 Task: Find people on LinkedIn who work at Arcelor Mittal, are in the Life Insurance service category, have the title 'Officer', and attended Gauhati University.
Action: Mouse moved to (622, 77)
Screenshot: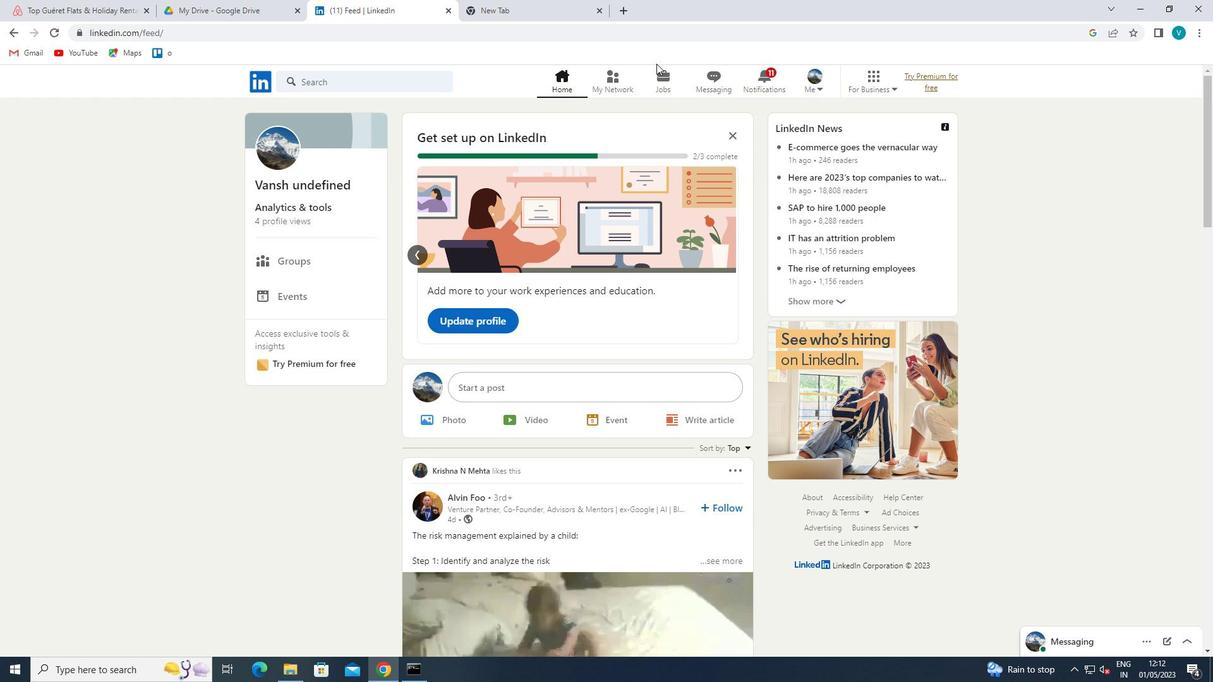 
Action: Mouse pressed left at (622, 77)
Screenshot: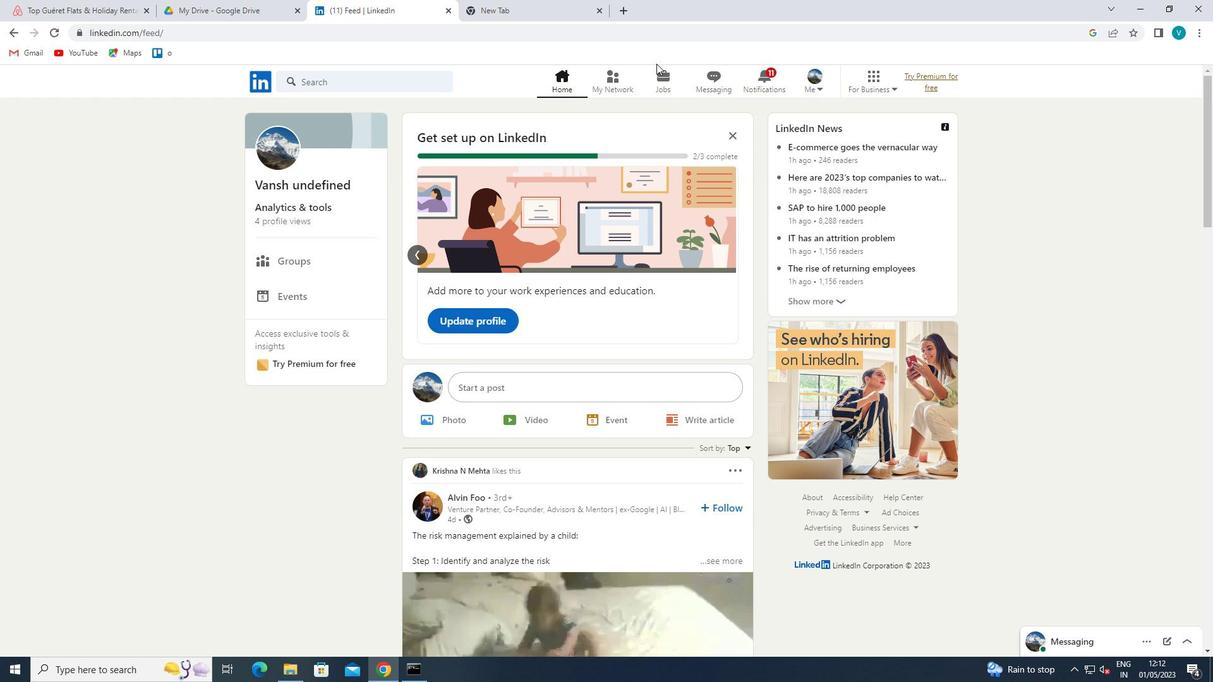 
Action: Mouse moved to (375, 155)
Screenshot: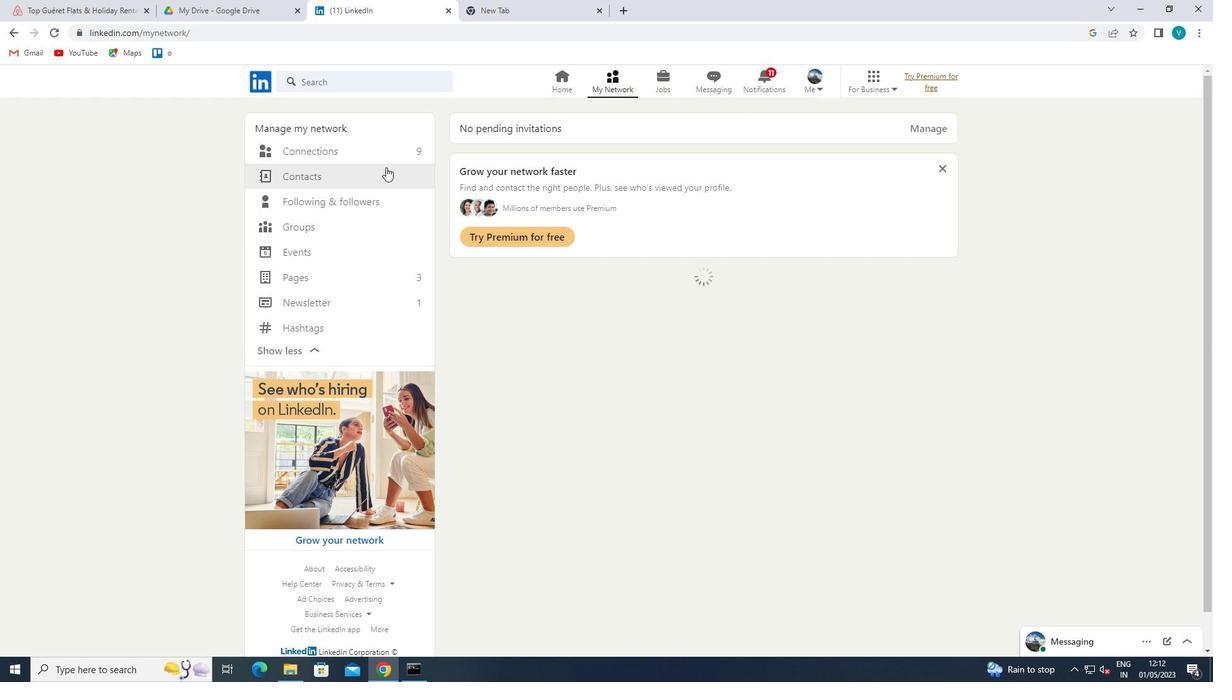 
Action: Mouse pressed left at (375, 155)
Screenshot: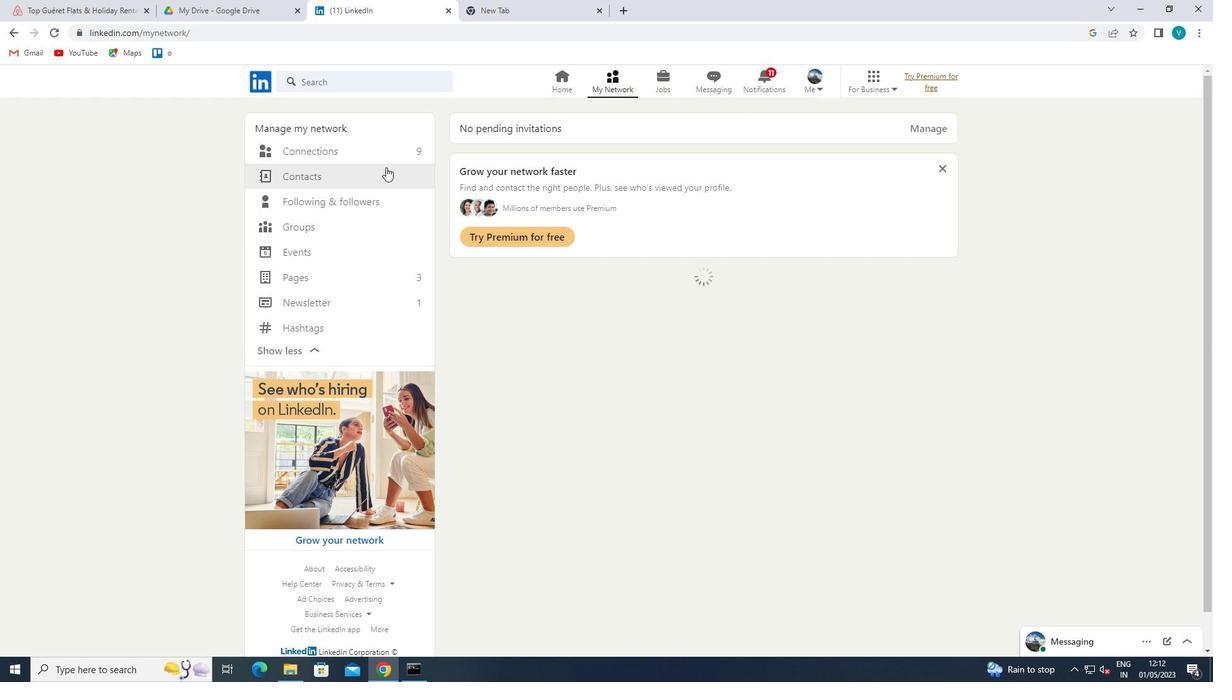 
Action: Mouse moved to (712, 154)
Screenshot: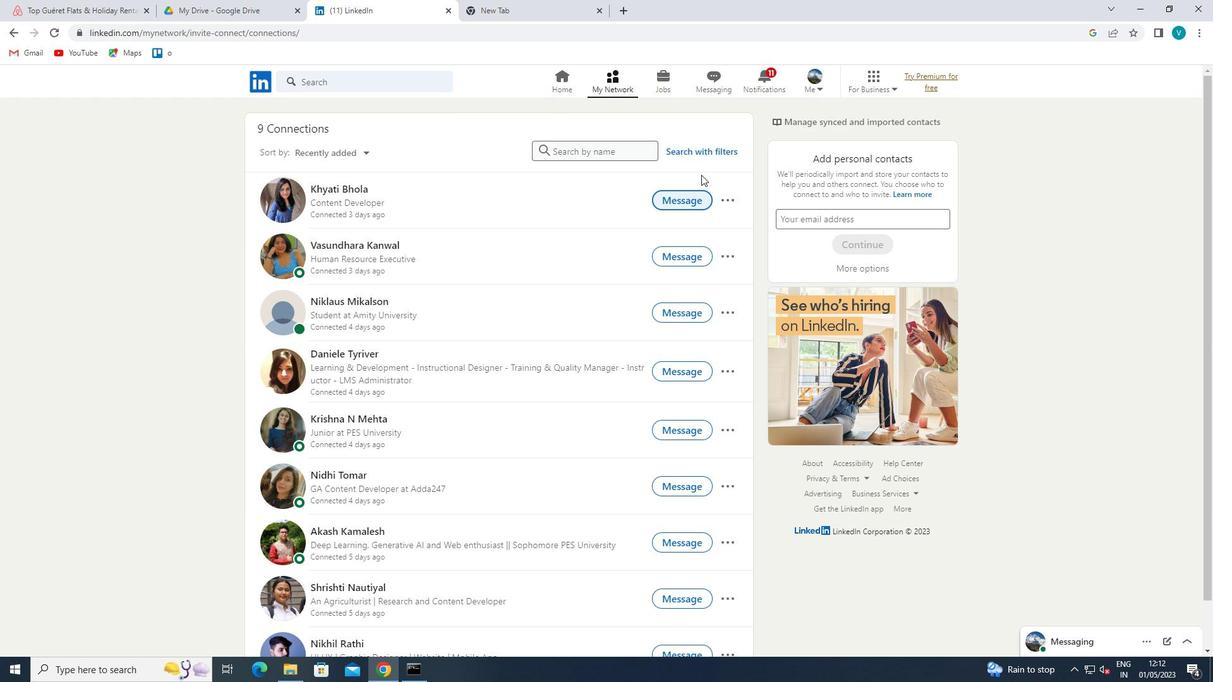 
Action: Mouse pressed left at (712, 154)
Screenshot: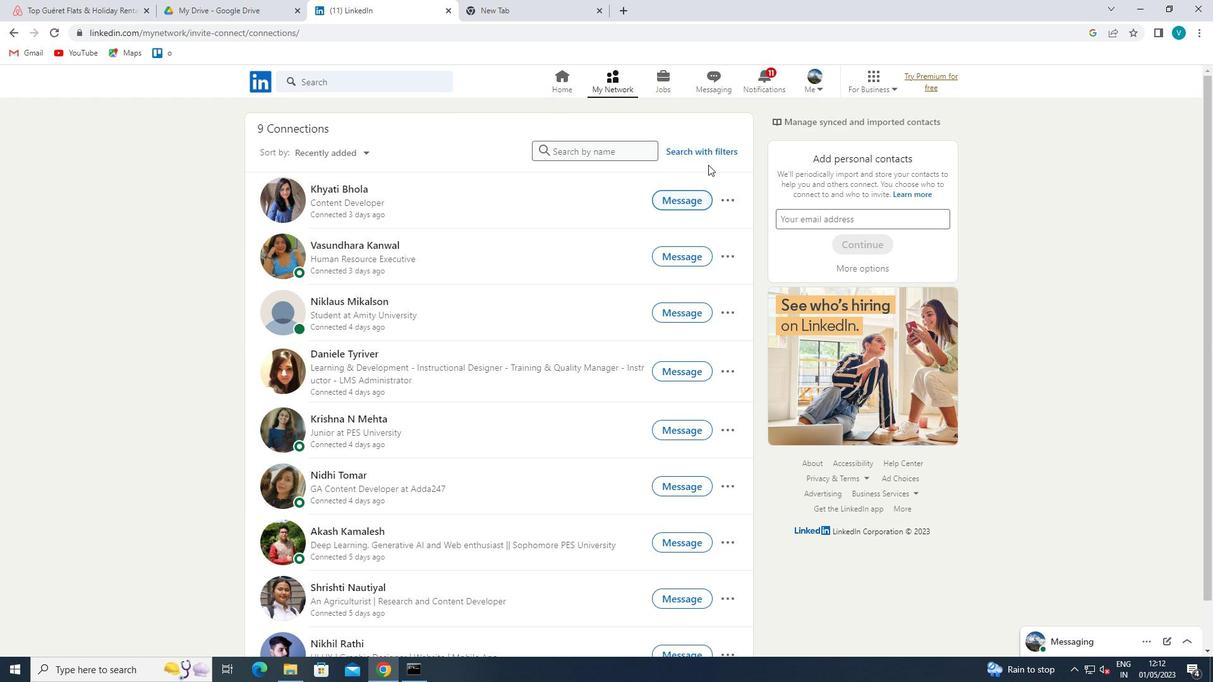 
Action: Mouse moved to (579, 113)
Screenshot: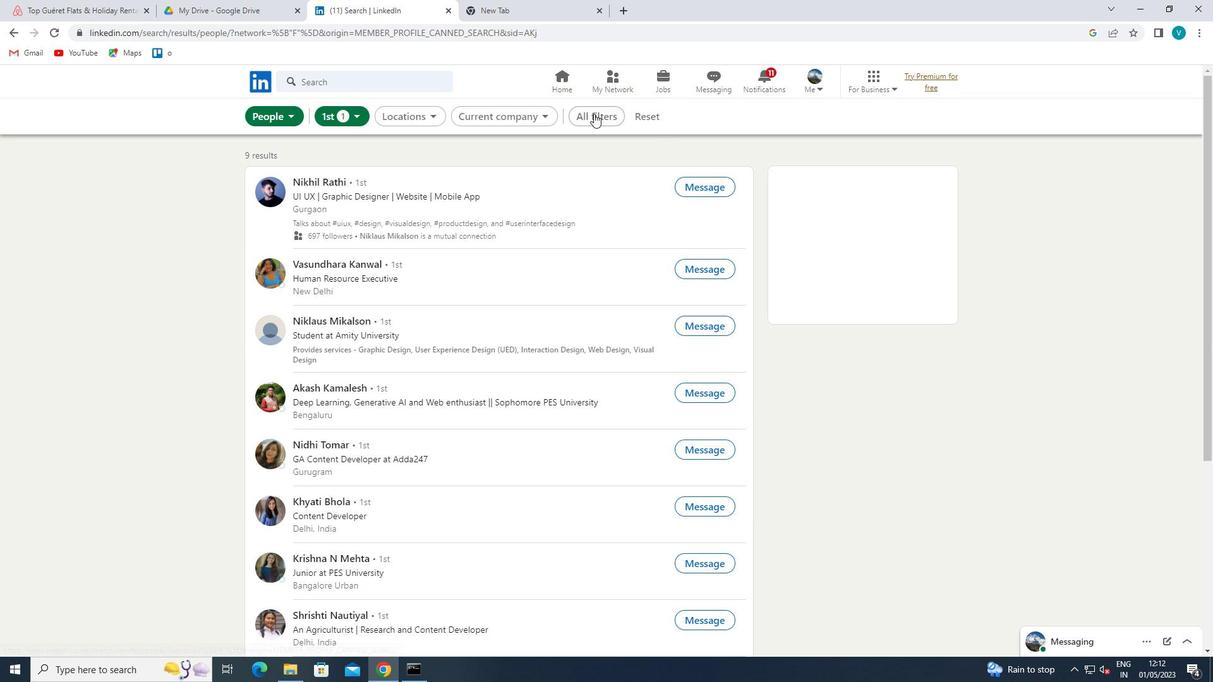 
Action: Mouse pressed left at (579, 113)
Screenshot: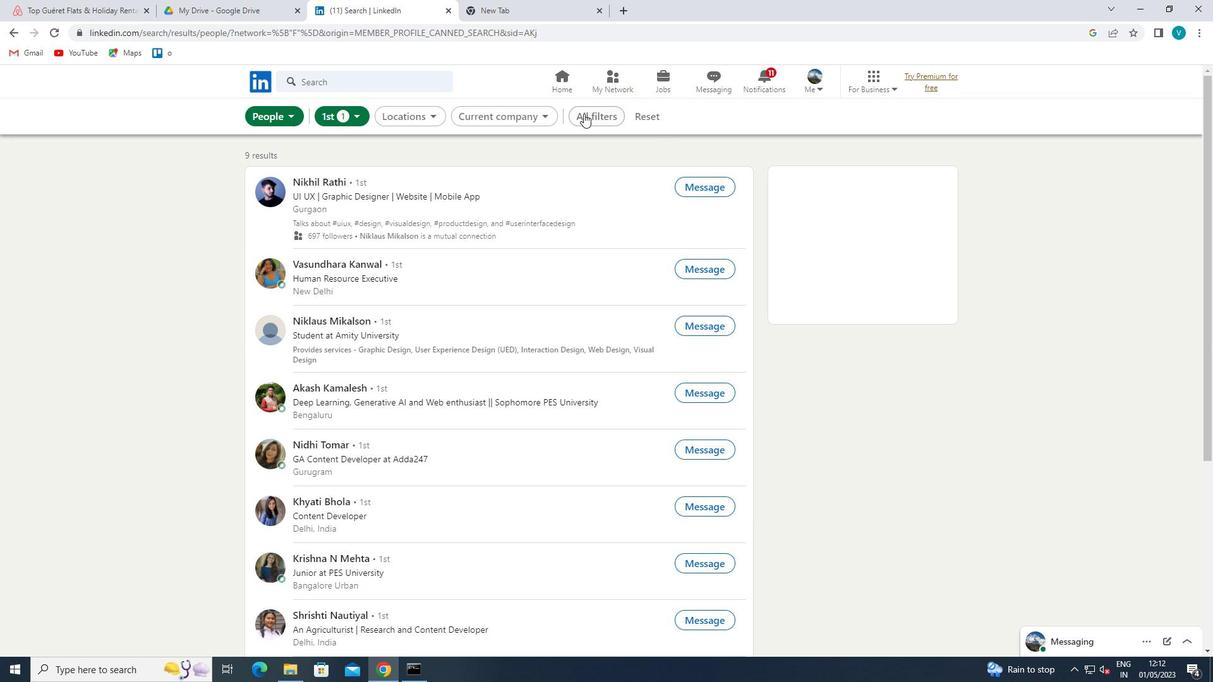 
Action: Mouse moved to (1001, 246)
Screenshot: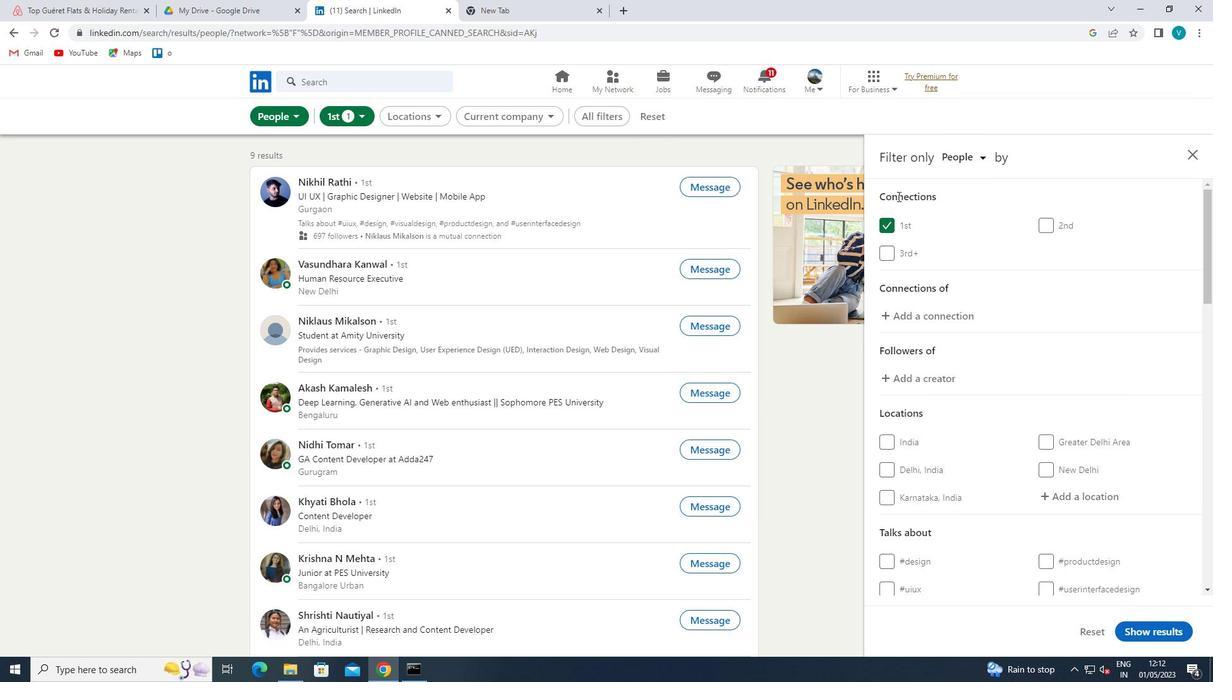 
Action: Mouse scrolled (1001, 245) with delta (0, 0)
Screenshot: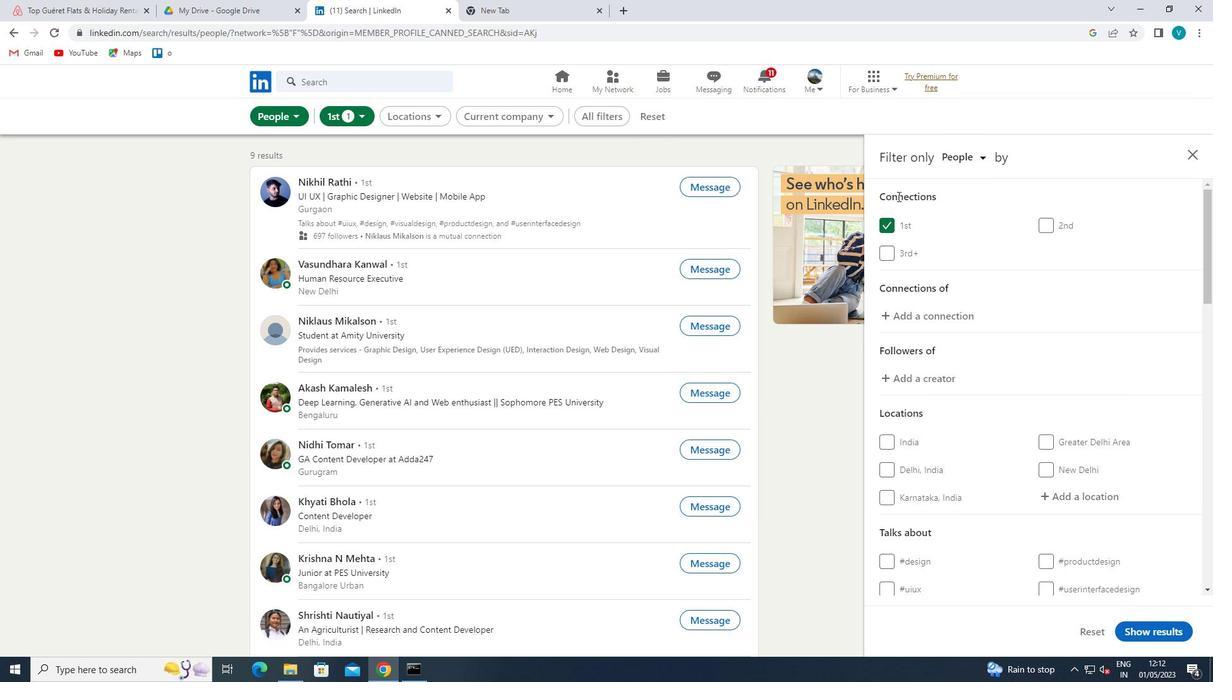 
Action: Mouse moved to (1001, 247)
Screenshot: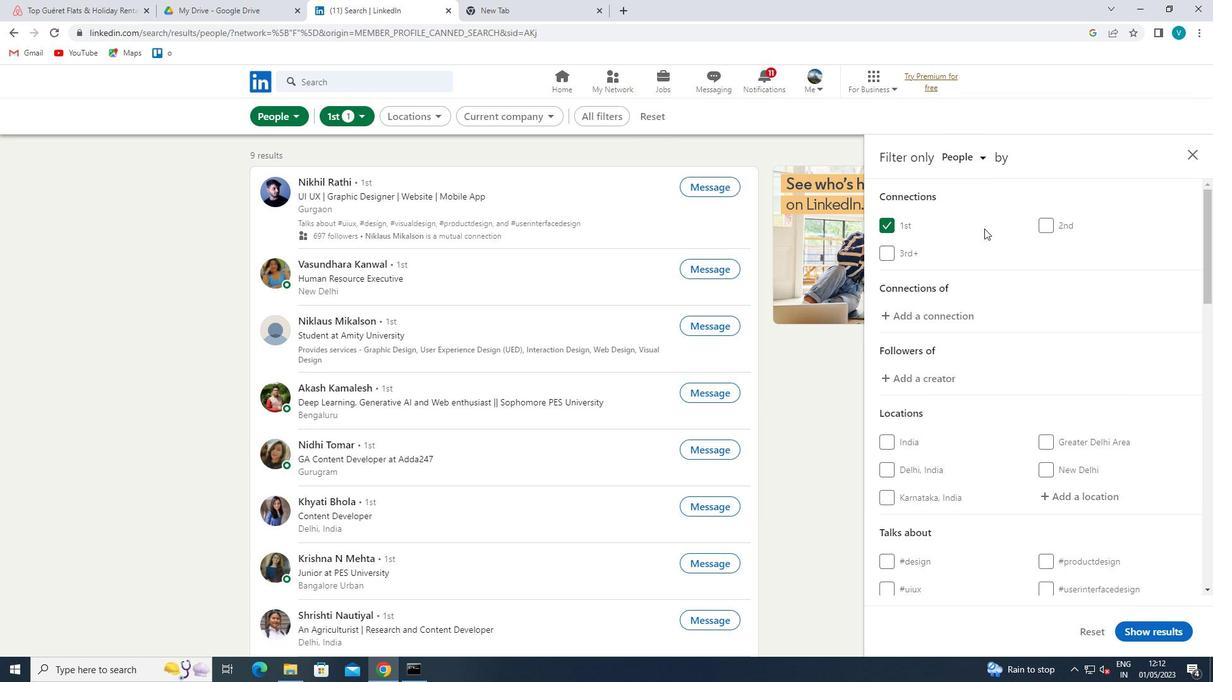 
Action: Mouse scrolled (1001, 247) with delta (0, 0)
Screenshot: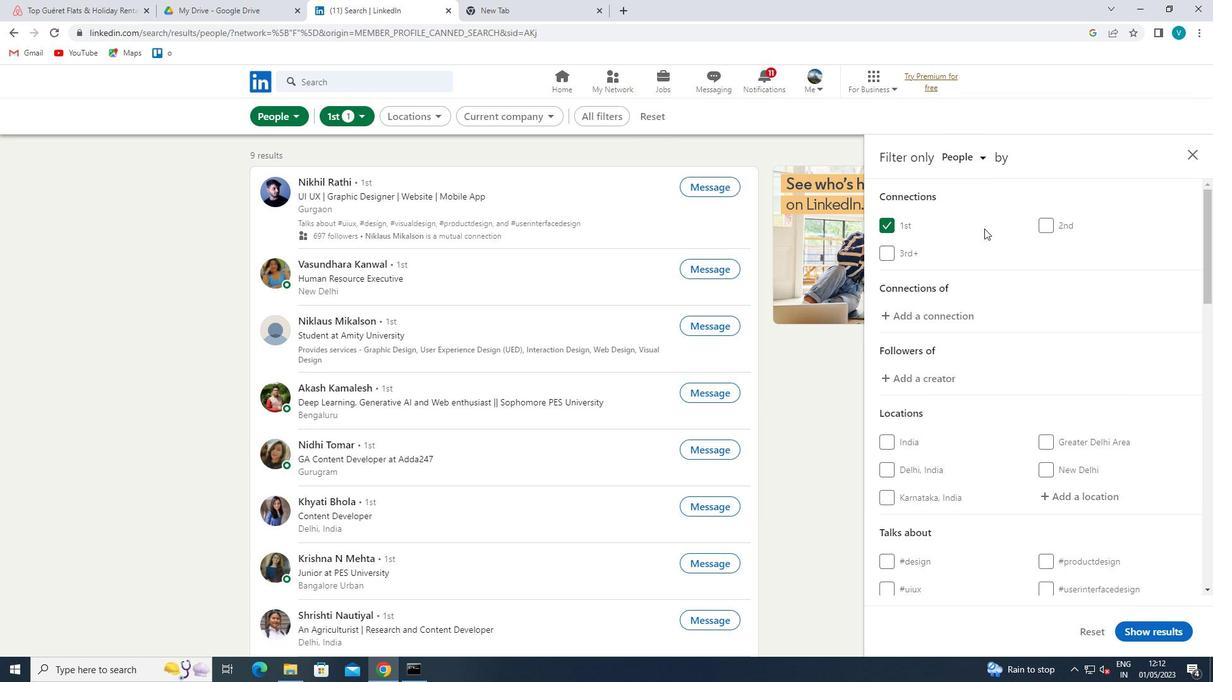 
Action: Mouse moved to (1060, 370)
Screenshot: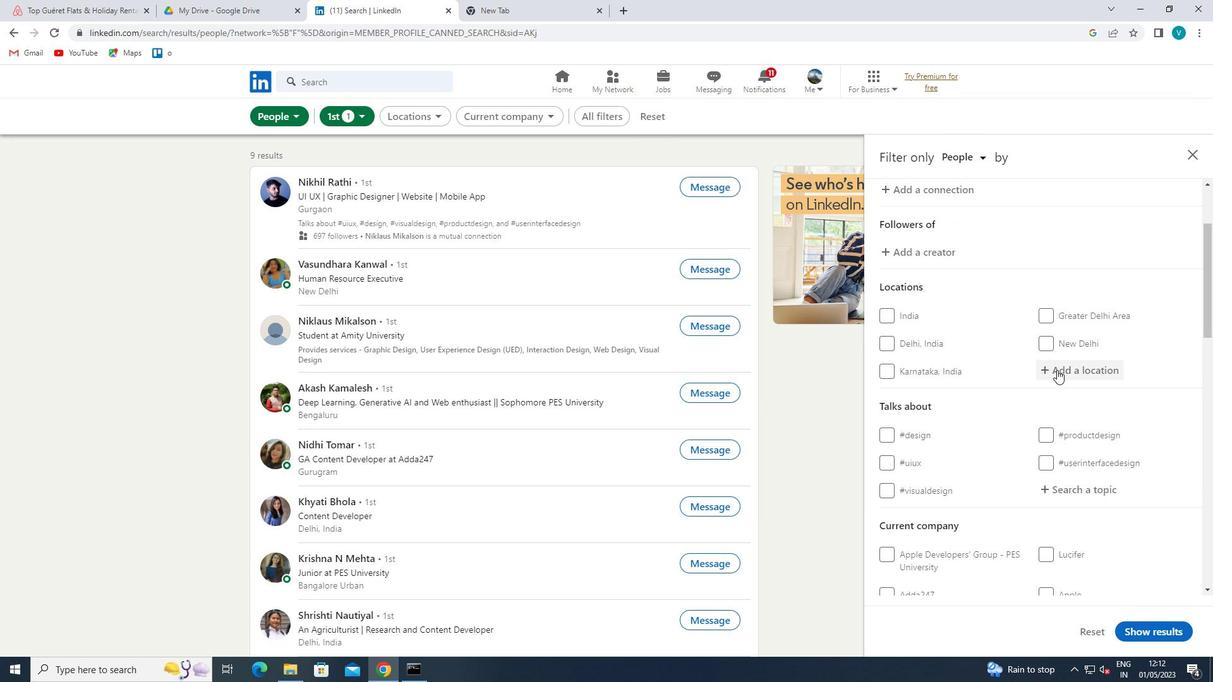 
Action: Mouse pressed left at (1060, 370)
Screenshot: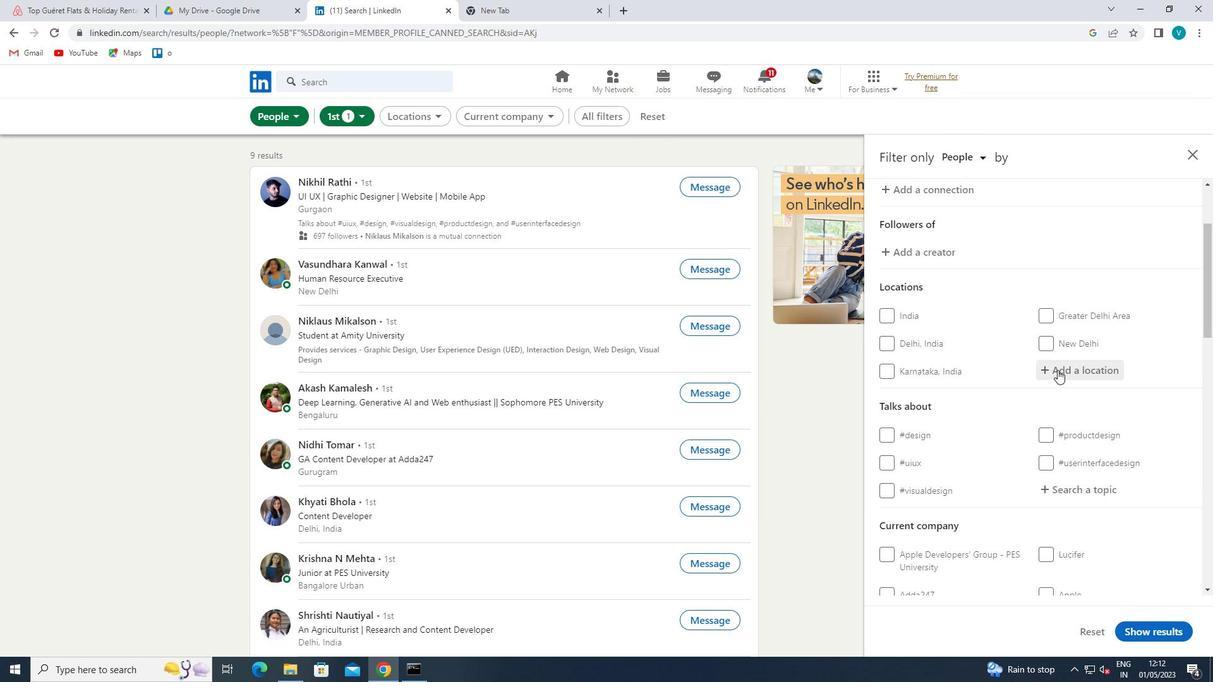 
Action: Mouse moved to (853, 312)
Screenshot: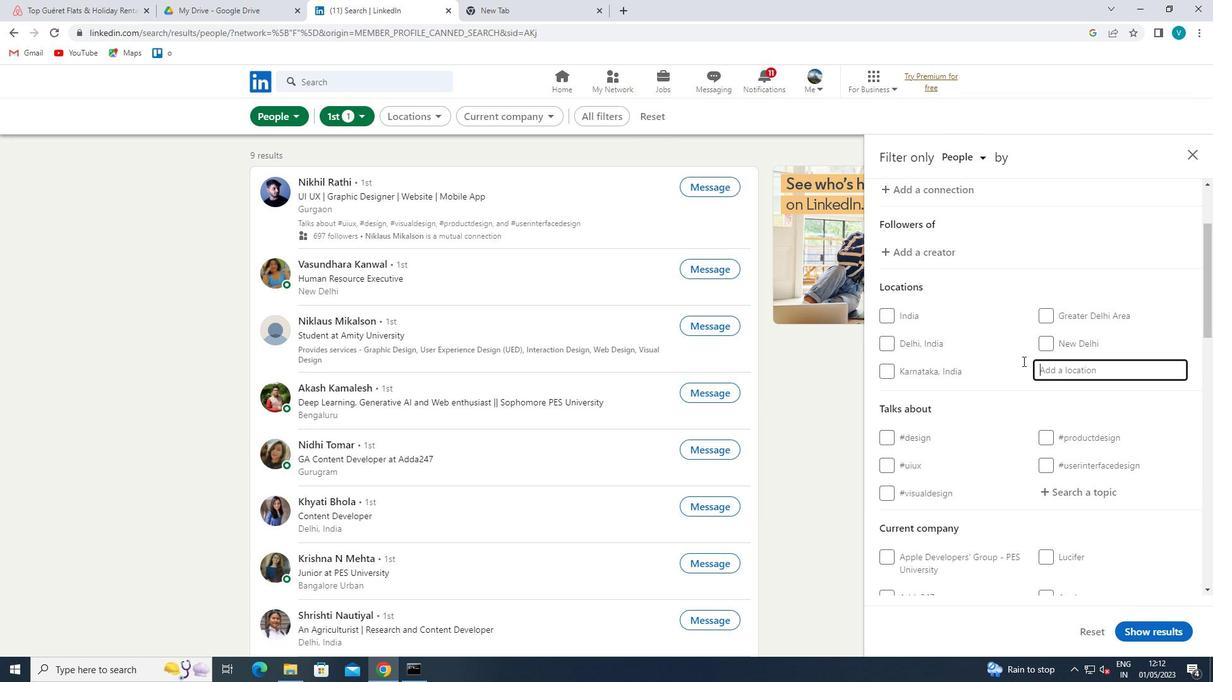 
Action: Key pressed <Key.shift>S
Screenshot: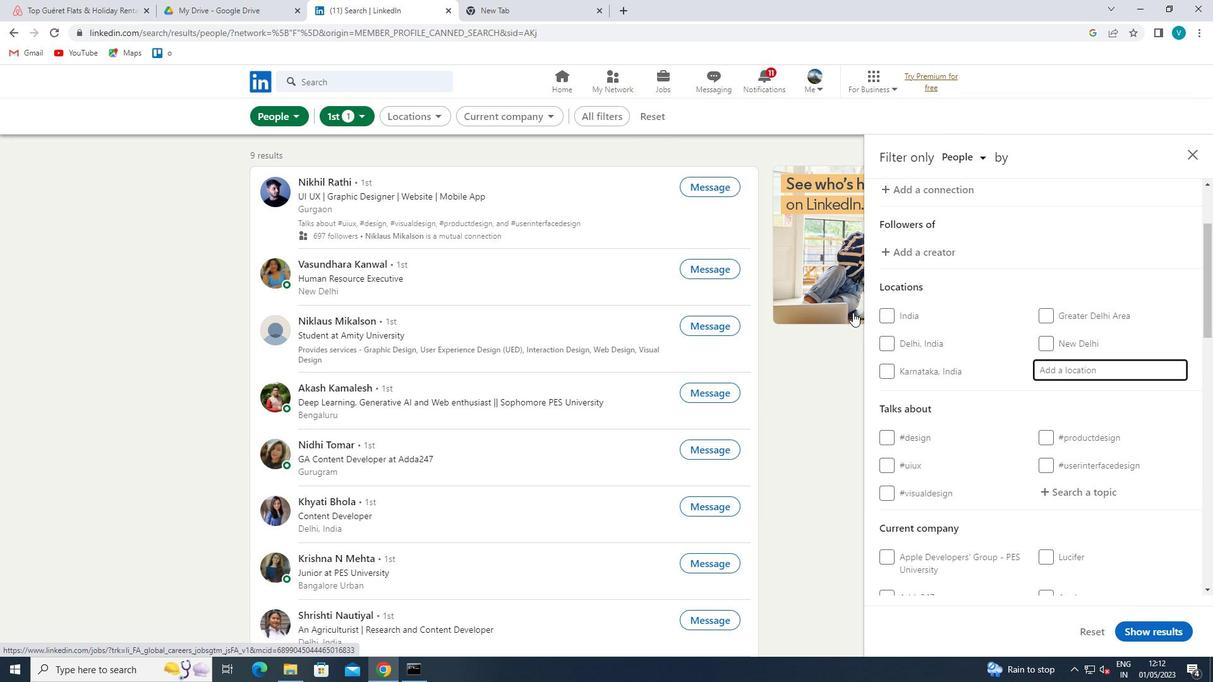 
Action: Mouse moved to (853, 312)
Screenshot: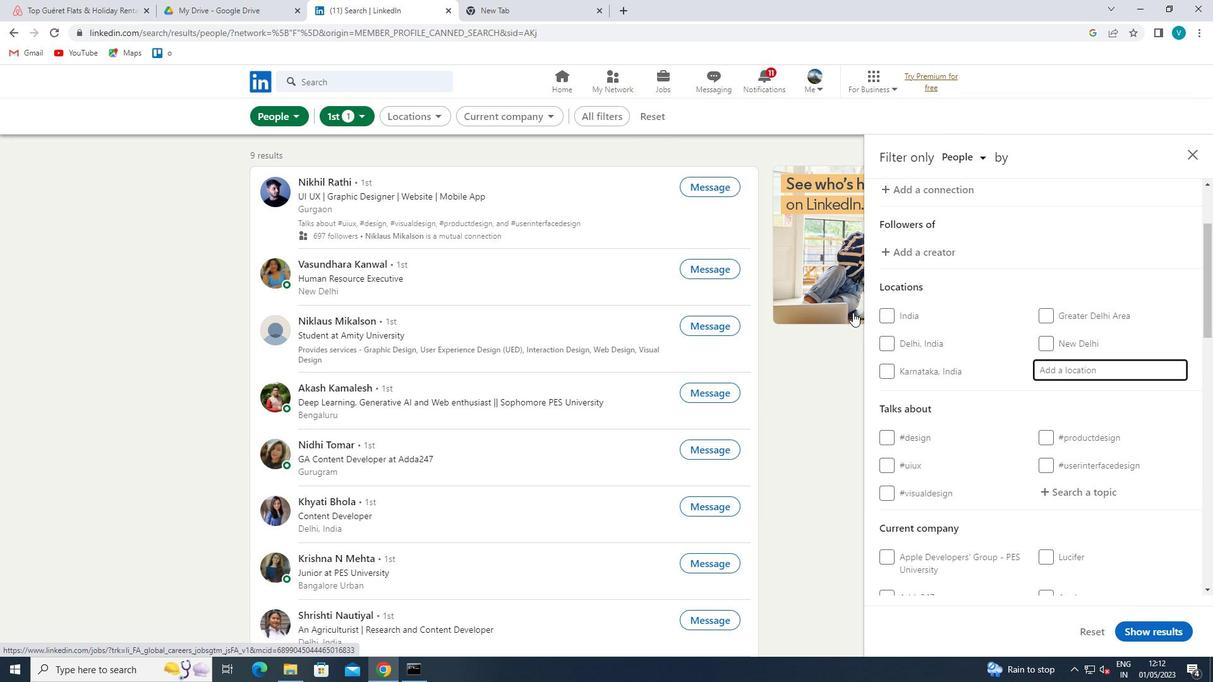 
Action: Key pressed ALAQI<Key.space>
Screenshot: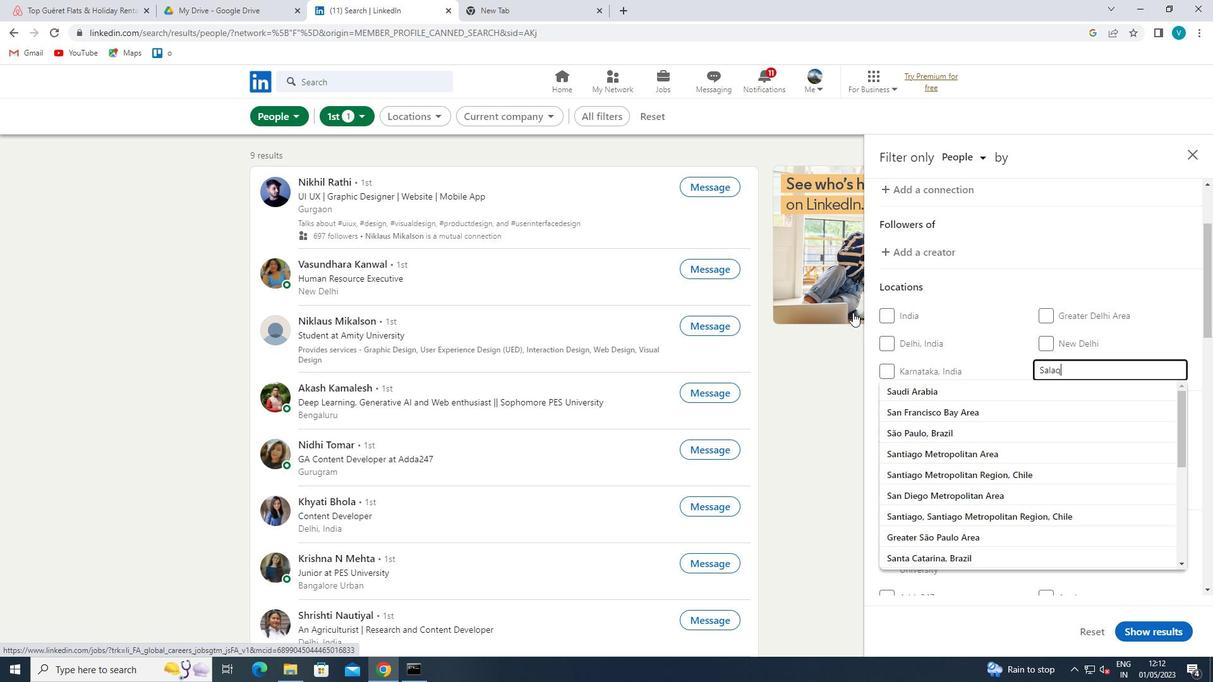 
Action: Mouse moved to (1015, 376)
Screenshot: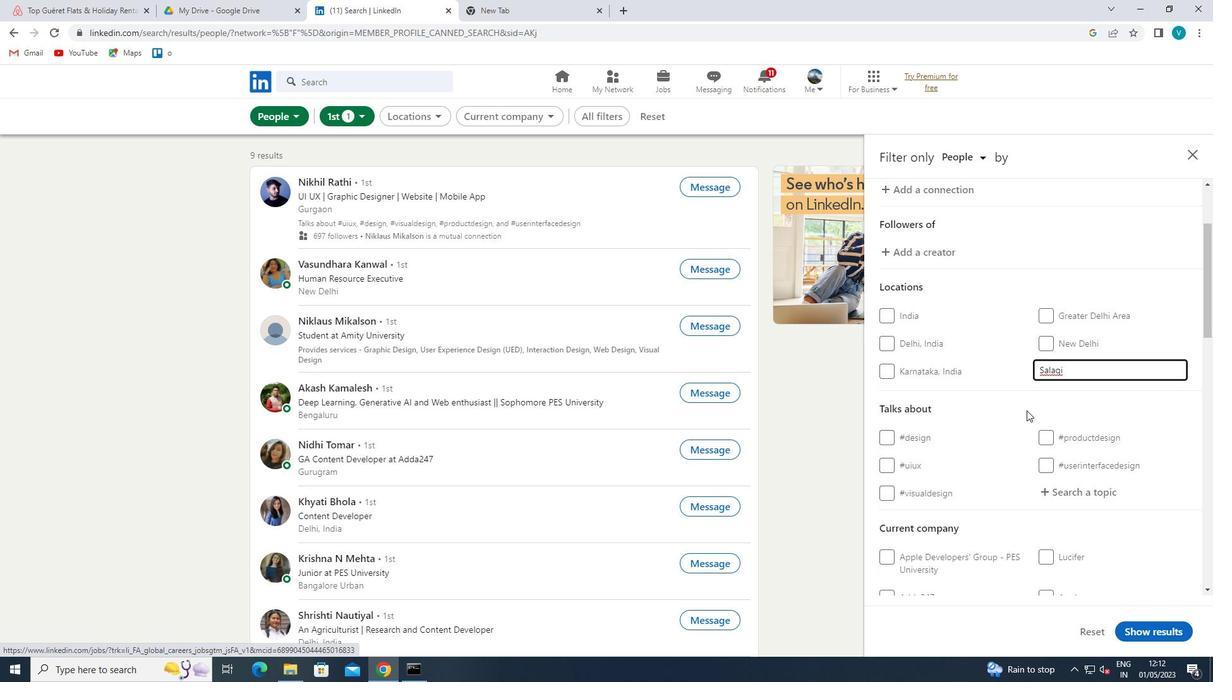 
Action: Mouse pressed left at (1015, 376)
Screenshot: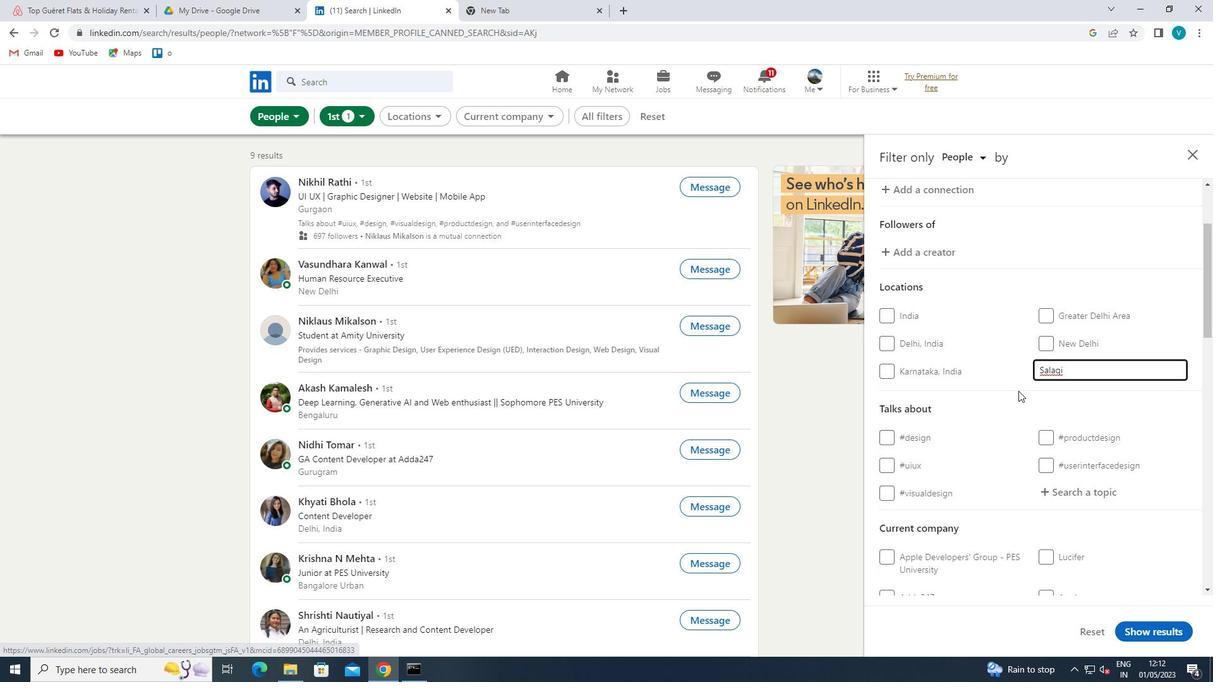 
Action: Mouse moved to (1016, 375)
Screenshot: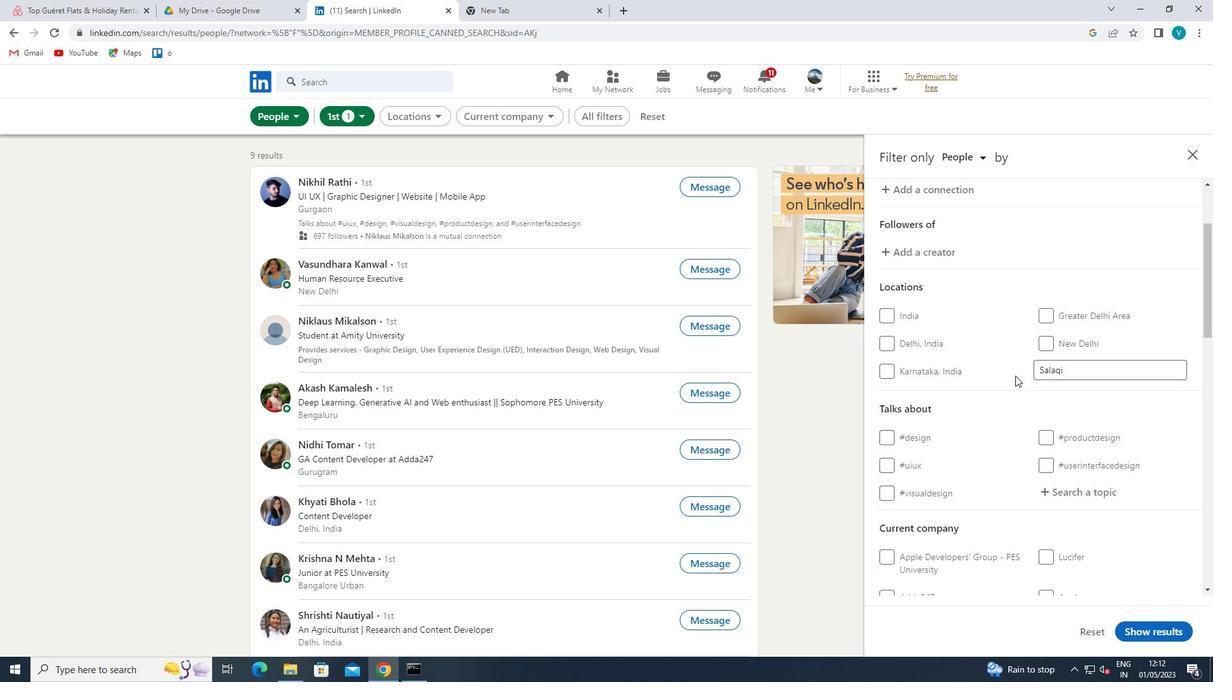 
Action: Mouse scrolled (1016, 374) with delta (0, 0)
Screenshot: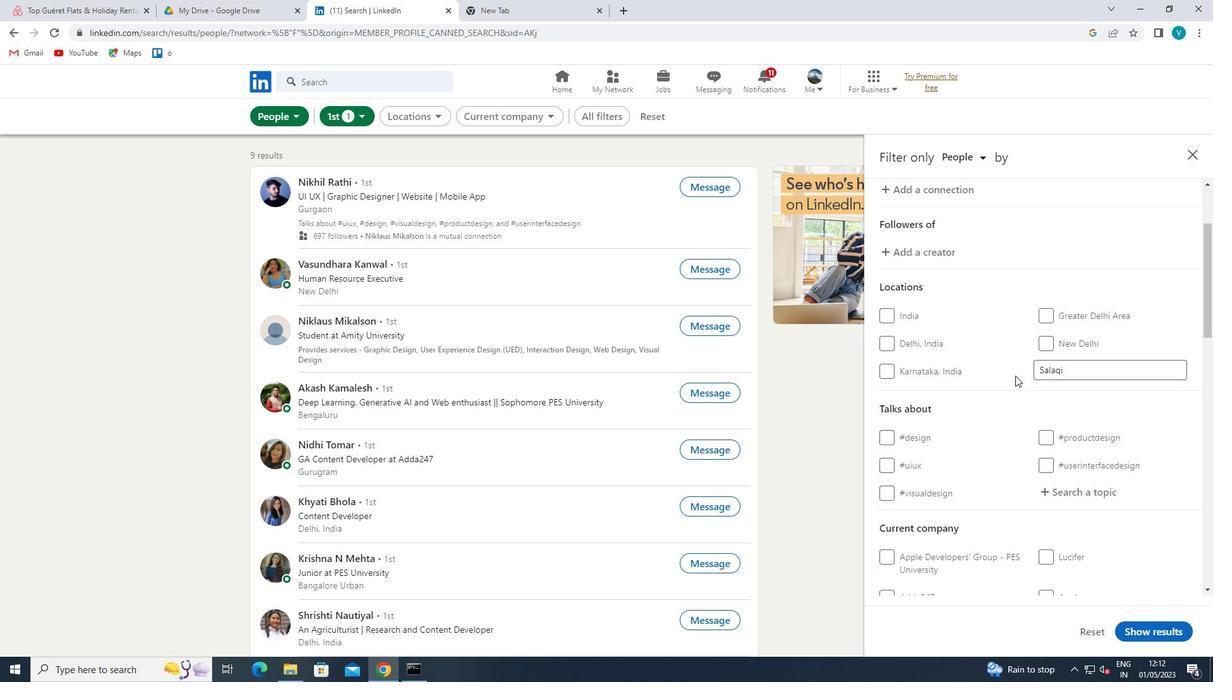 
Action: Mouse scrolled (1016, 374) with delta (0, 0)
Screenshot: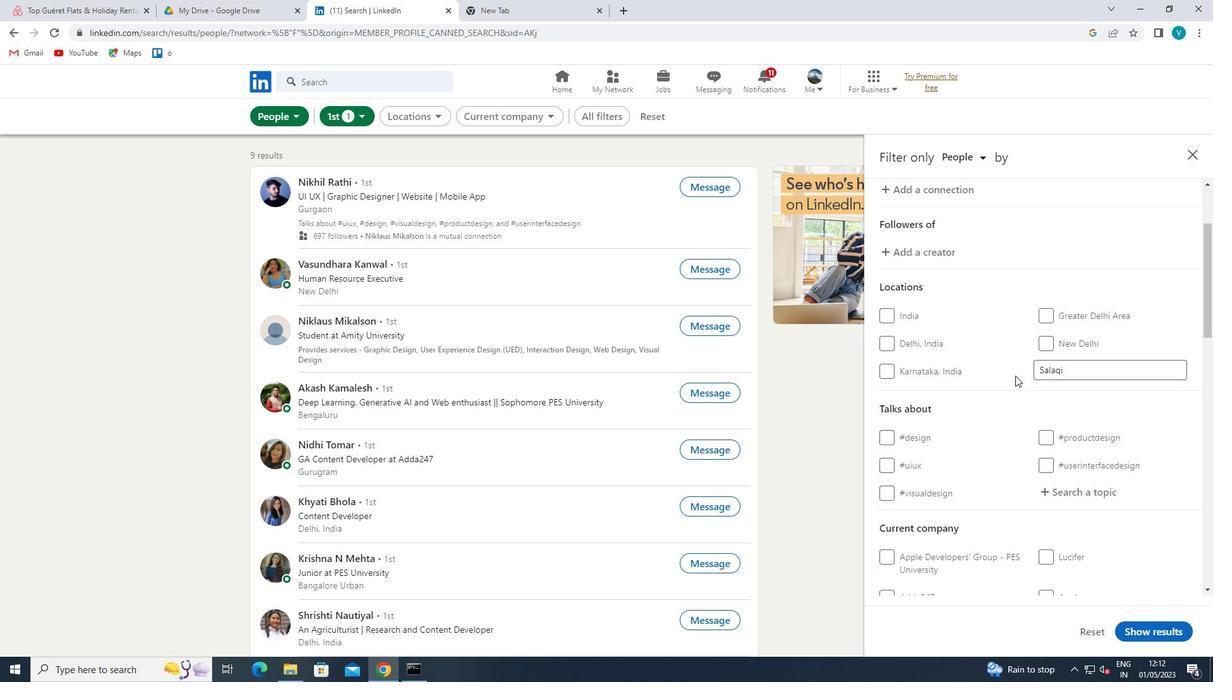 
Action: Mouse moved to (1078, 363)
Screenshot: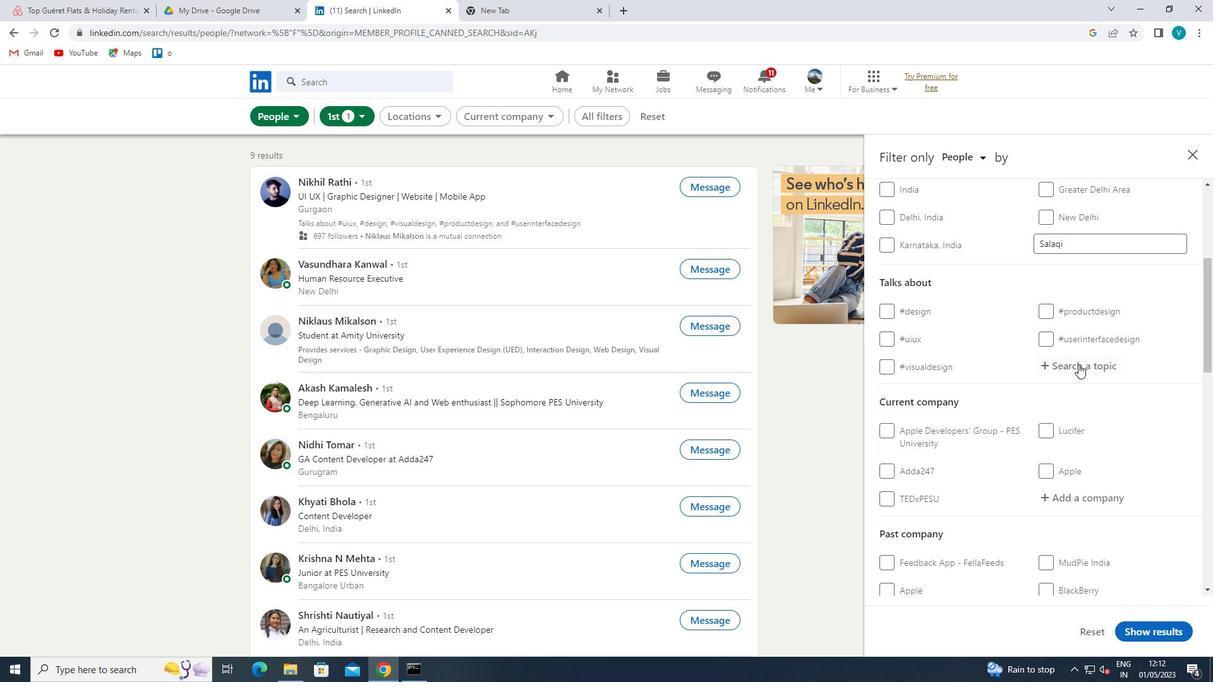 
Action: Mouse pressed left at (1078, 363)
Screenshot: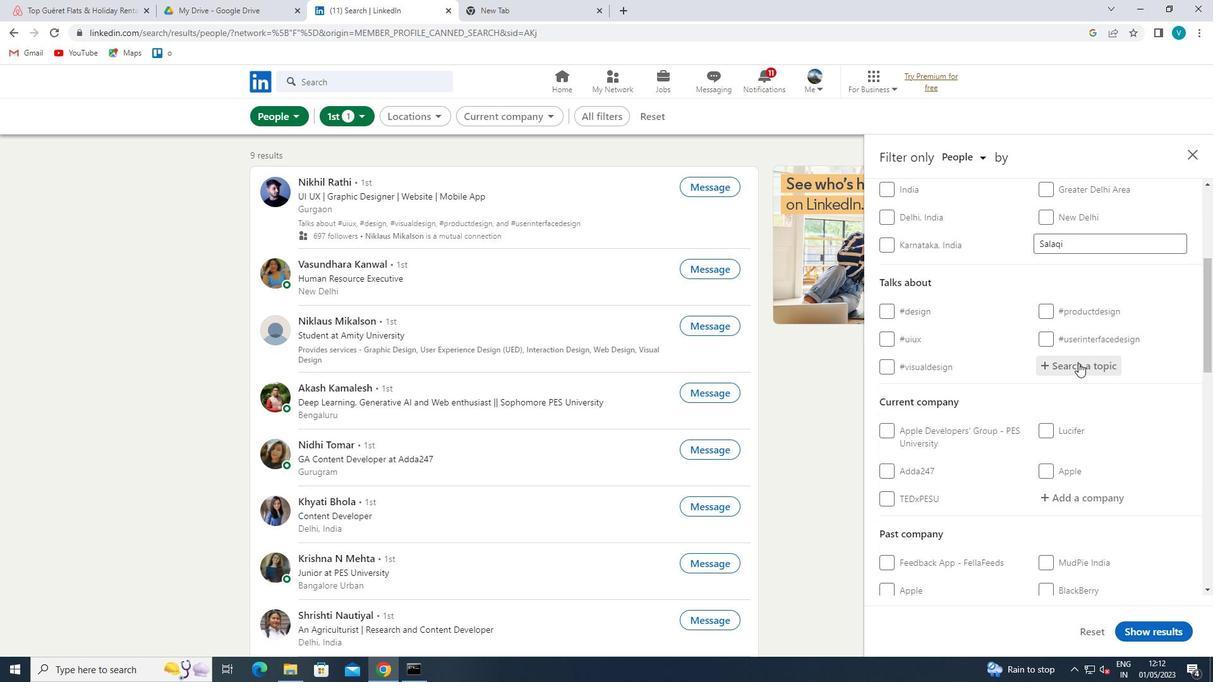 
Action: Mouse moved to (768, 275)
Screenshot: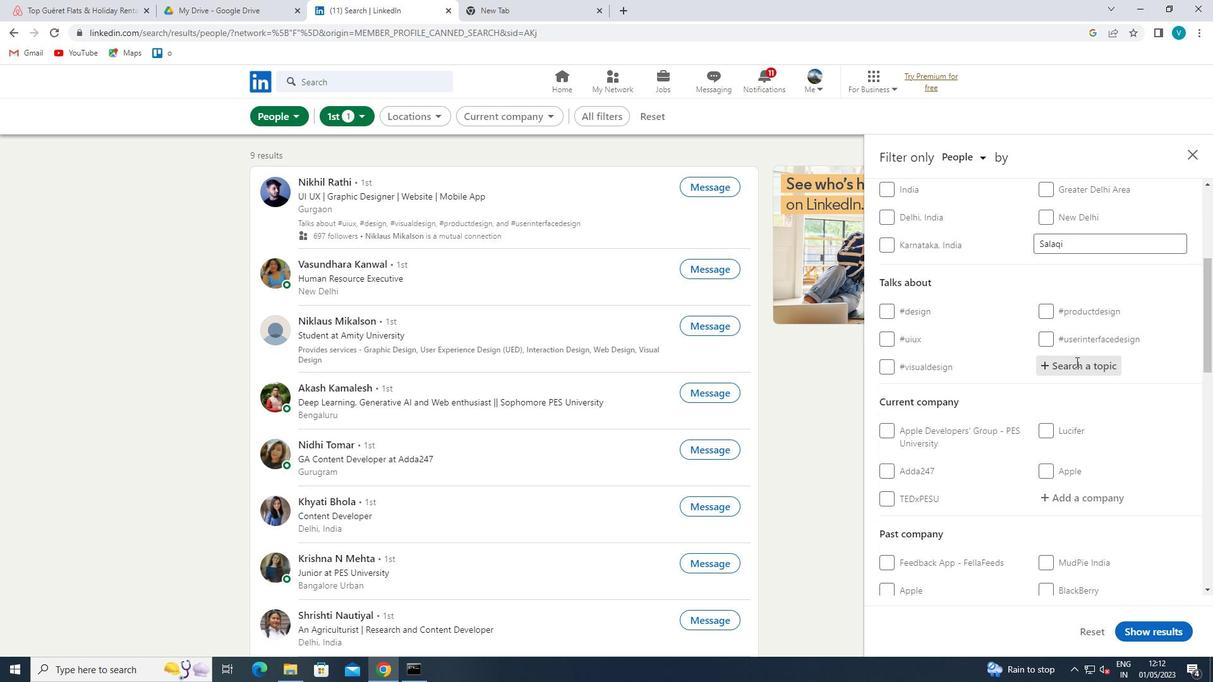 
Action: Key pressed COVID1
Screenshot: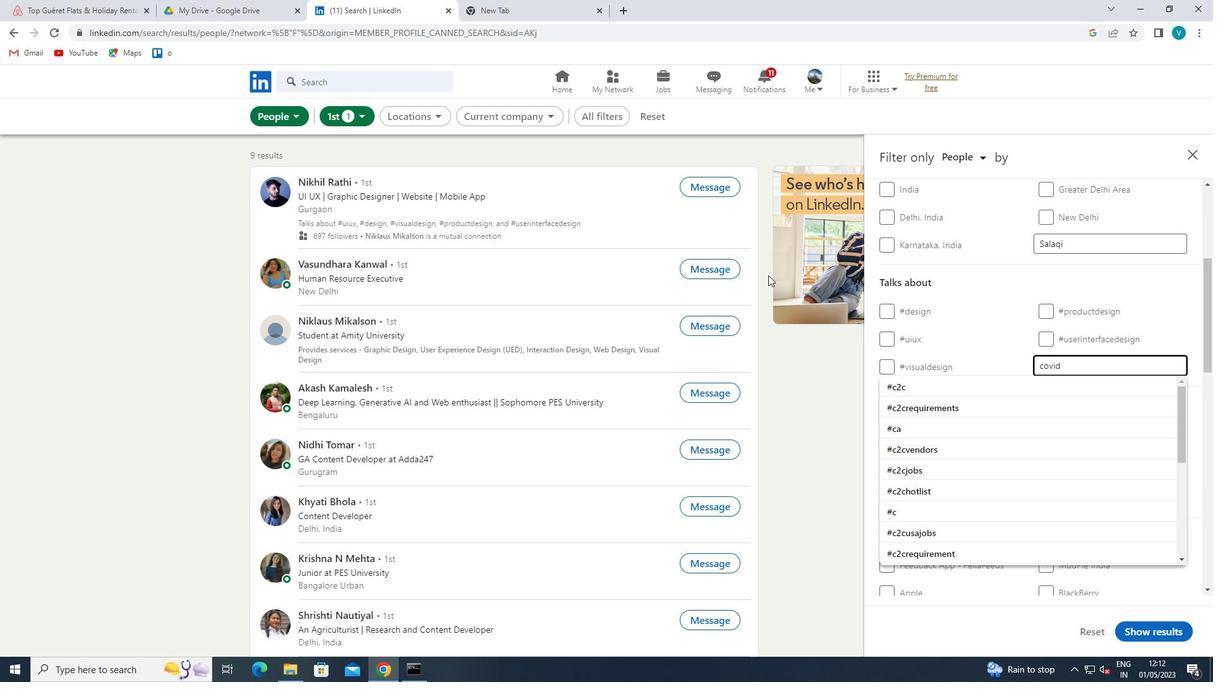 
Action: Mouse moved to (960, 389)
Screenshot: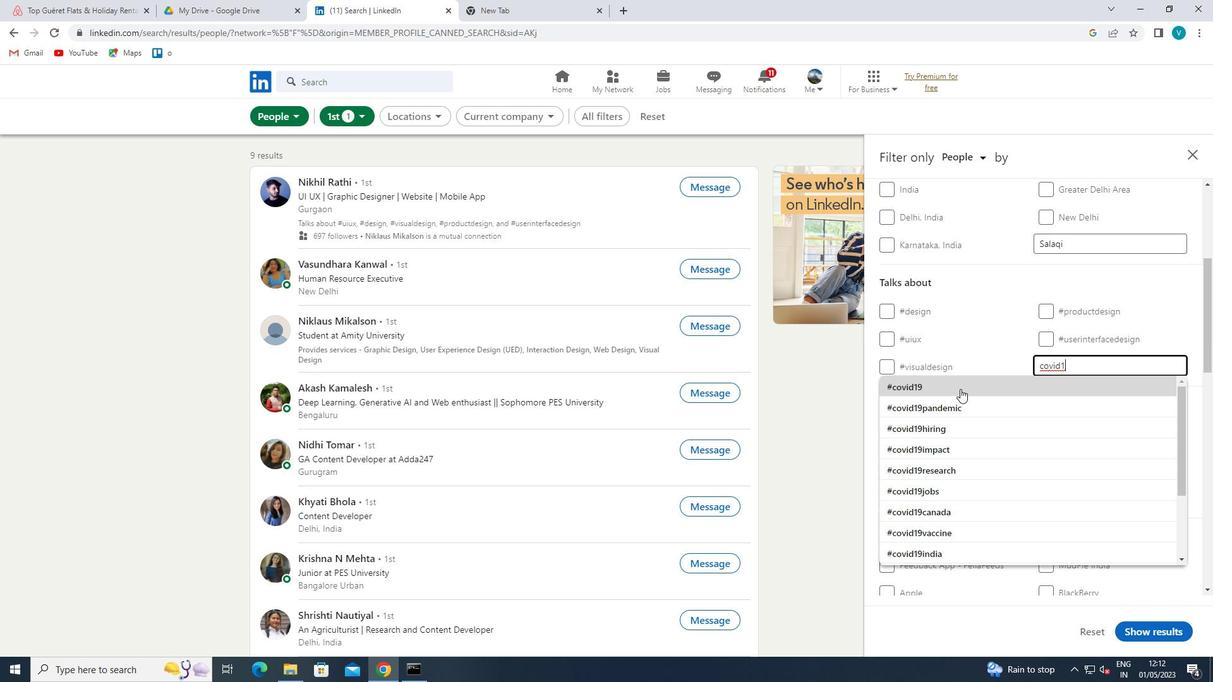 
Action: Mouse pressed left at (960, 389)
Screenshot: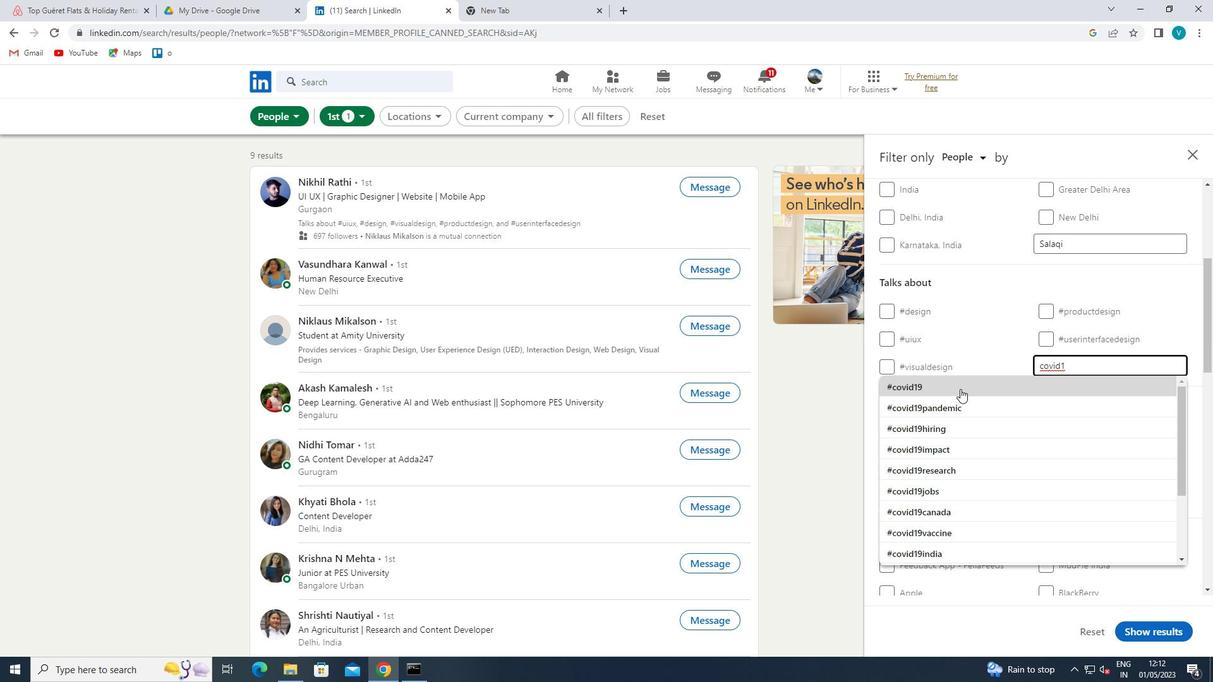 
Action: Mouse scrolled (960, 388) with delta (0, 0)
Screenshot: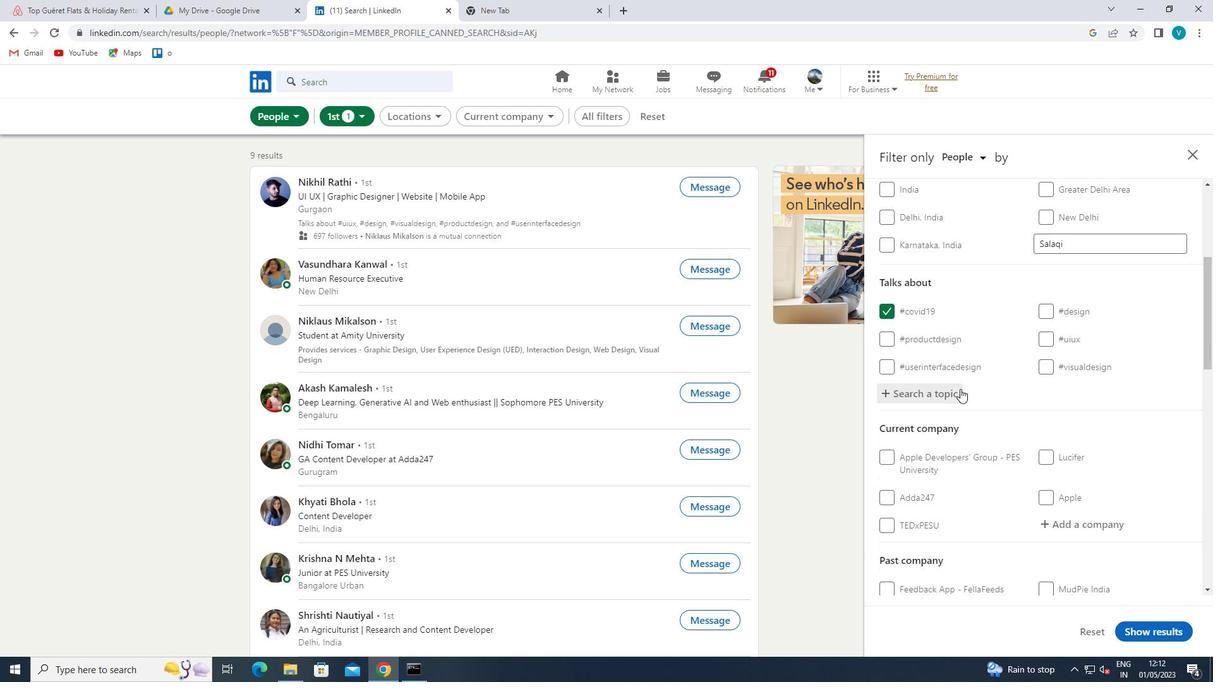 
Action: Mouse scrolled (960, 388) with delta (0, 0)
Screenshot: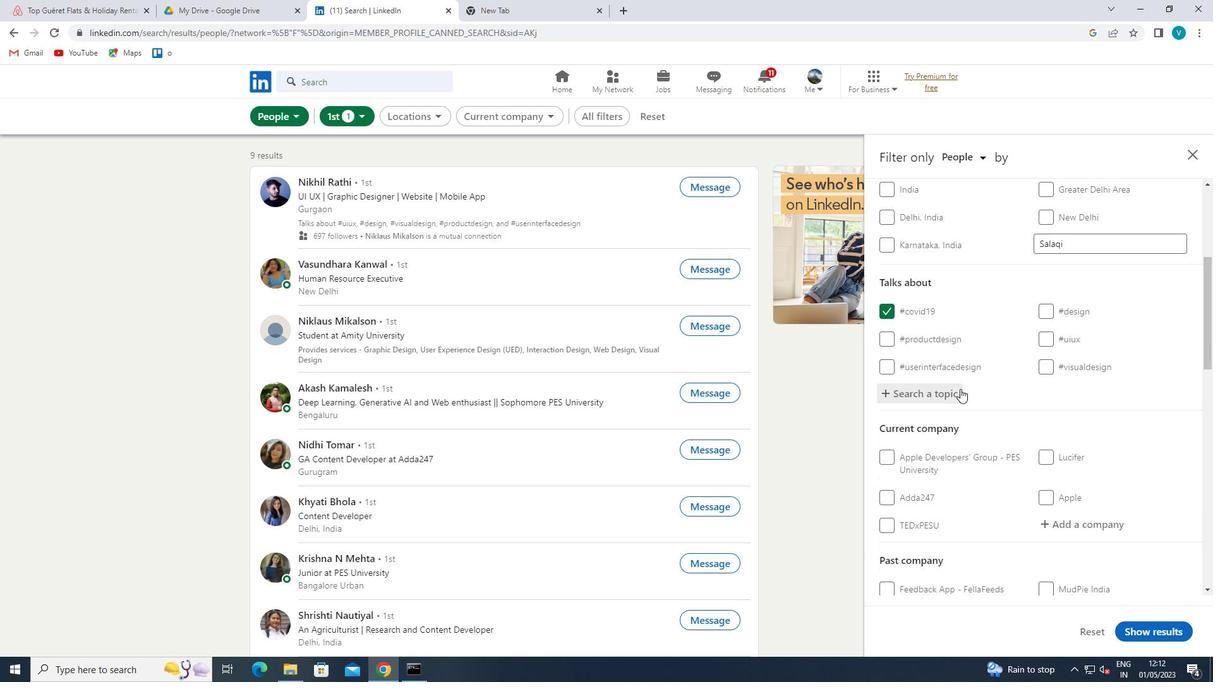 
Action: Mouse moved to (960, 389)
Screenshot: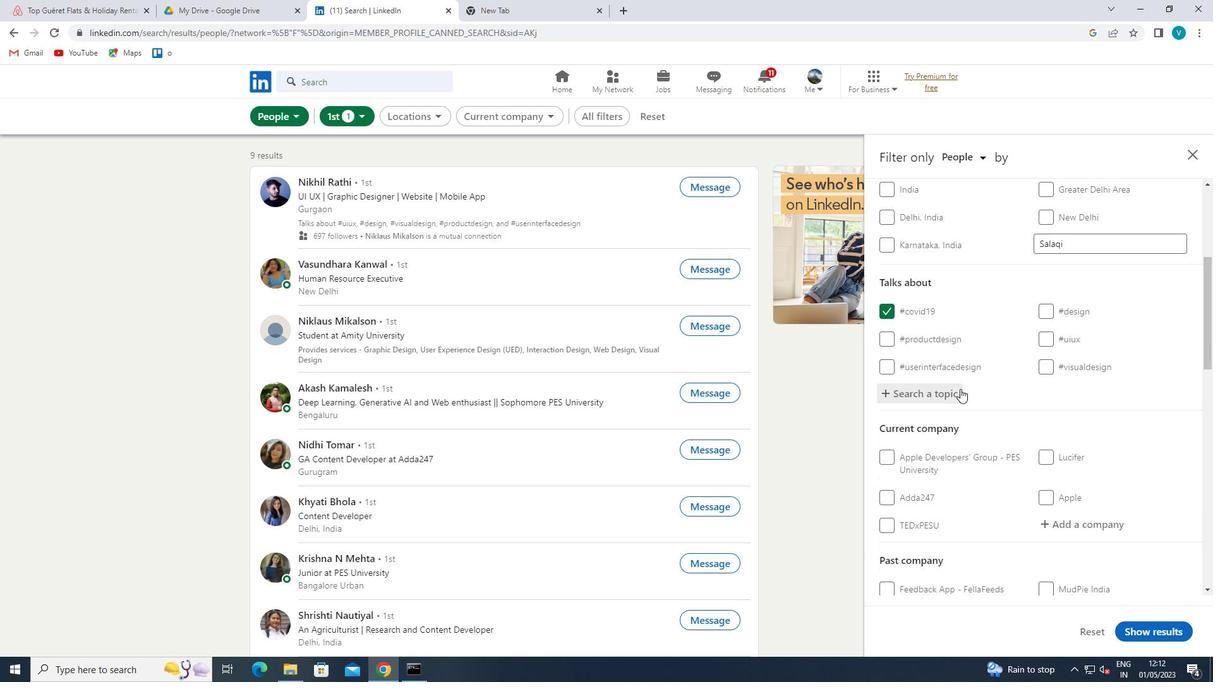 
Action: Mouse scrolled (960, 388) with delta (0, 0)
Screenshot: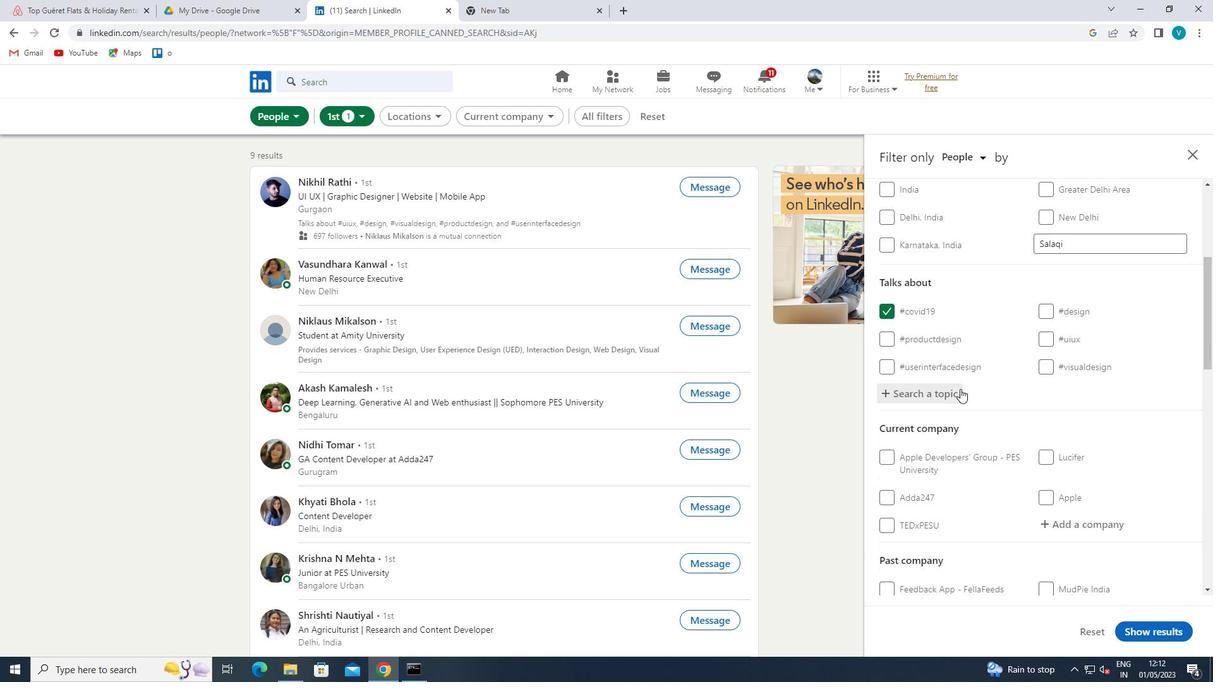 
Action: Mouse moved to (1078, 327)
Screenshot: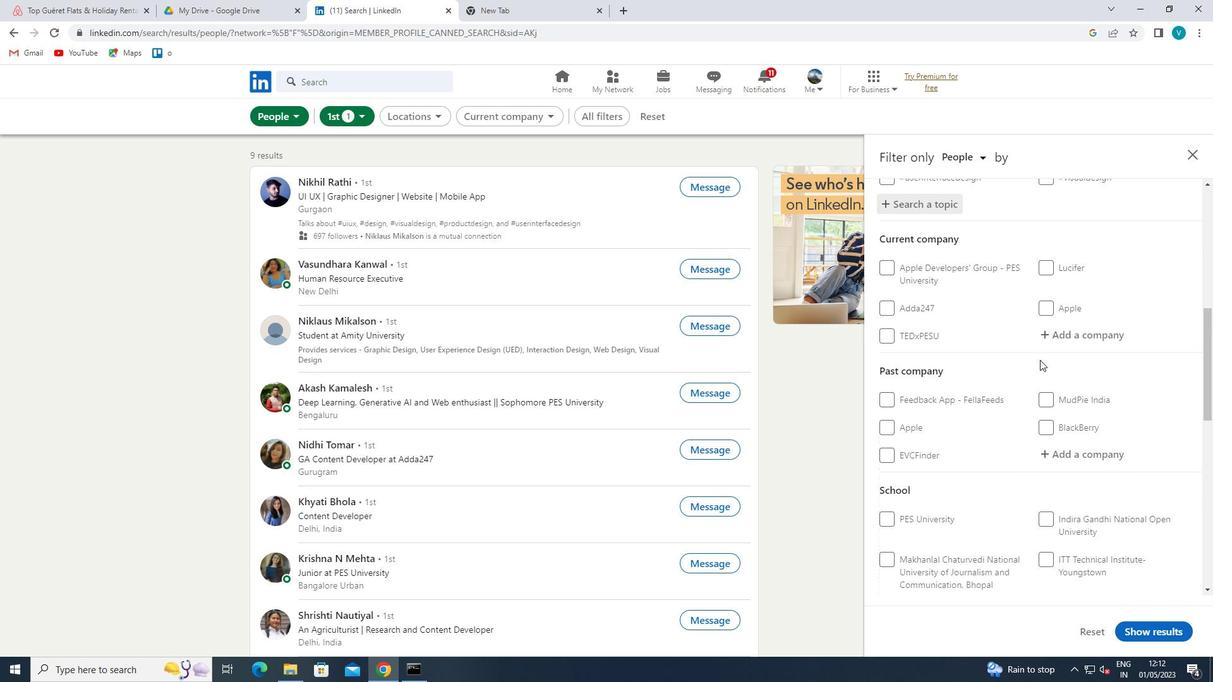 
Action: Mouse pressed left at (1078, 327)
Screenshot: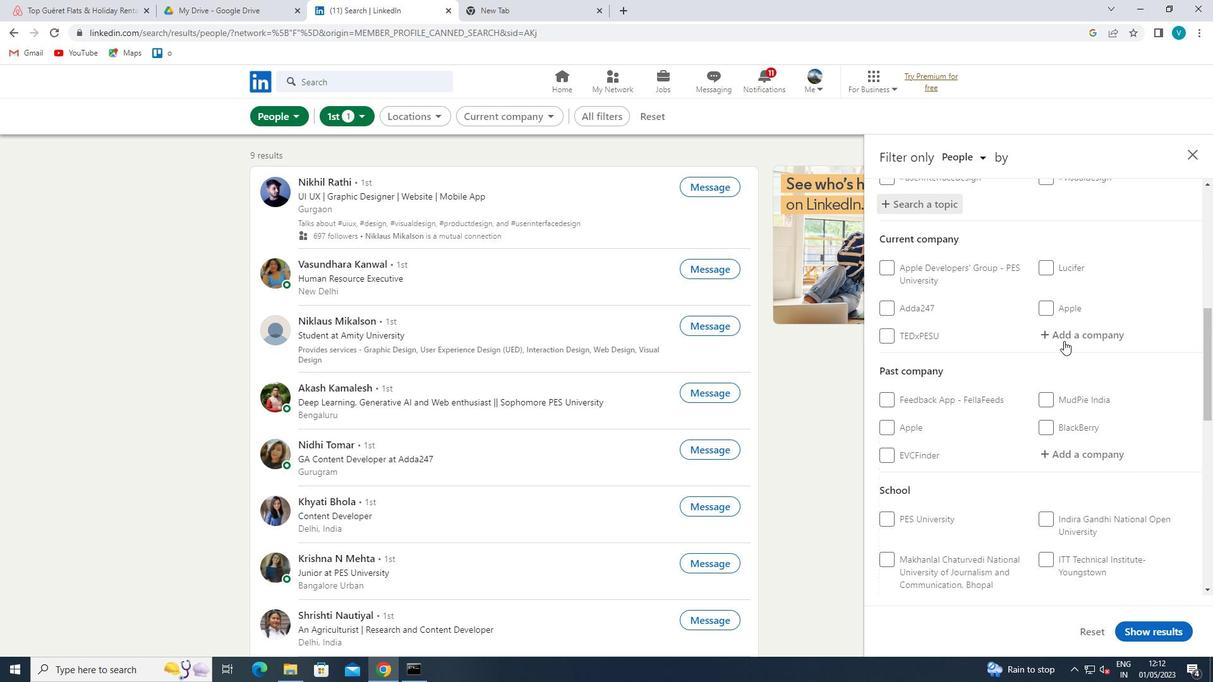 
Action: Mouse moved to (843, 261)
Screenshot: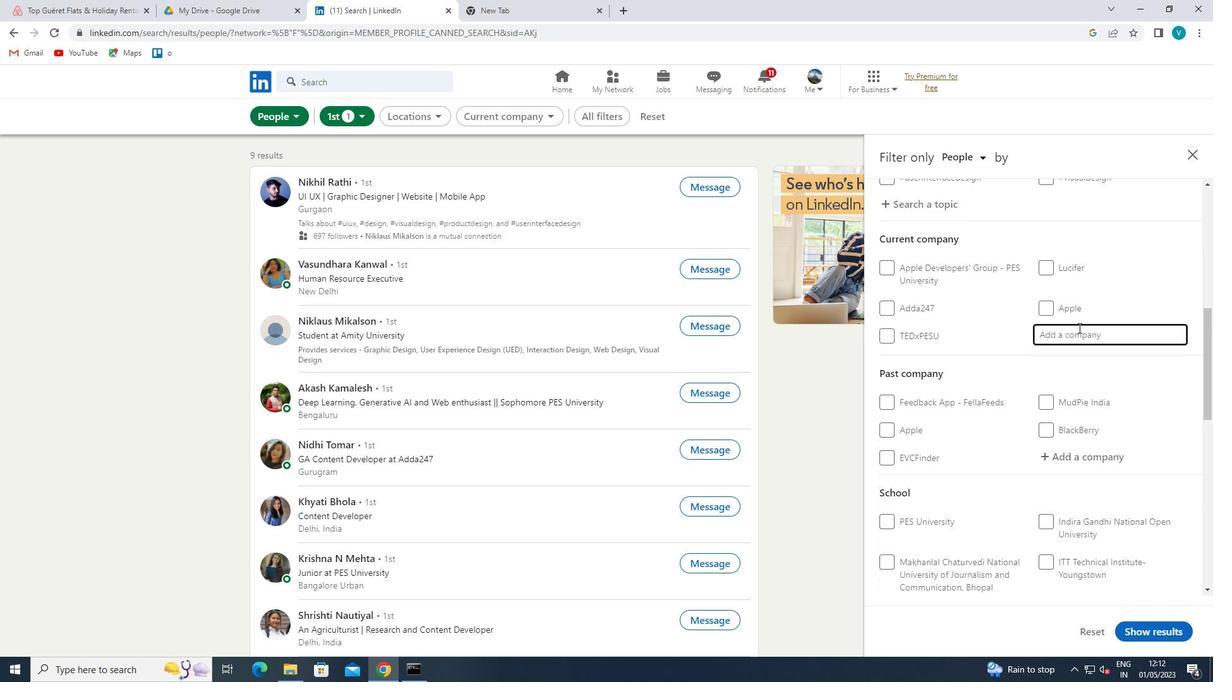 
Action: Key pressed <Key.shift>ARCELOR<Key.space>
Screenshot: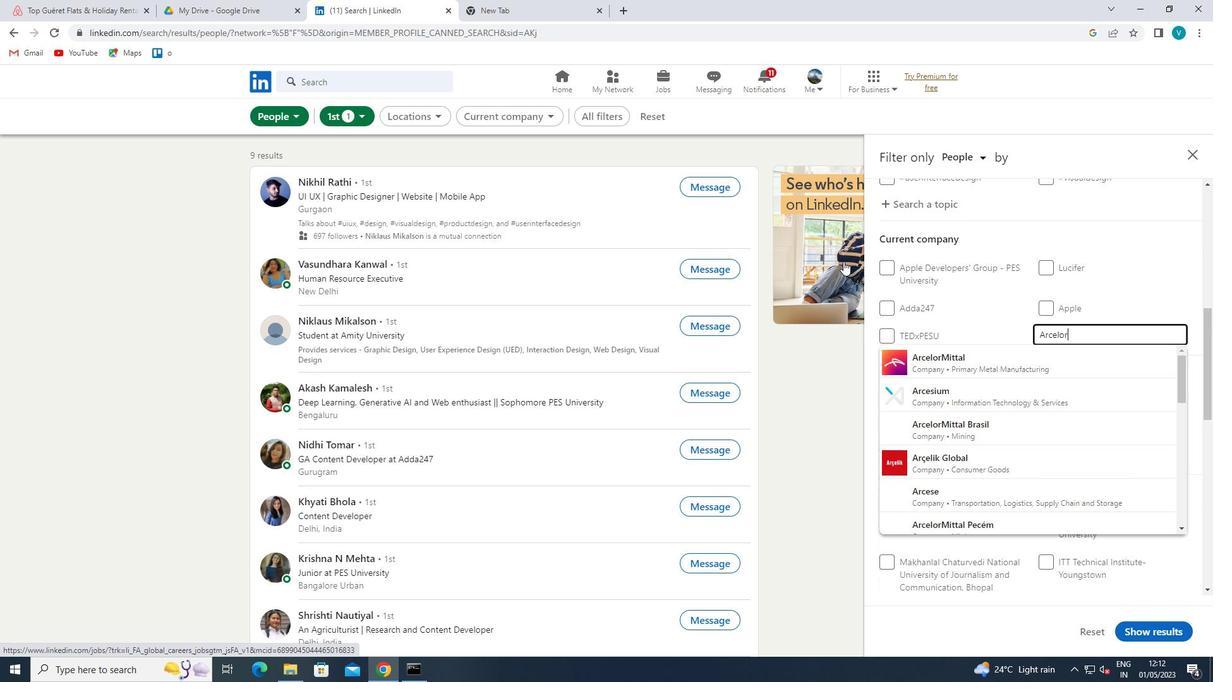 
Action: Mouse moved to (859, 308)
Screenshot: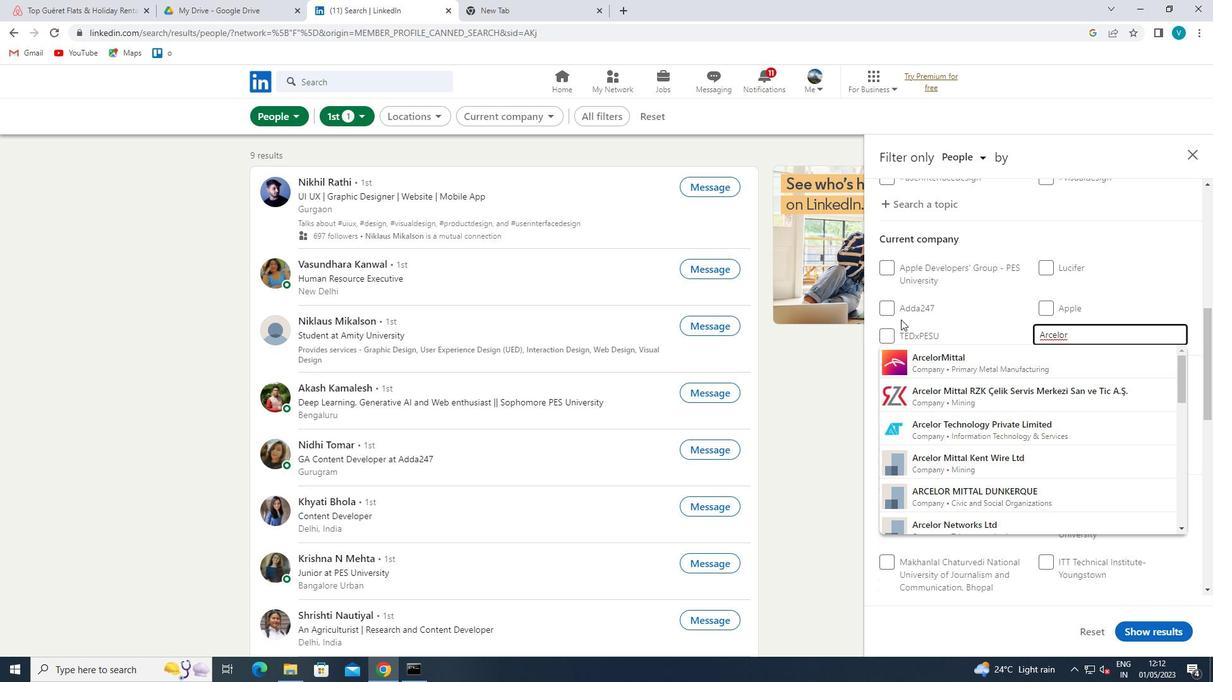 
Action: Key pressed <Key.shift>
Screenshot: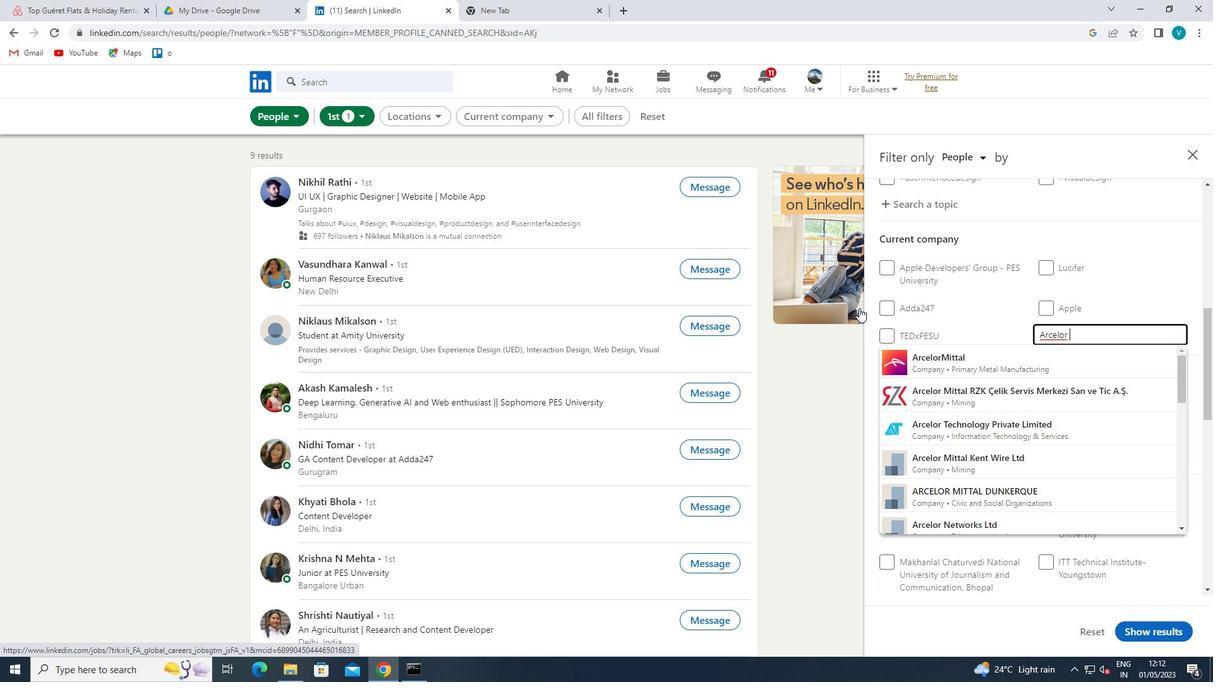 
Action: Mouse moved to (916, 298)
Screenshot: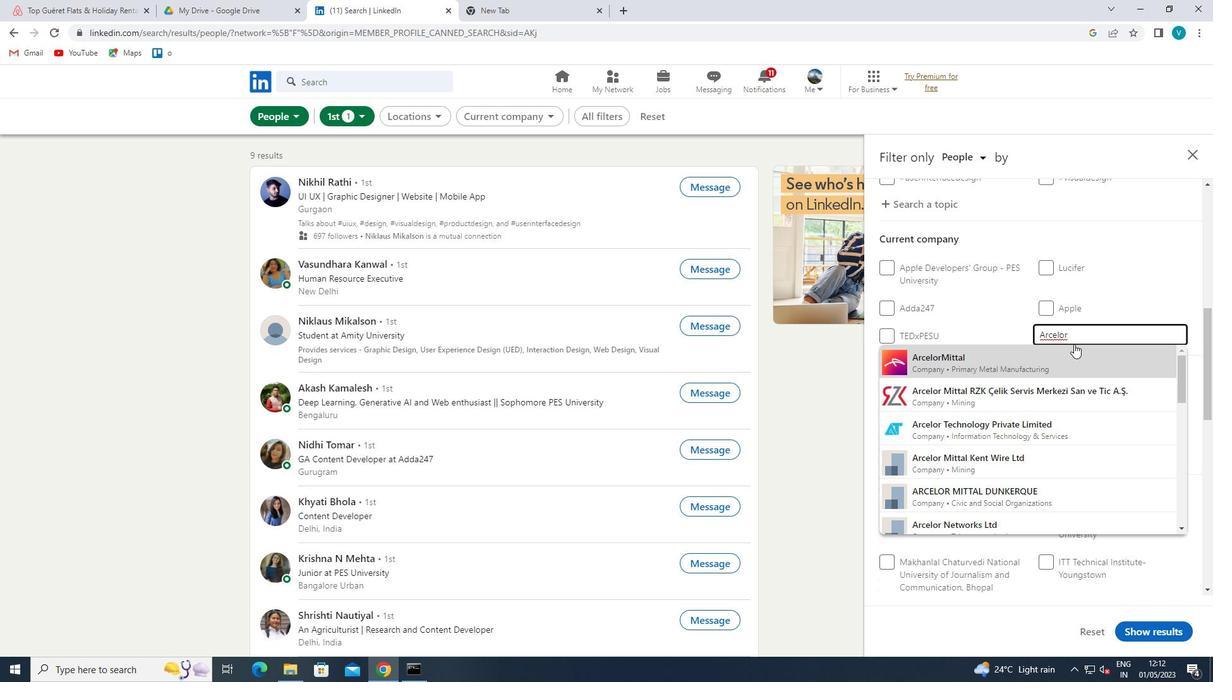 
Action: Key pressed <Key.shift>MITTAL<Key.space>
Screenshot: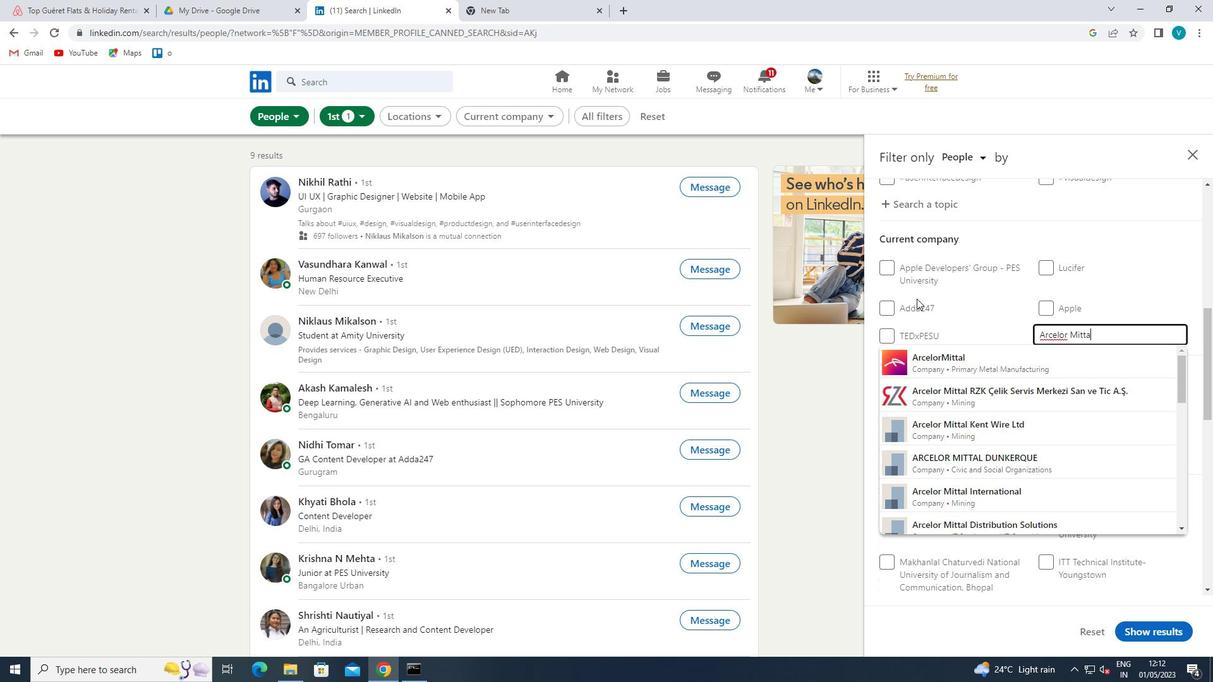 
Action: Mouse moved to (1025, 427)
Screenshot: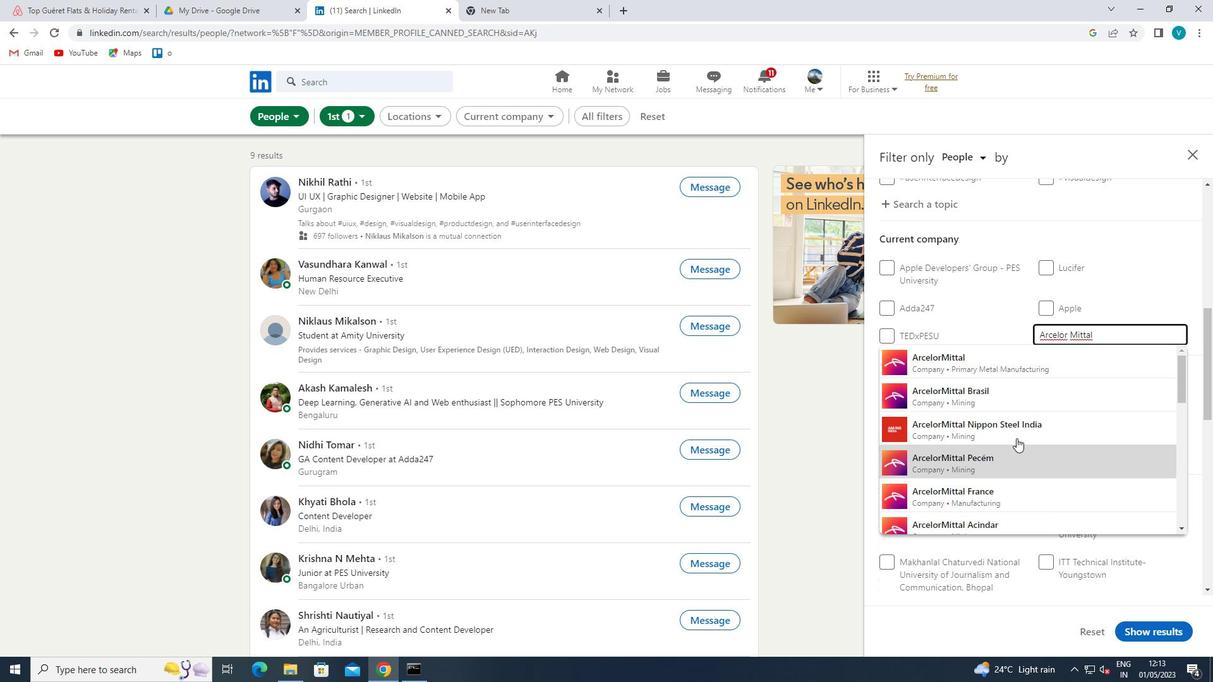 
Action: Mouse pressed left at (1025, 427)
Screenshot: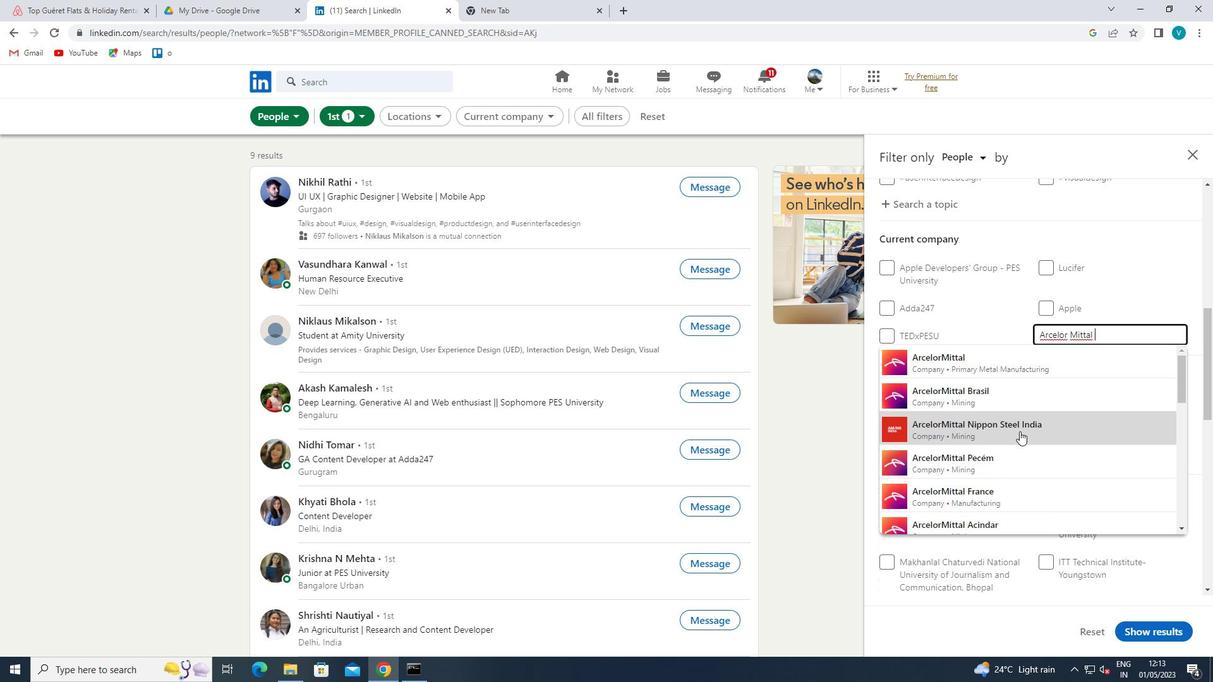 
Action: Mouse scrolled (1025, 426) with delta (0, 0)
Screenshot: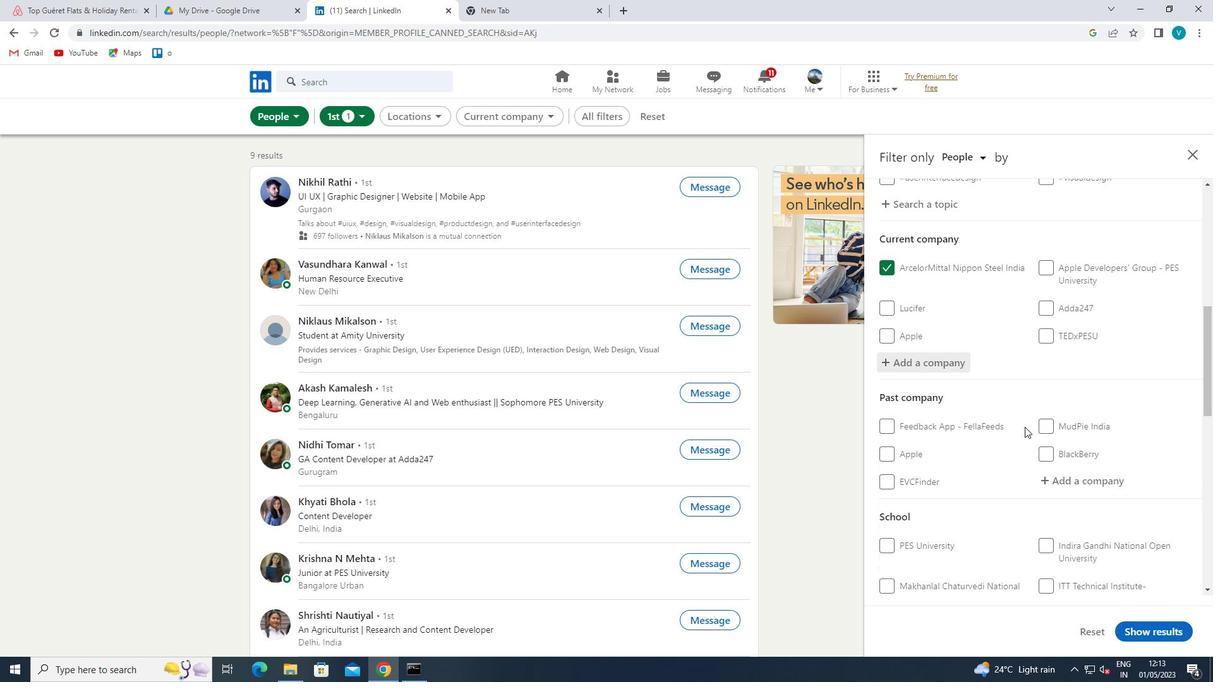
Action: Mouse moved to (1025, 426)
Screenshot: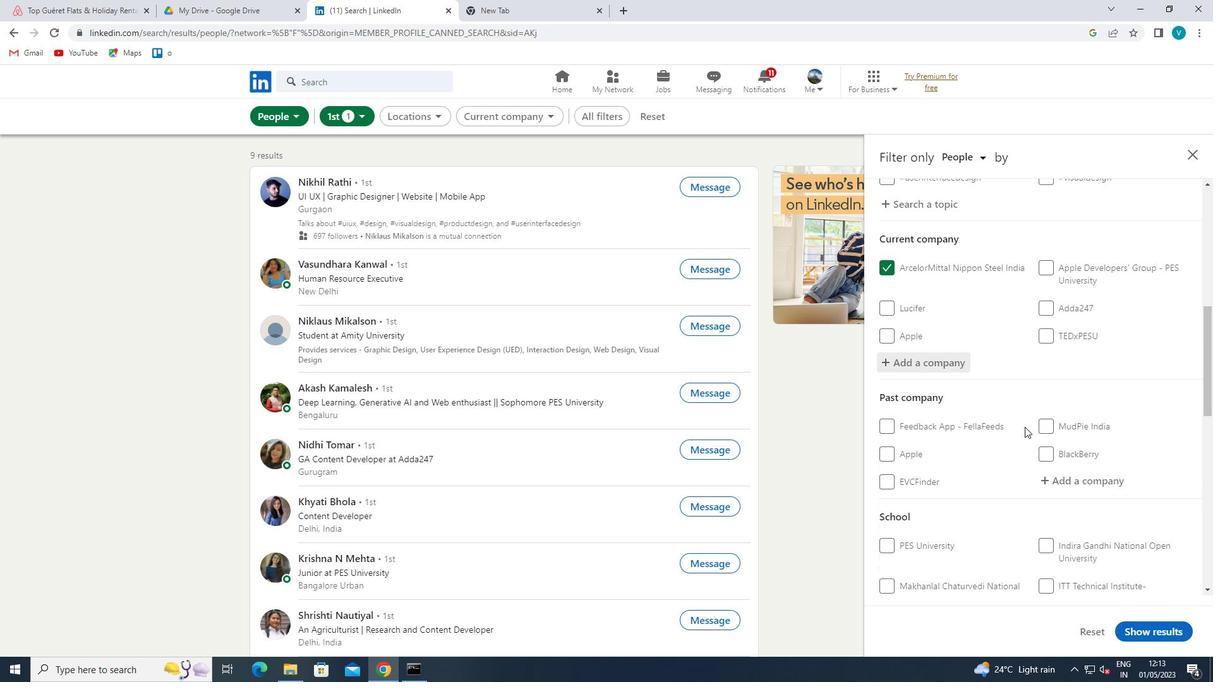 
Action: Mouse scrolled (1025, 425) with delta (0, 0)
Screenshot: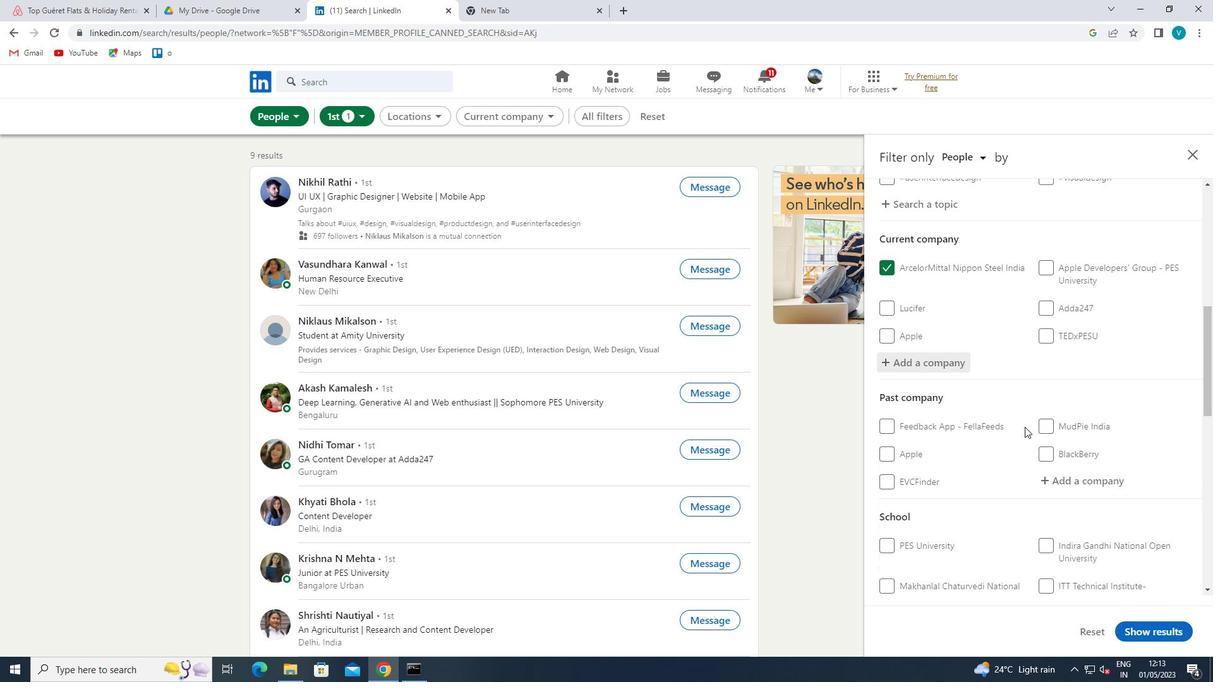 
Action: Mouse scrolled (1025, 425) with delta (0, 0)
Screenshot: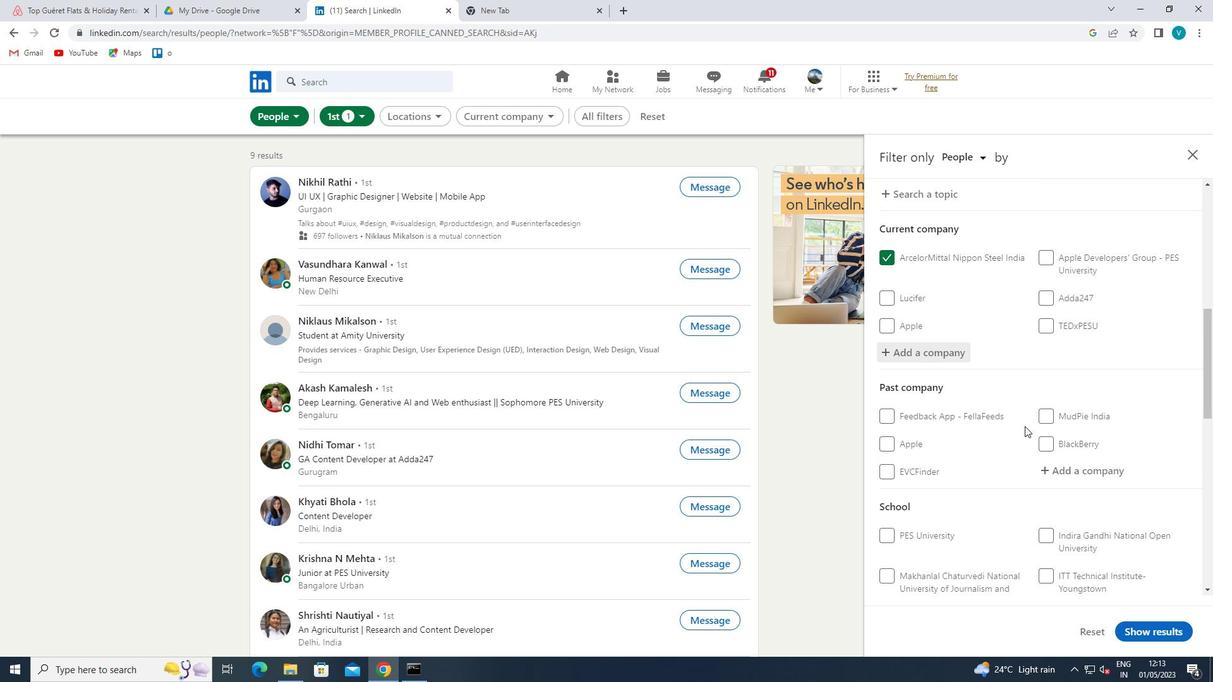 
Action: Mouse moved to (1066, 449)
Screenshot: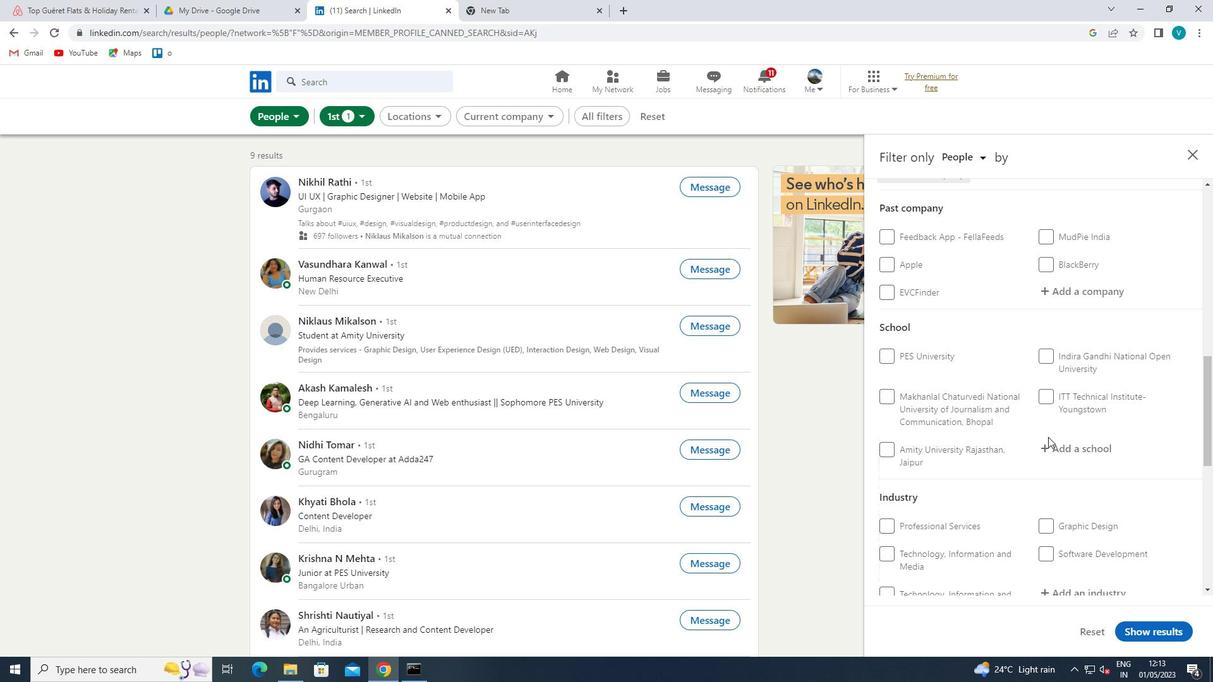 
Action: Mouse pressed left at (1066, 449)
Screenshot: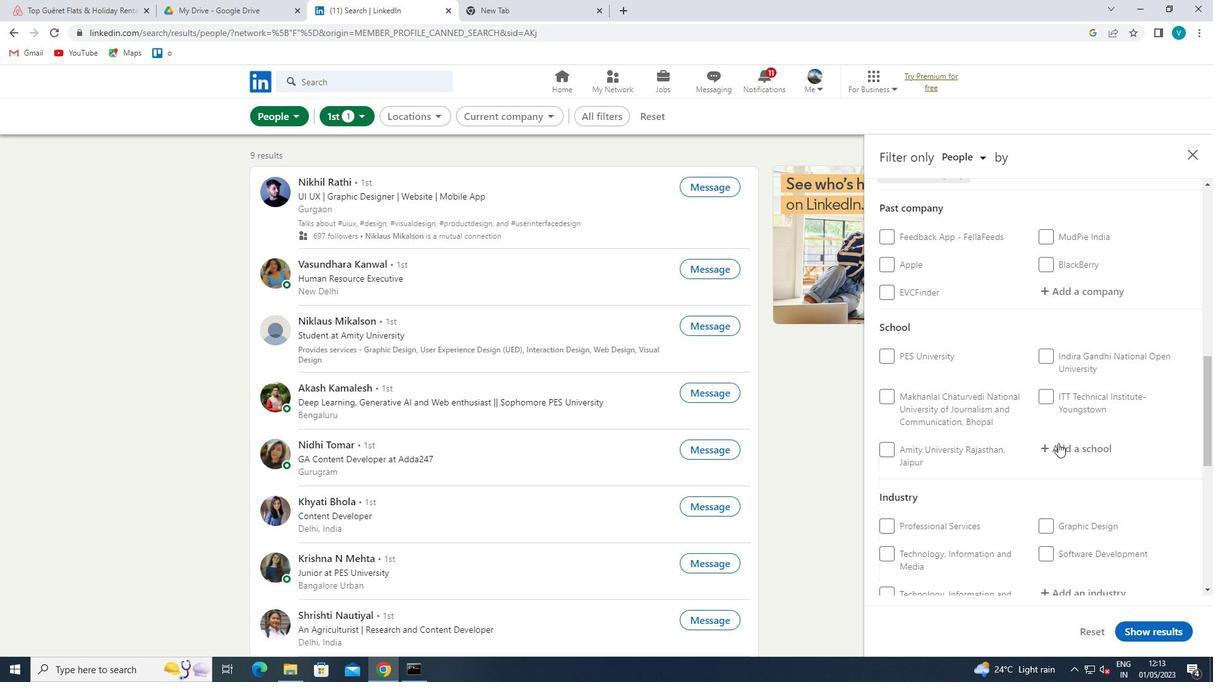 
Action: Mouse moved to (933, 398)
Screenshot: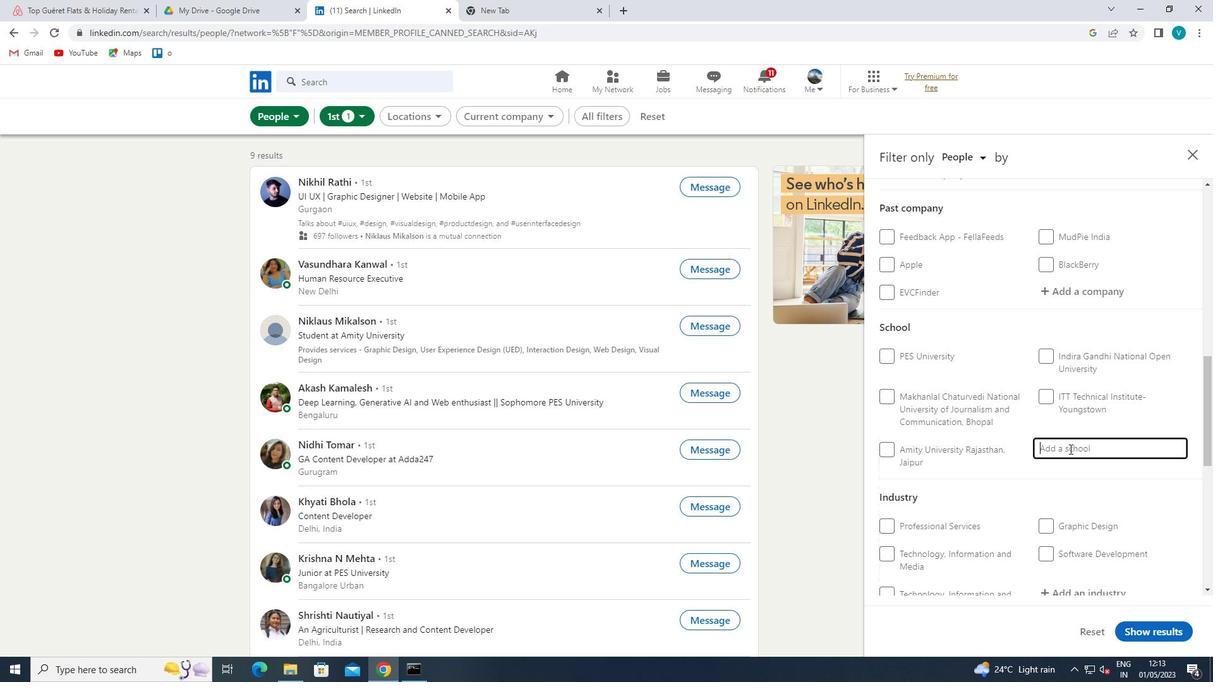
Action: Key pressed <Key.shift>GAUHATI<Key.space>
Screenshot: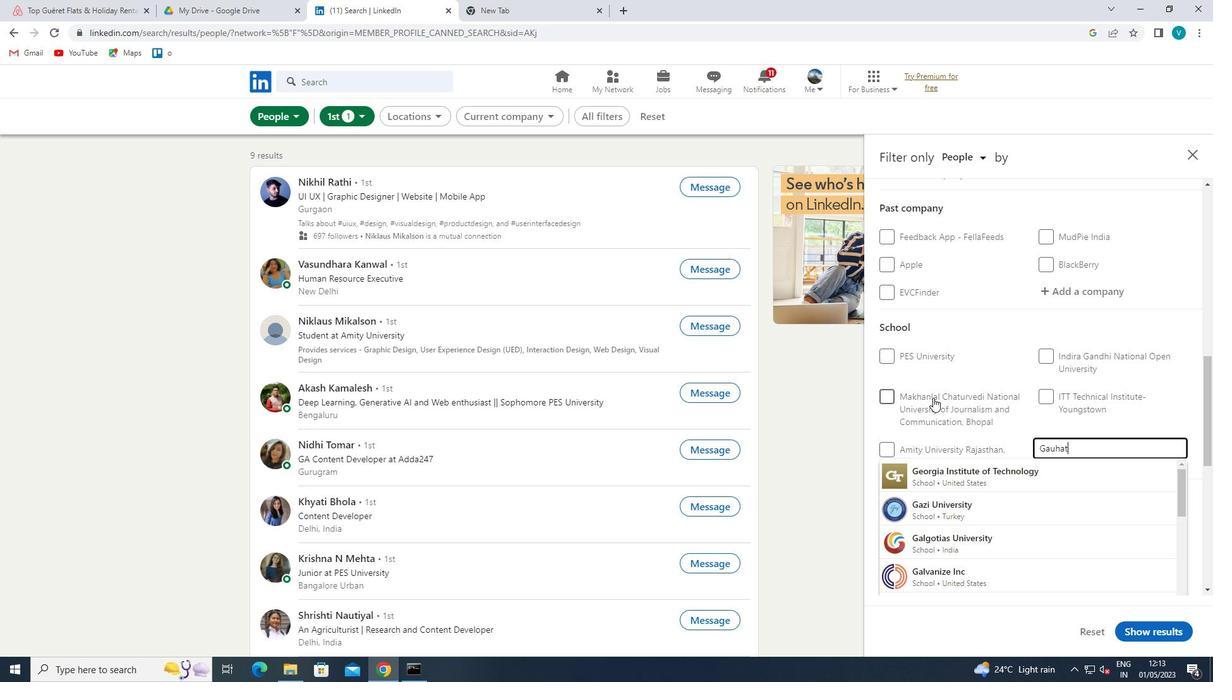 
Action: Mouse moved to (949, 467)
Screenshot: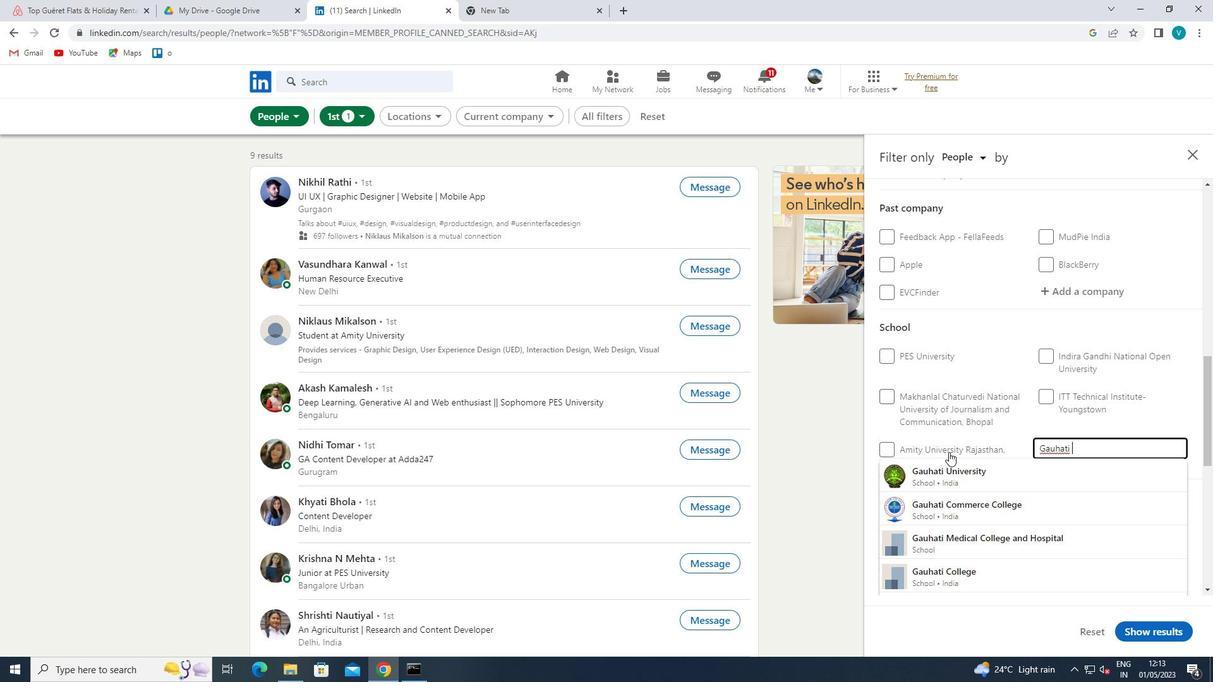 
Action: Mouse pressed left at (949, 467)
Screenshot: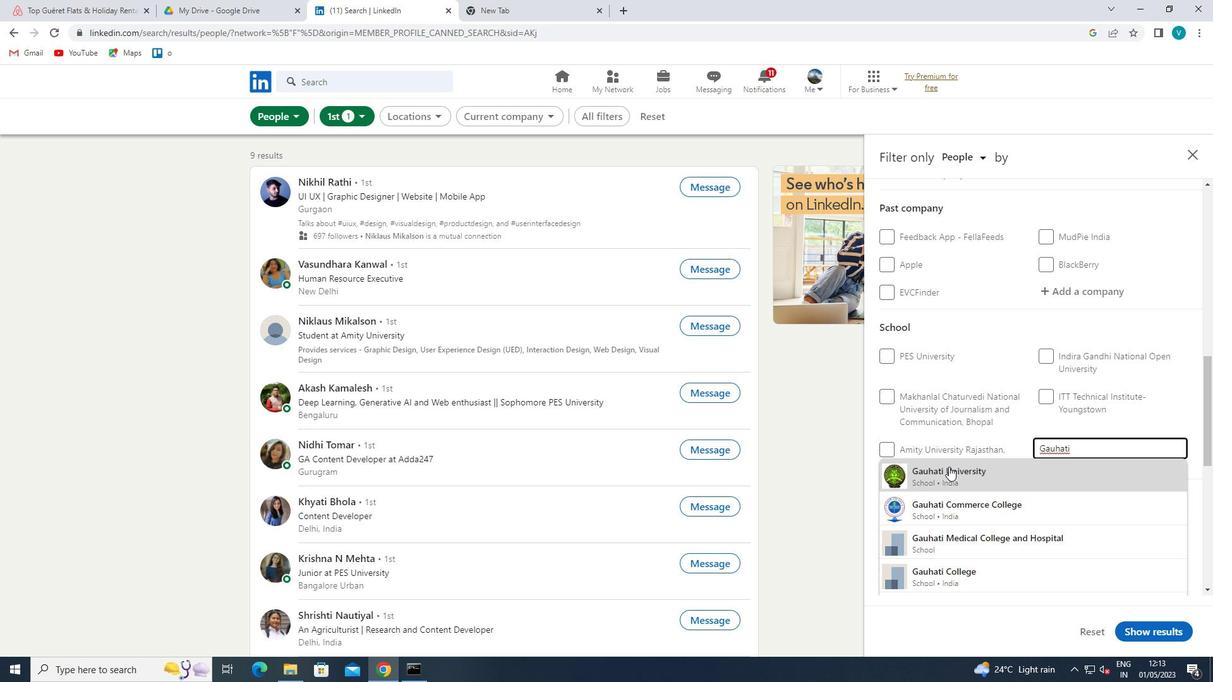 
Action: Mouse moved to (1014, 417)
Screenshot: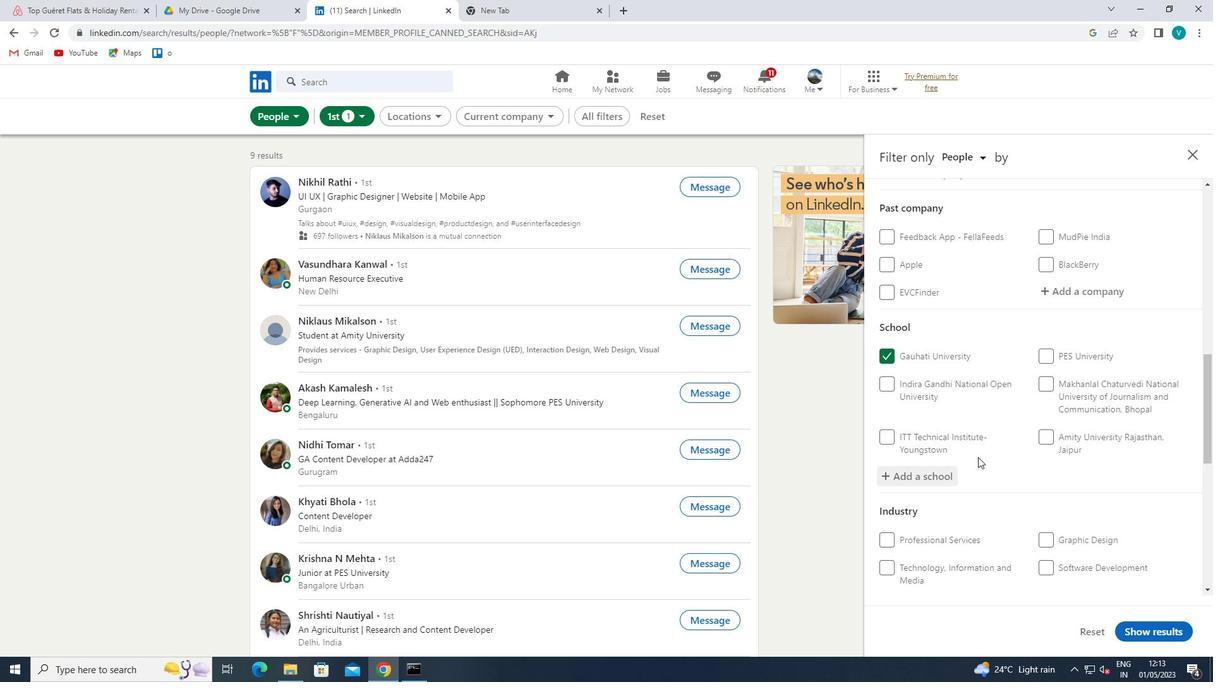 
Action: Mouse scrolled (1014, 417) with delta (0, 0)
Screenshot: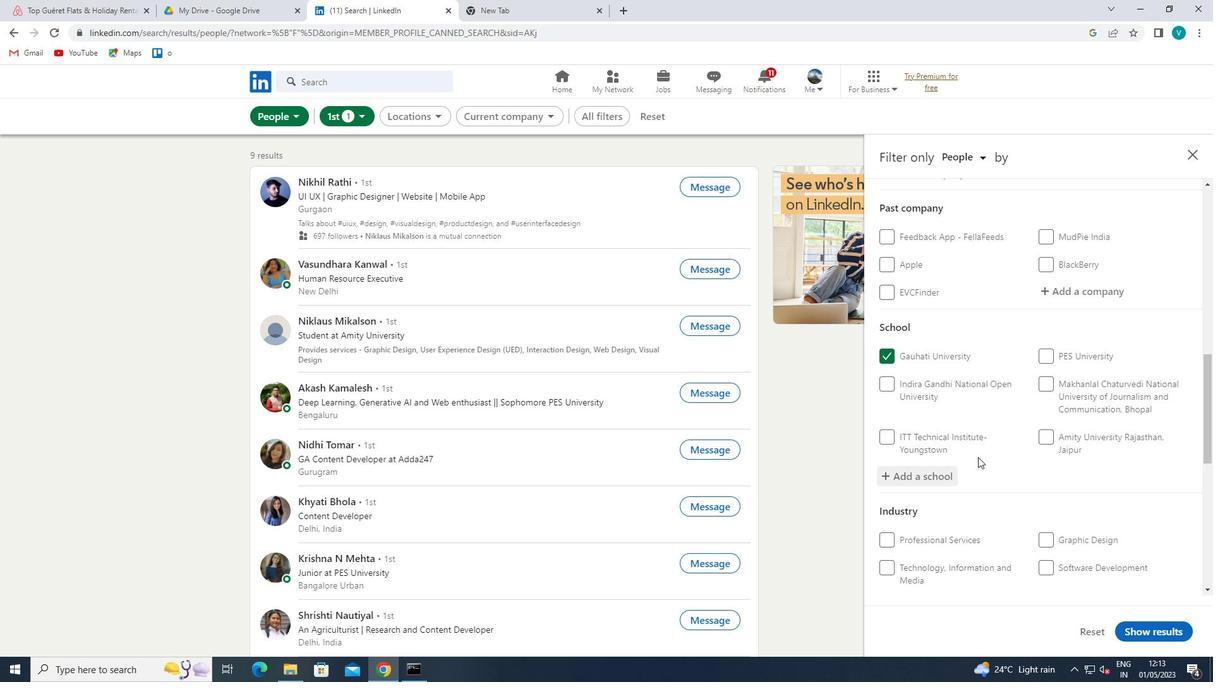 
Action: Mouse moved to (1016, 416)
Screenshot: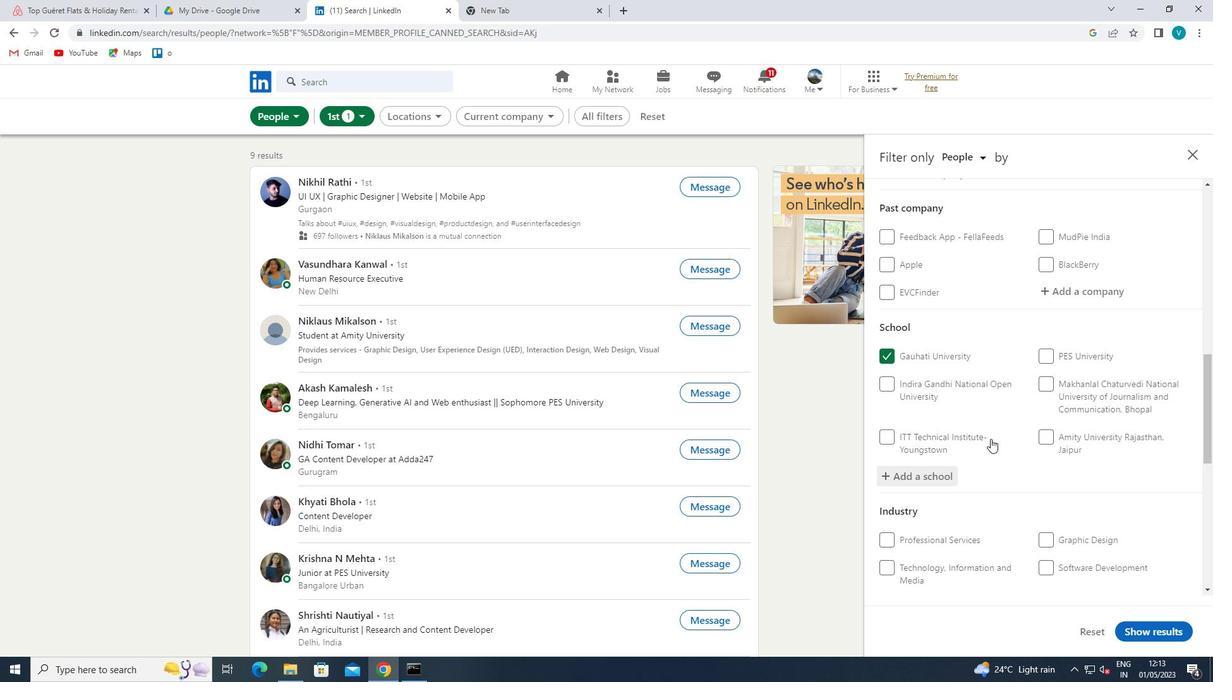 
Action: Mouse scrolled (1016, 415) with delta (0, 0)
Screenshot: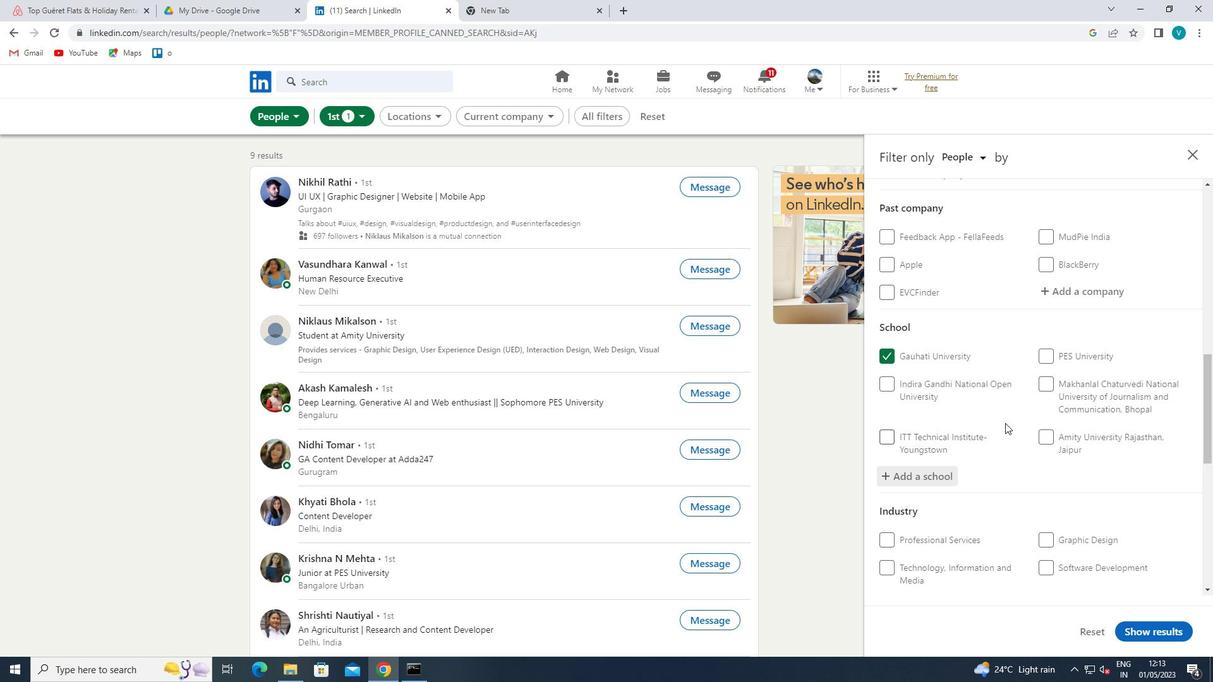 
Action: Mouse scrolled (1016, 415) with delta (0, 0)
Screenshot: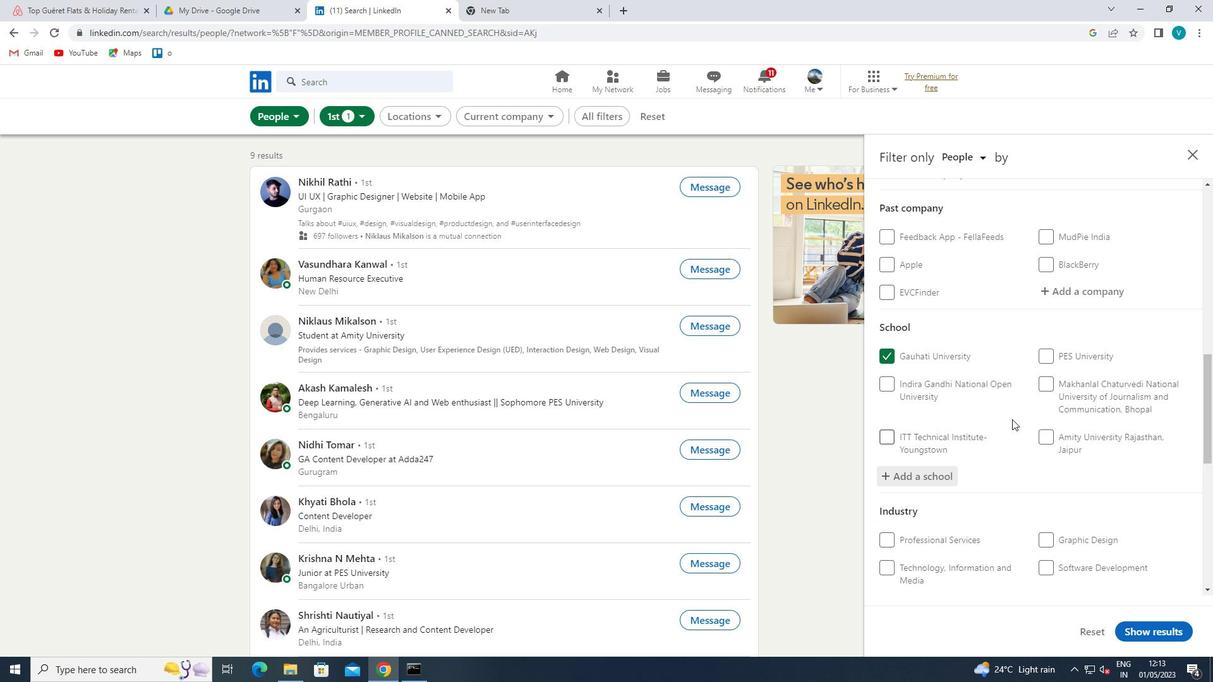 
Action: Mouse scrolled (1016, 415) with delta (0, 0)
Screenshot: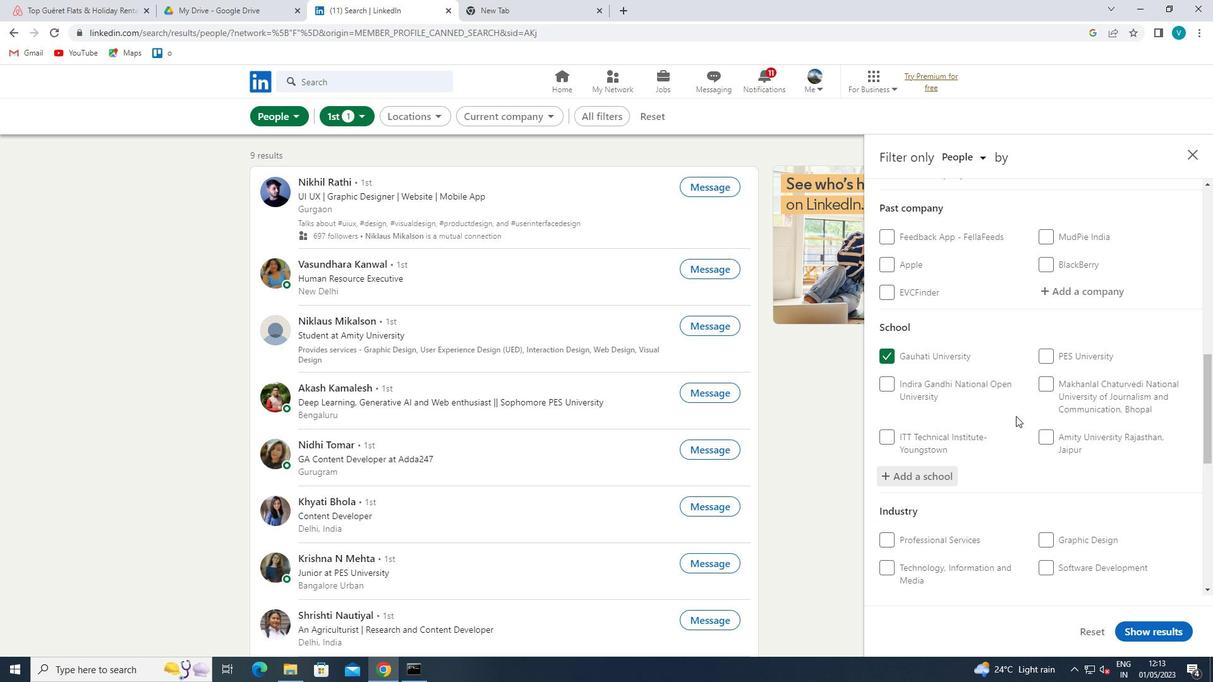 
Action: Mouse moved to (1073, 357)
Screenshot: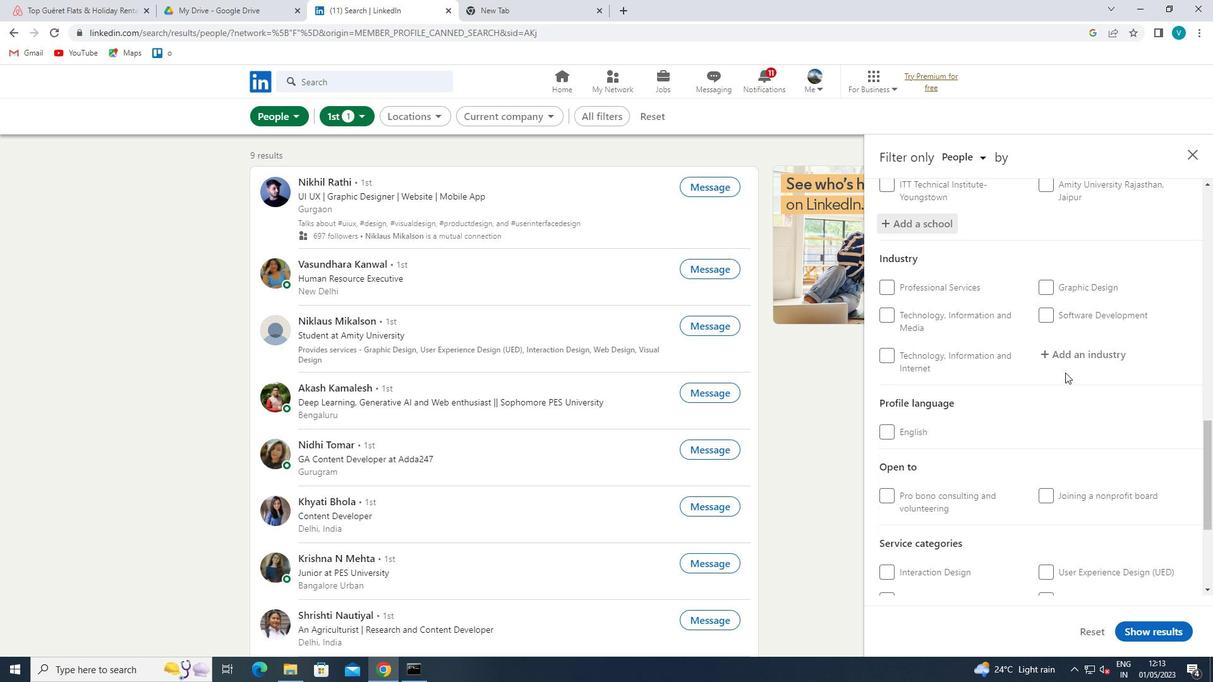 
Action: Mouse pressed left at (1073, 357)
Screenshot: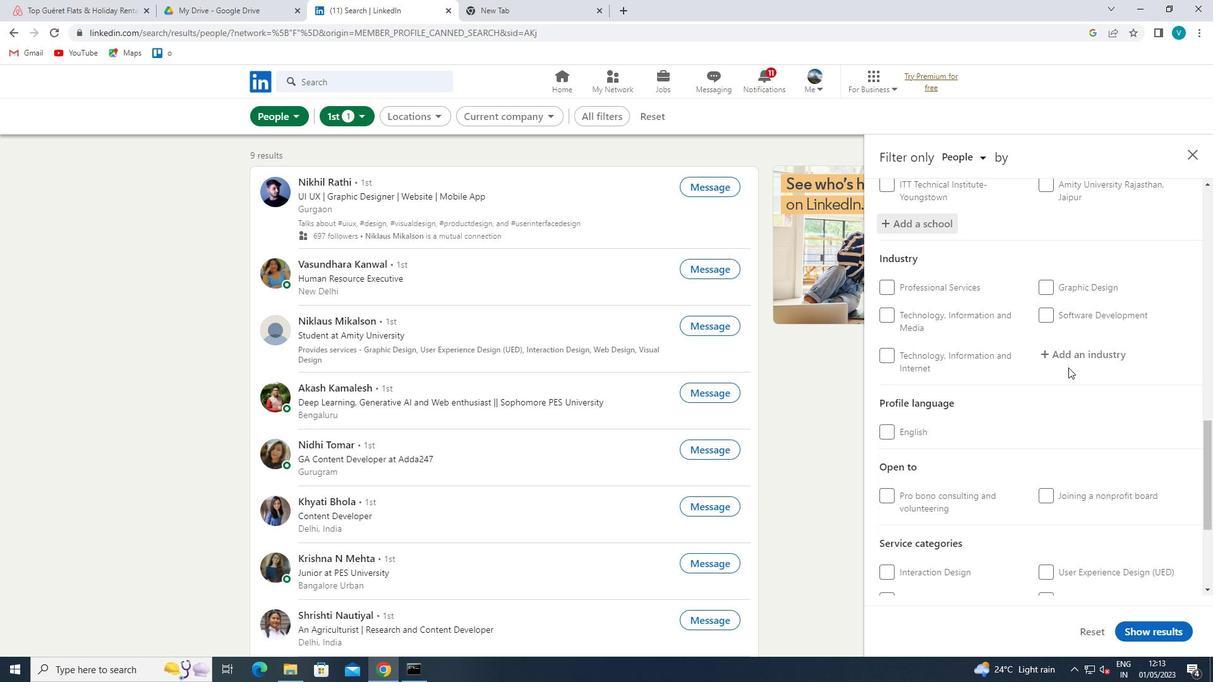 
Action: Mouse moved to (733, 254)
Screenshot: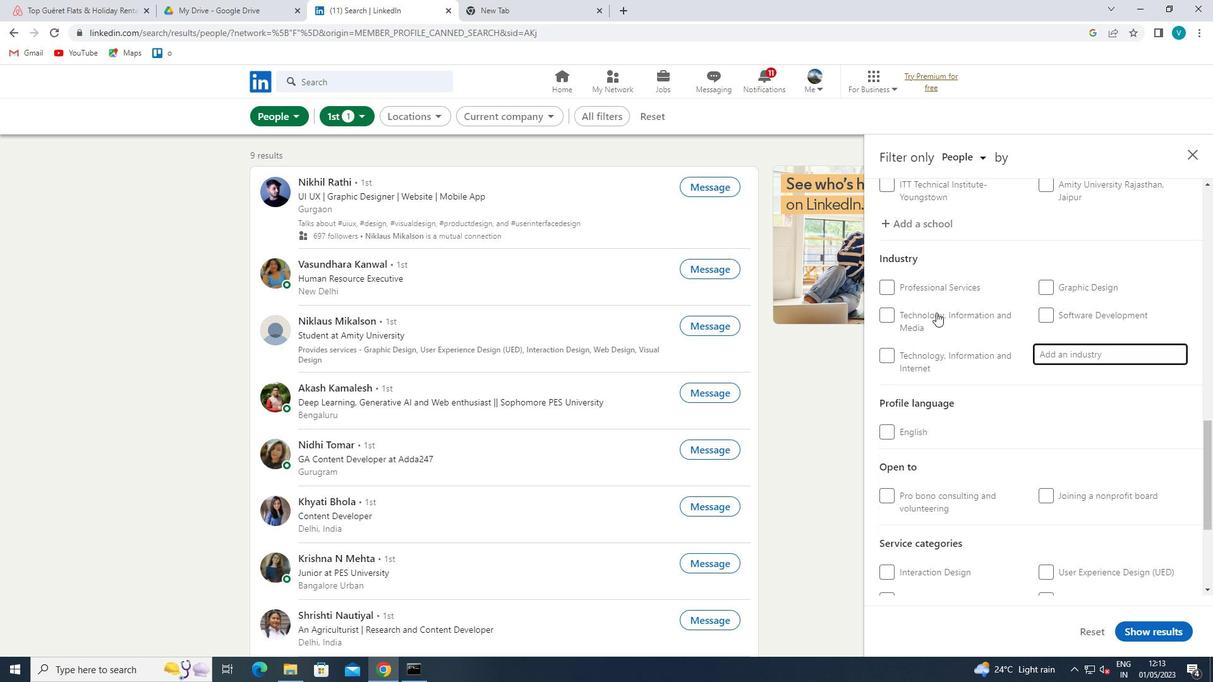 
Action: Key pressed <Key.shift>GLASS<Key.space>
Screenshot: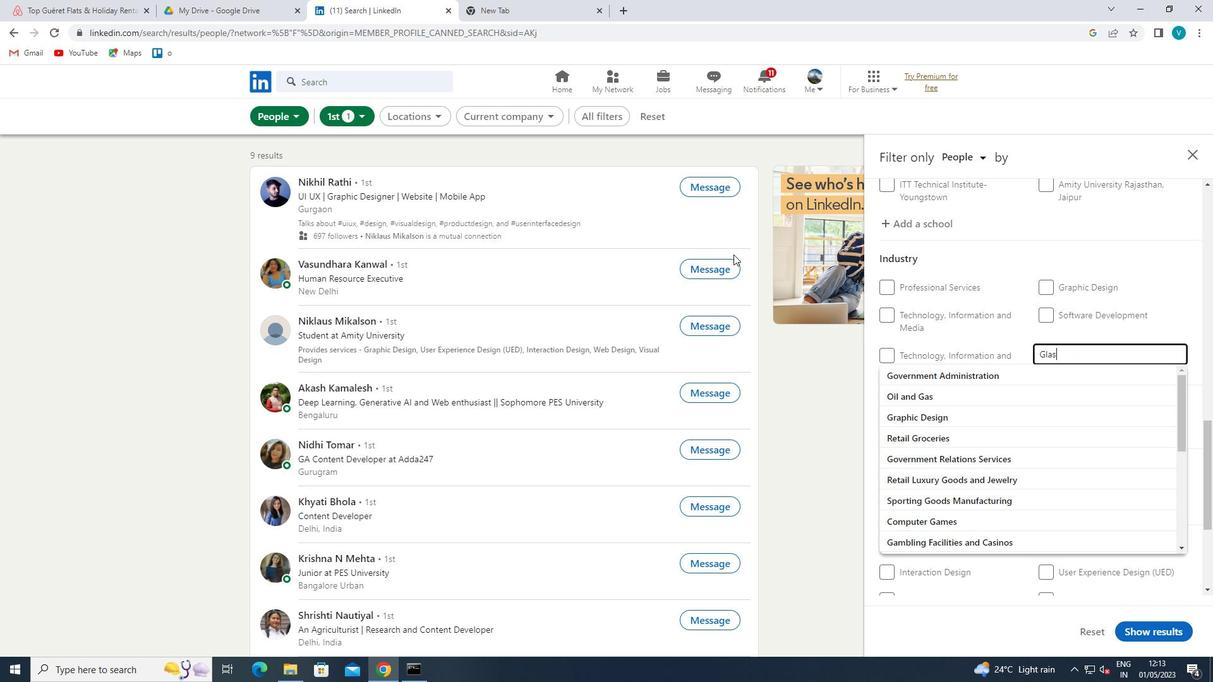 
Action: Mouse moved to (946, 391)
Screenshot: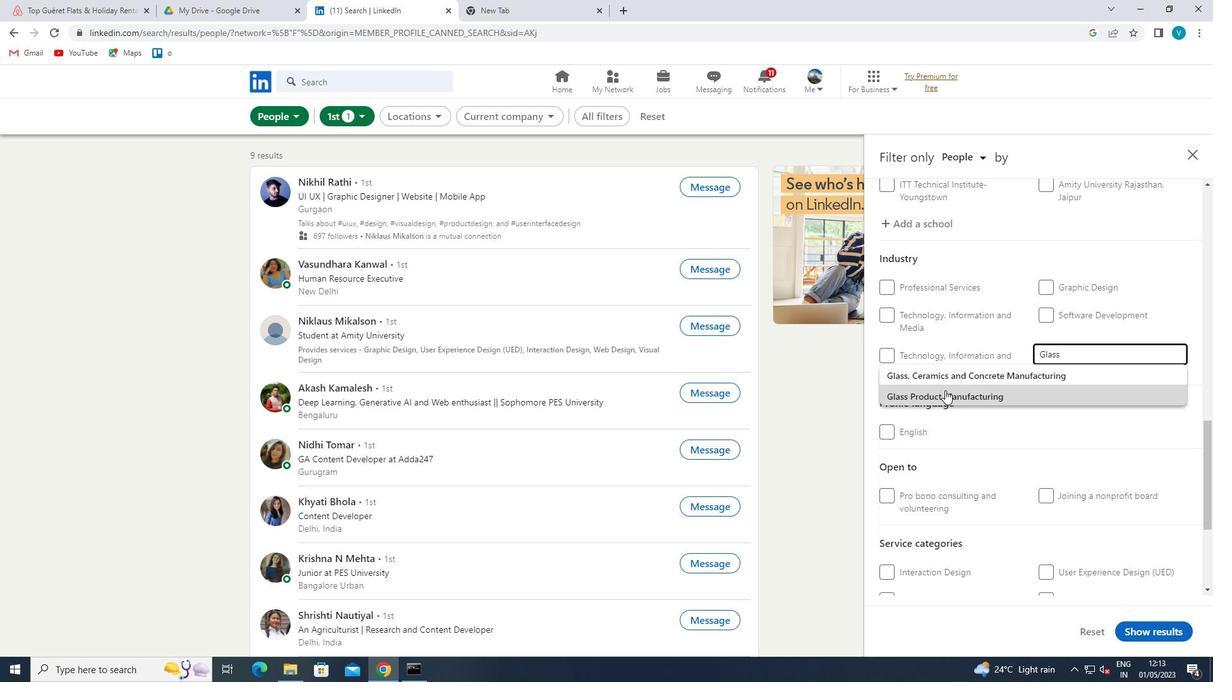 
Action: Mouse pressed left at (946, 391)
Screenshot: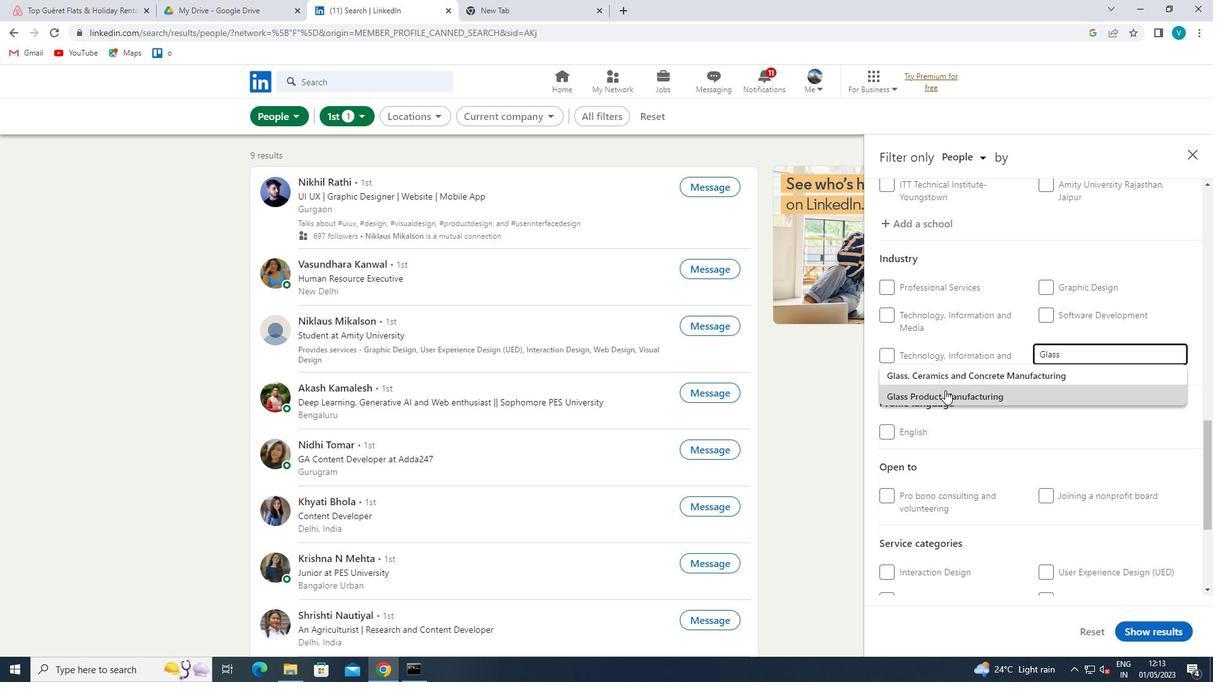 
Action: Mouse moved to (1033, 368)
Screenshot: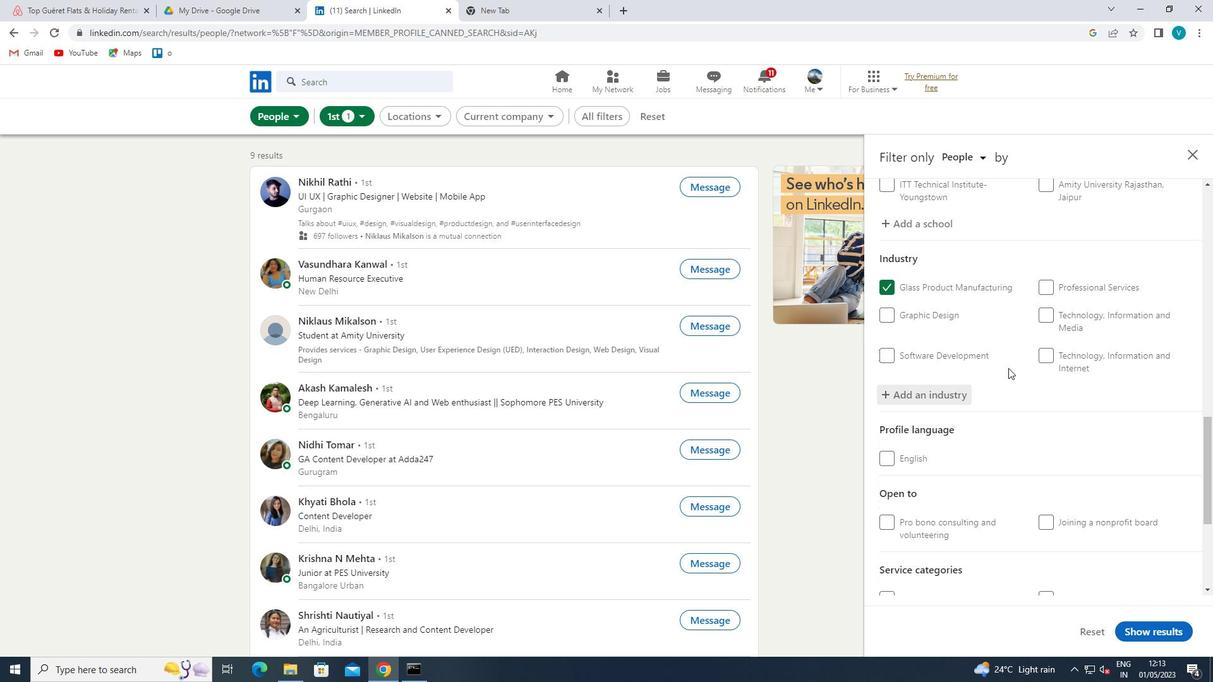 
Action: Mouse scrolled (1033, 367) with delta (0, 0)
Screenshot: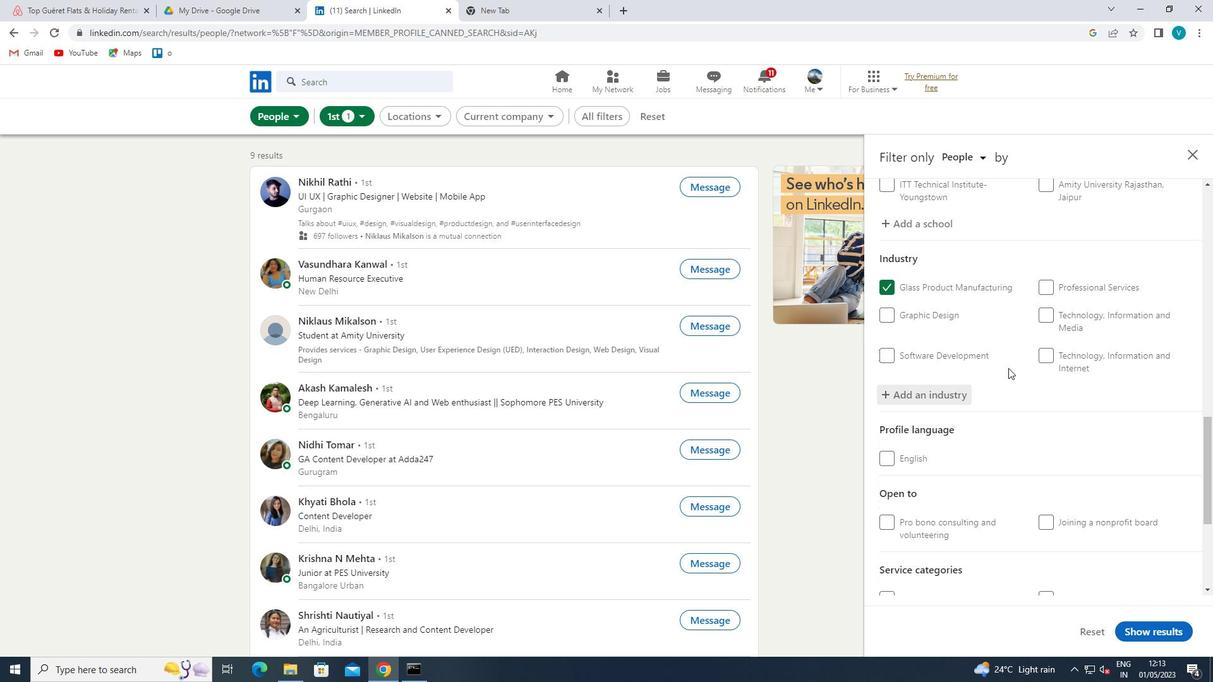 
Action: Mouse moved to (1042, 375)
Screenshot: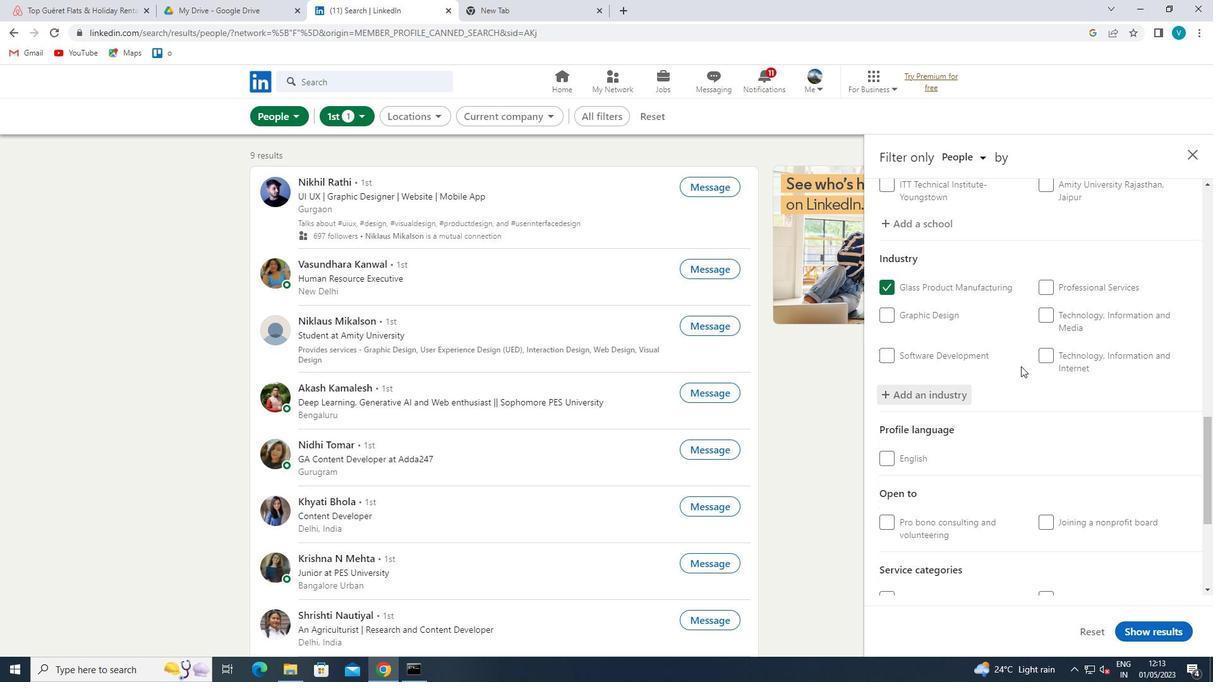 
Action: Mouse scrolled (1042, 374) with delta (0, 0)
Screenshot: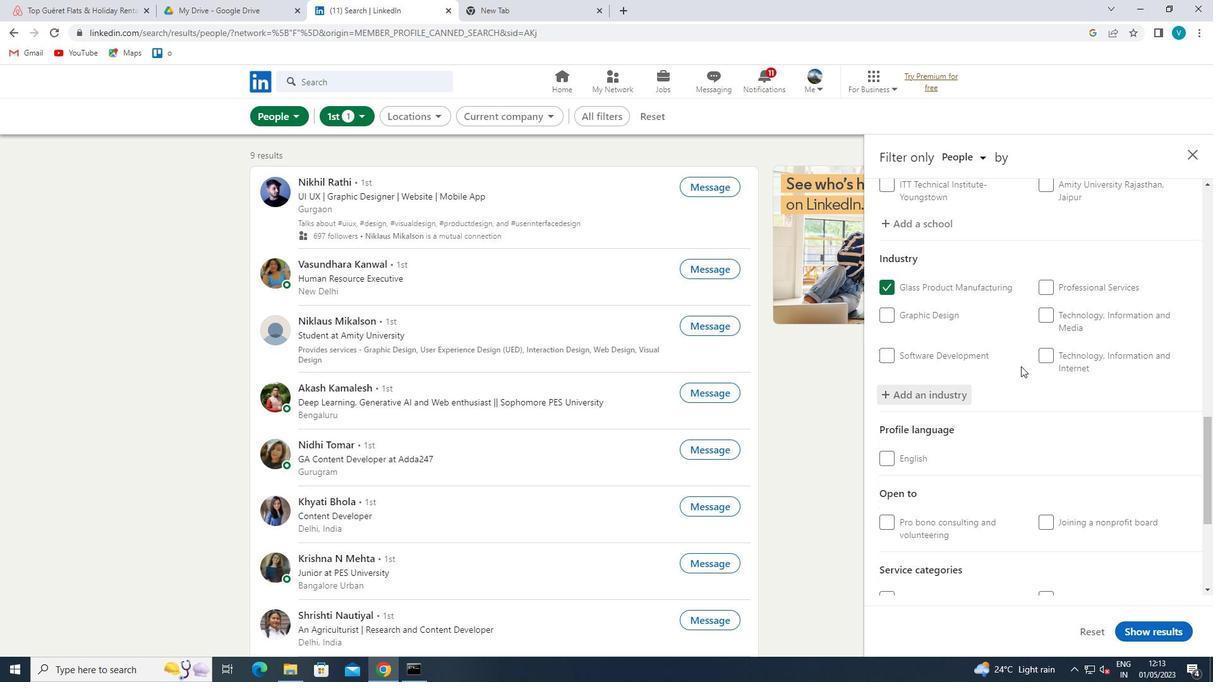 
Action: Mouse moved to (1047, 381)
Screenshot: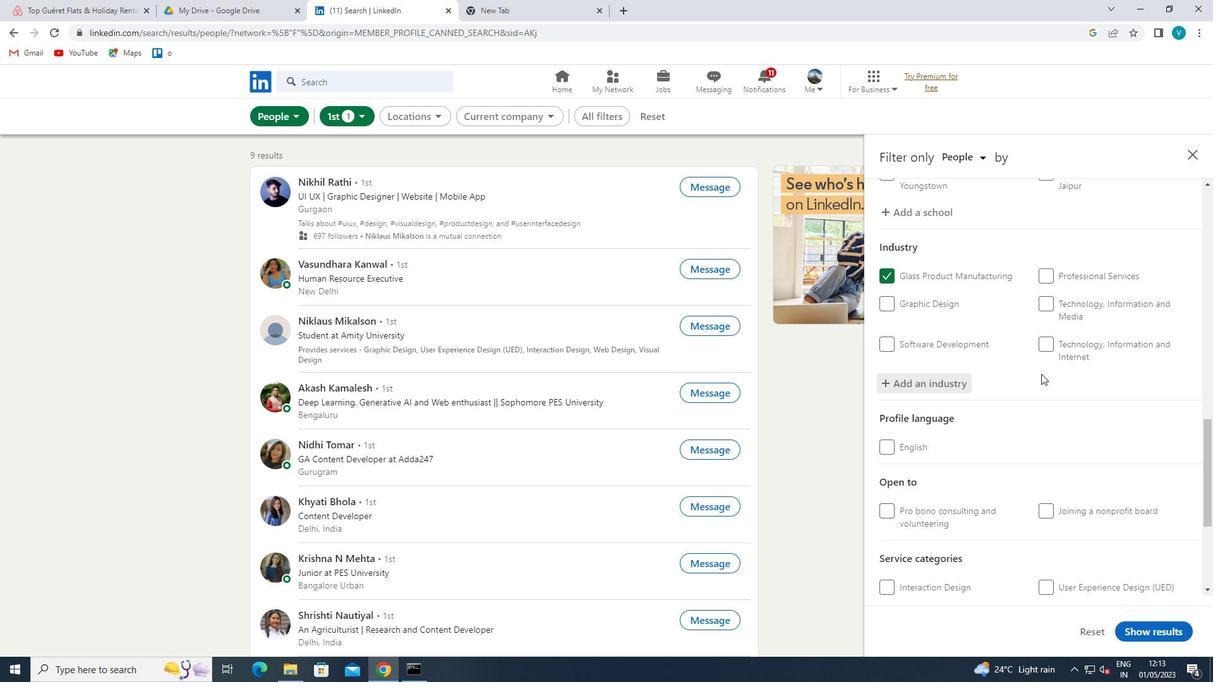
Action: Mouse scrolled (1047, 380) with delta (0, 0)
Screenshot: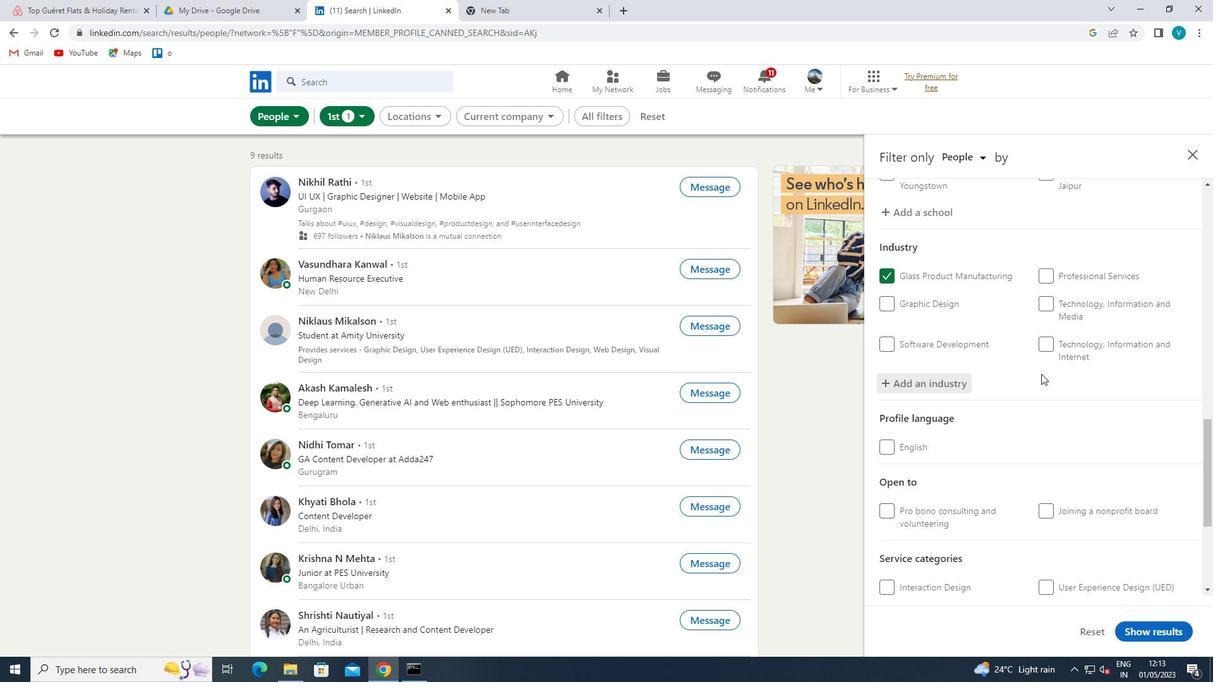 
Action: Mouse moved to (1052, 391)
Screenshot: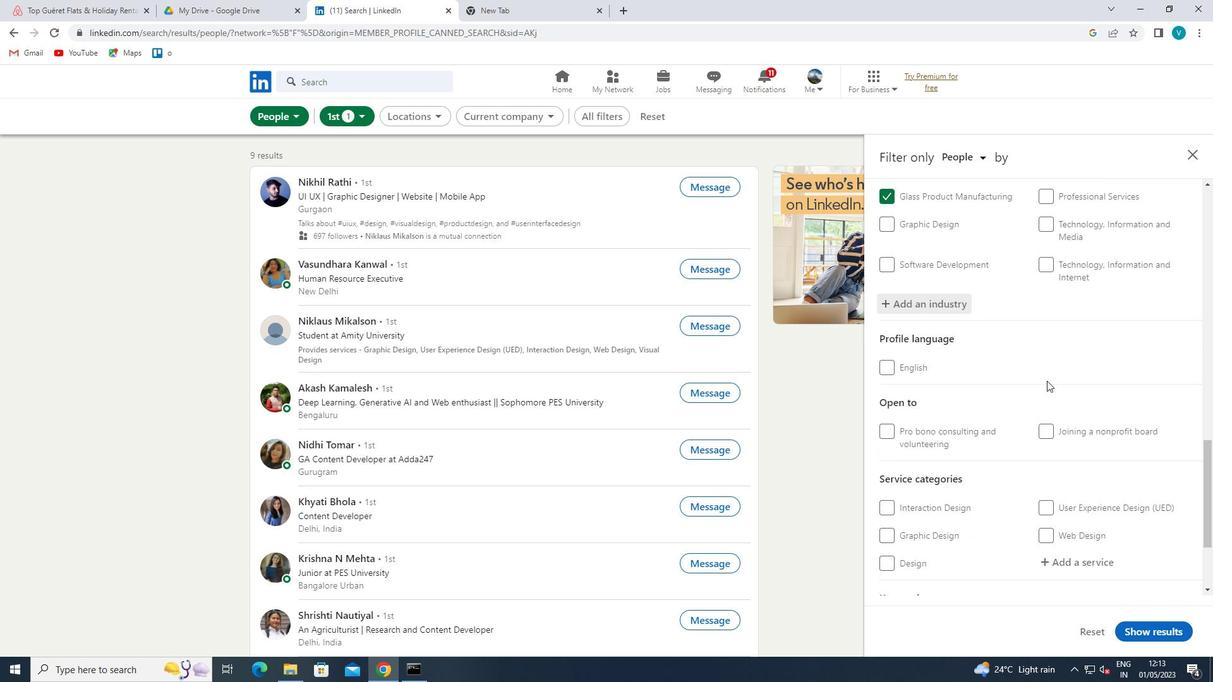 
Action: Mouse scrolled (1052, 390) with delta (0, 0)
Screenshot: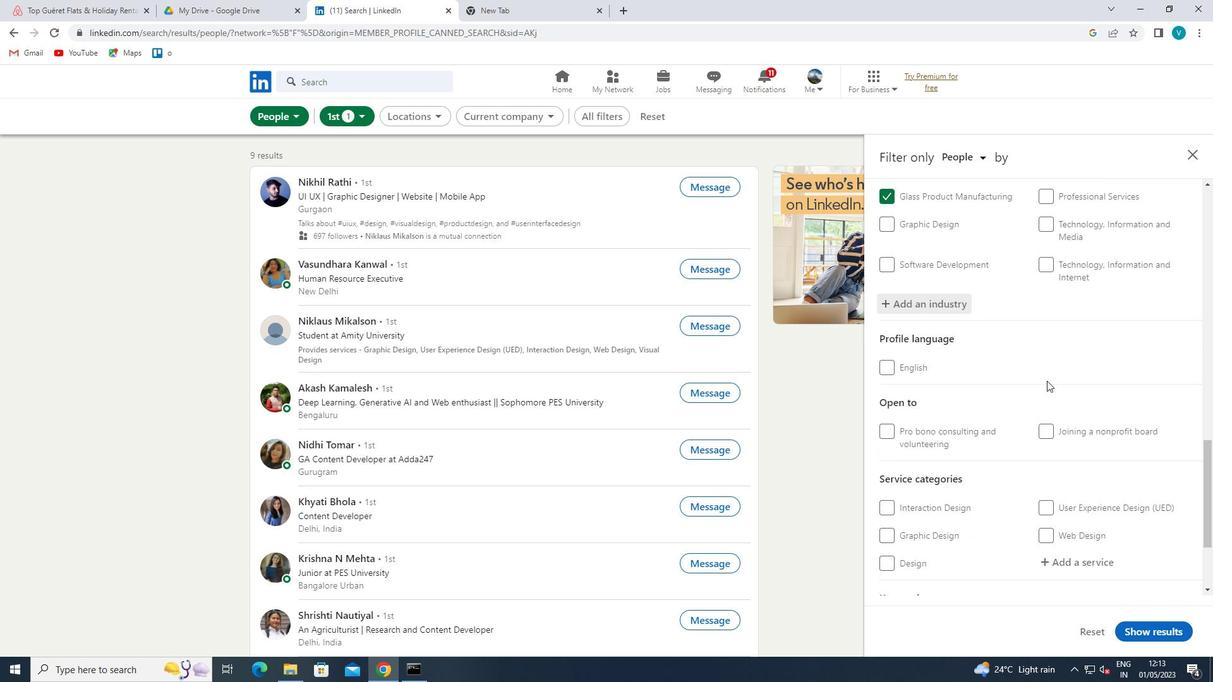 
Action: Mouse moved to (1065, 406)
Screenshot: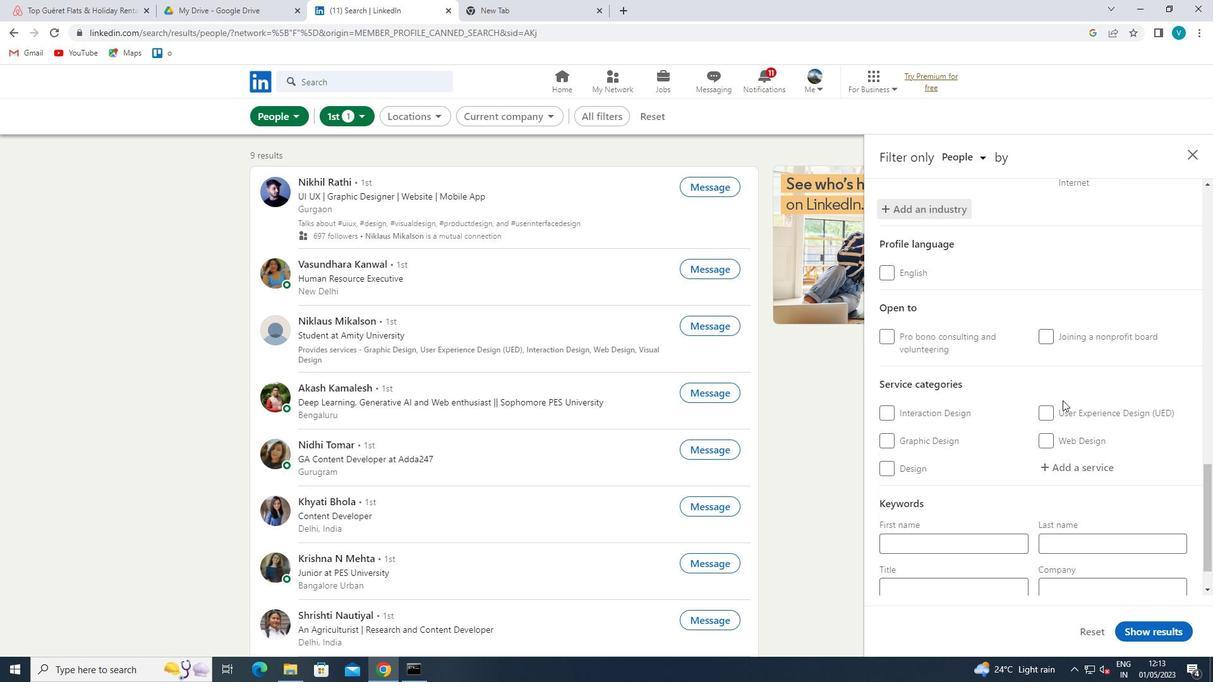 
Action: Mouse scrolled (1065, 406) with delta (0, 0)
Screenshot: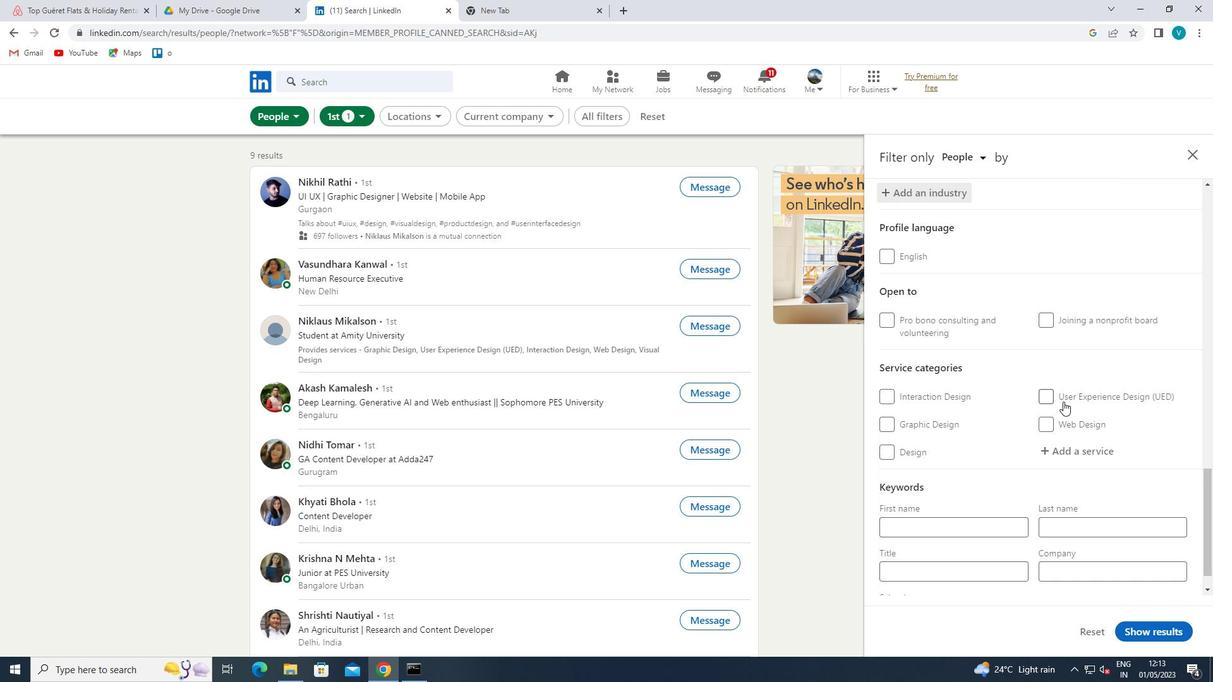 
Action: Mouse moved to (1073, 417)
Screenshot: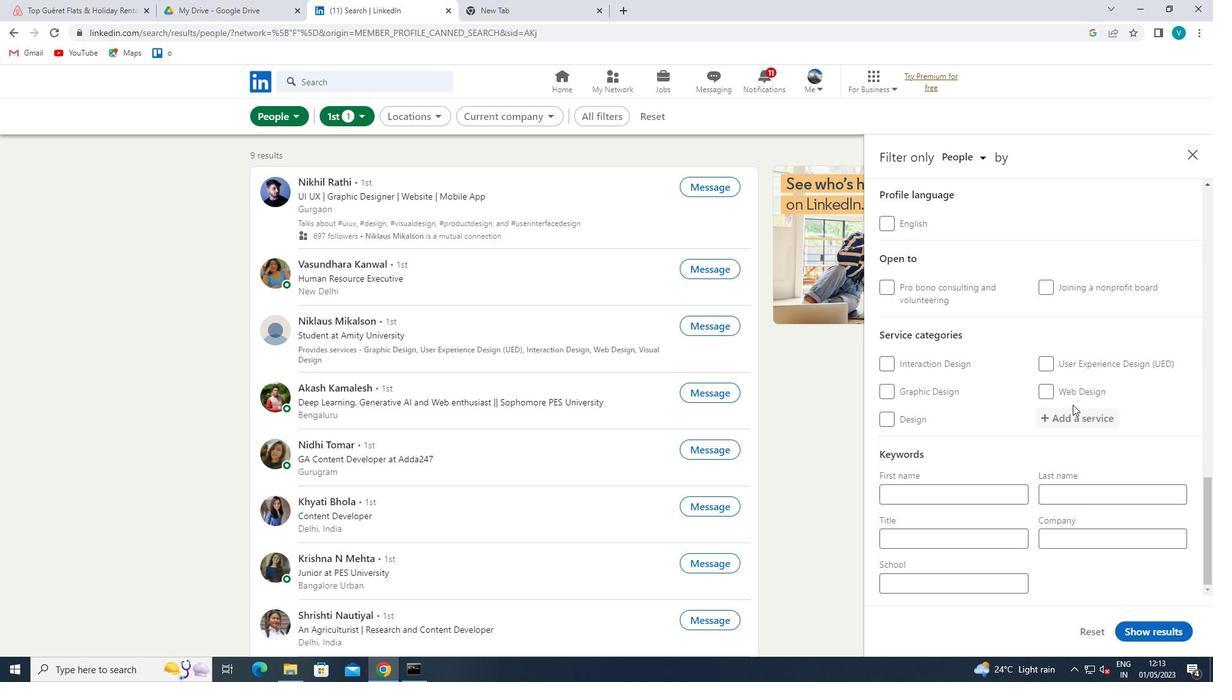 
Action: Mouse pressed left at (1073, 417)
Screenshot: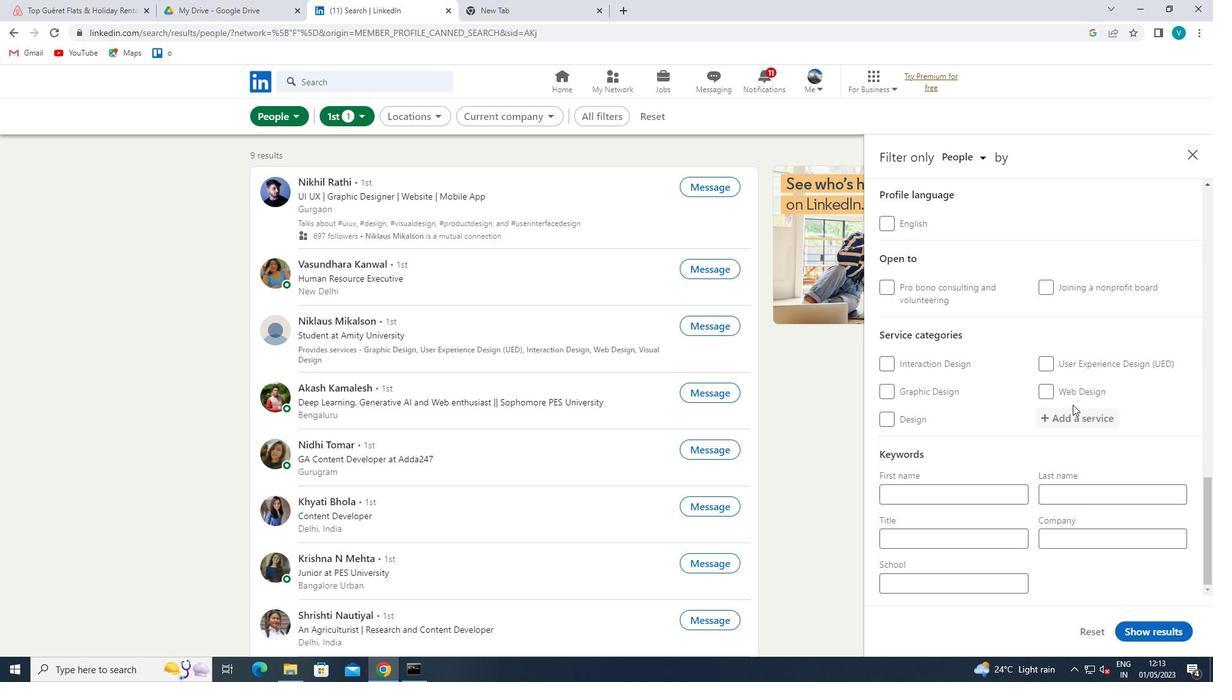 
Action: Mouse moved to (918, 374)
Screenshot: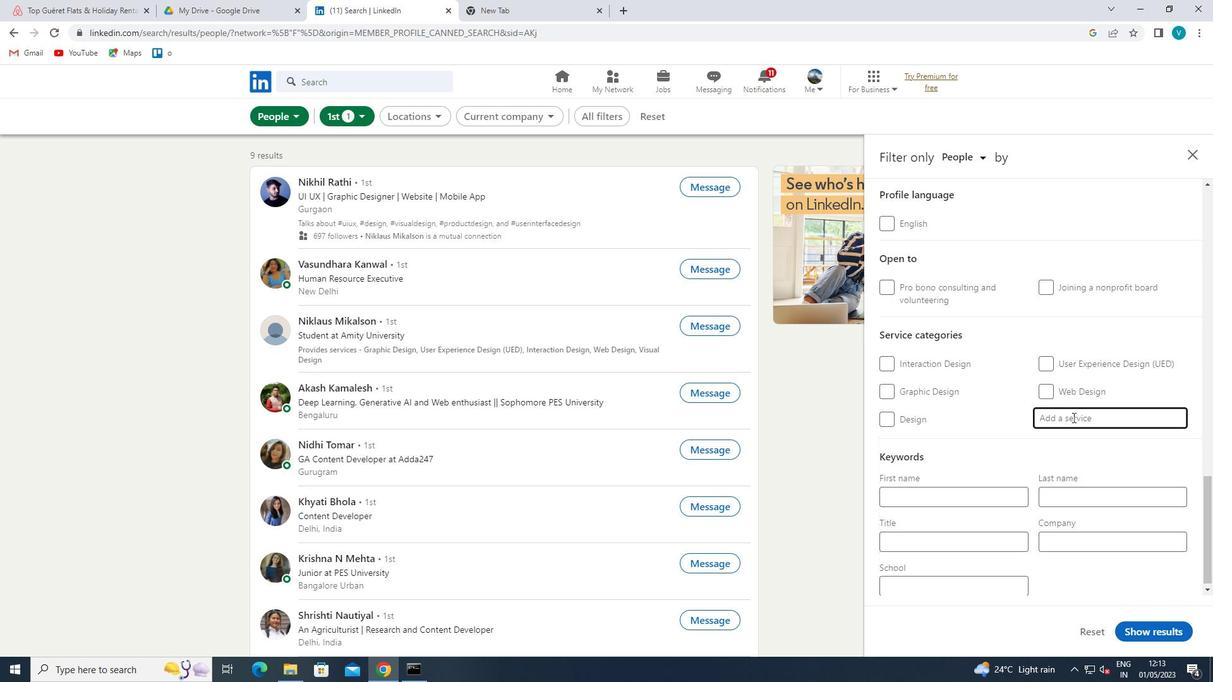 
Action: Key pressed <Key.shift>LIFE<Key.space>
Screenshot: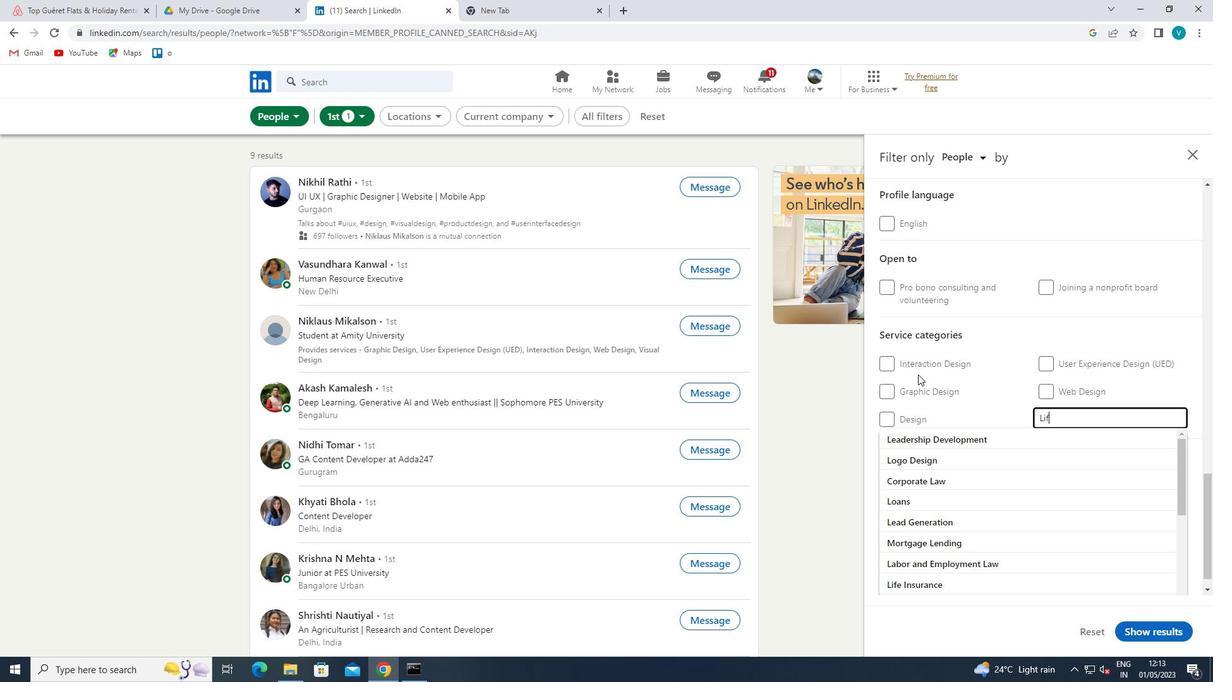 
Action: Mouse moved to (935, 440)
Screenshot: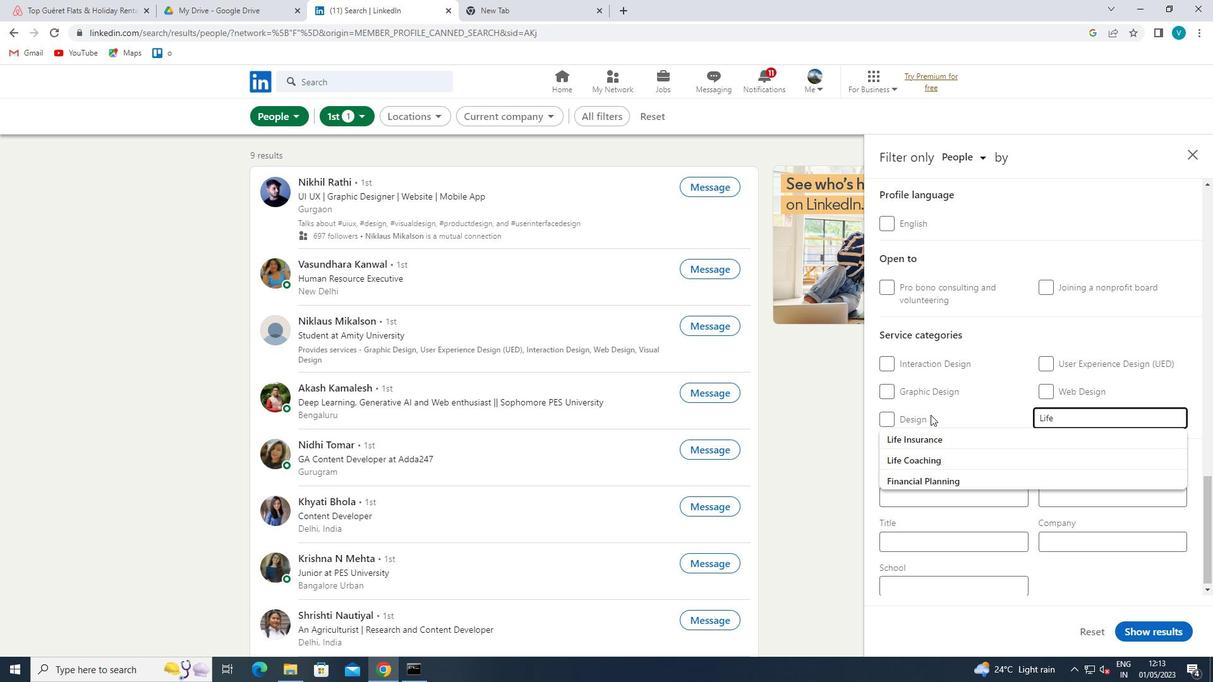 
Action: Mouse pressed left at (935, 440)
Screenshot: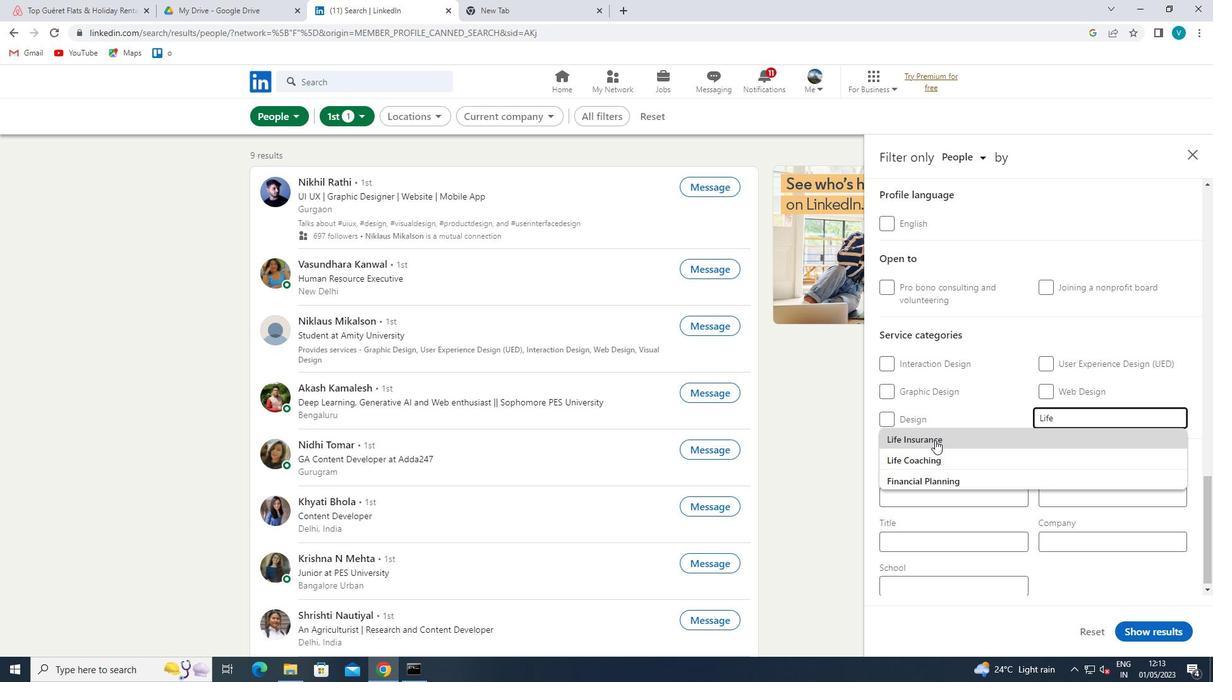 
Action: Mouse scrolled (935, 439) with delta (0, 0)
Screenshot: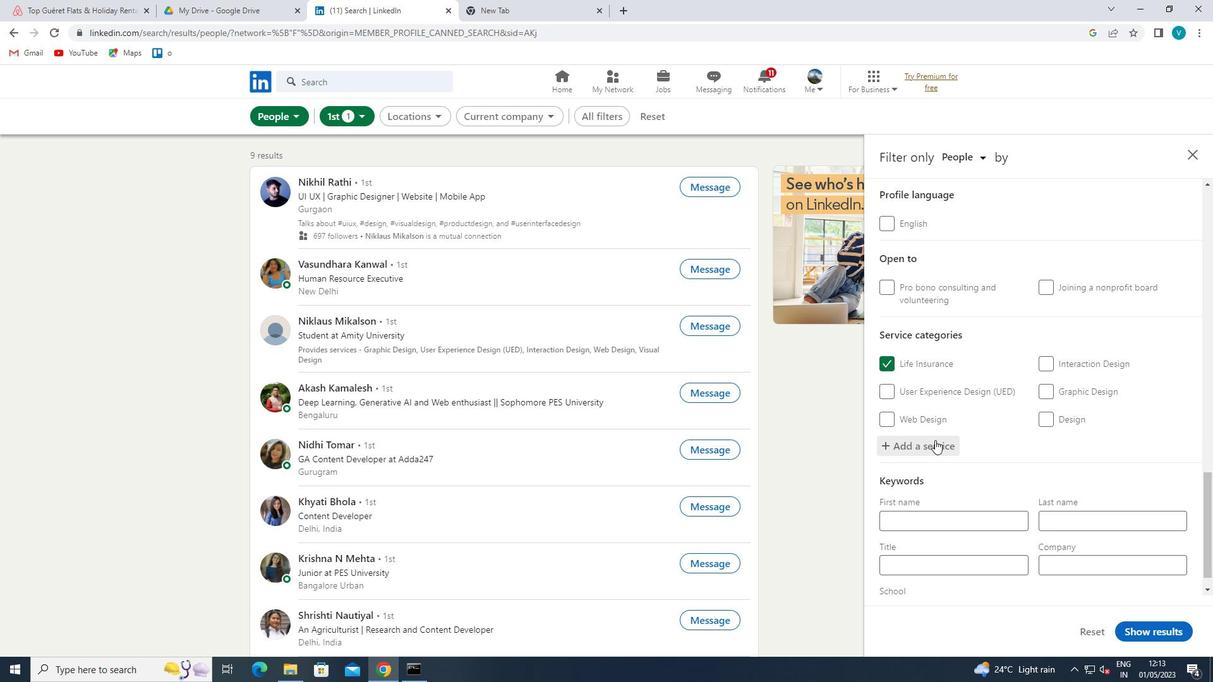 
Action: Mouse scrolled (935, 439) with delta (0, 0)
Screenshot: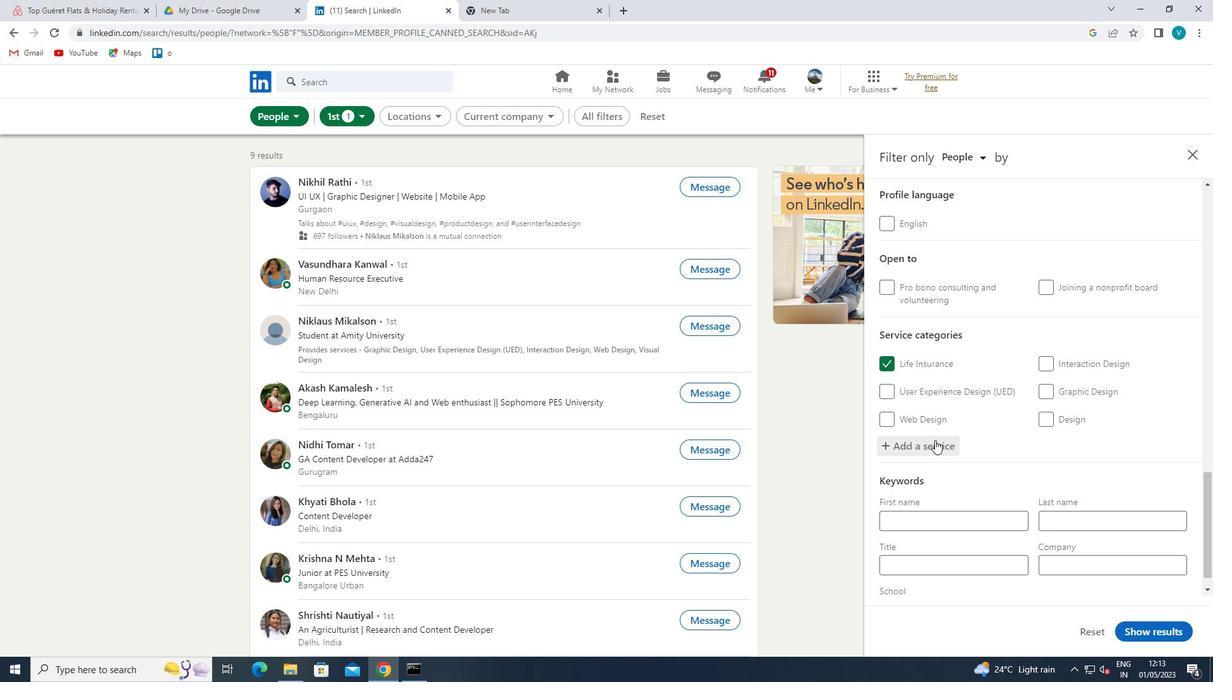 
Action: Mouse scrolled (935, 439) with delta (0, 0)
Screenshot: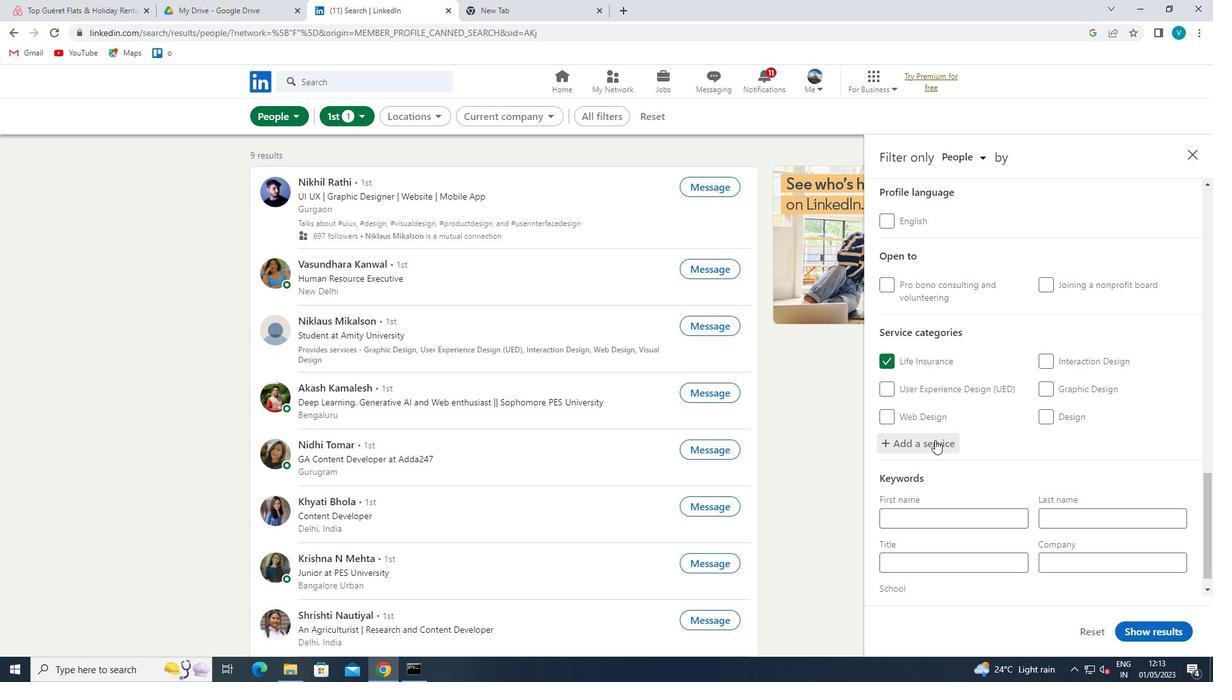
Action: Mouse moved to (941, 536)
Screenshot: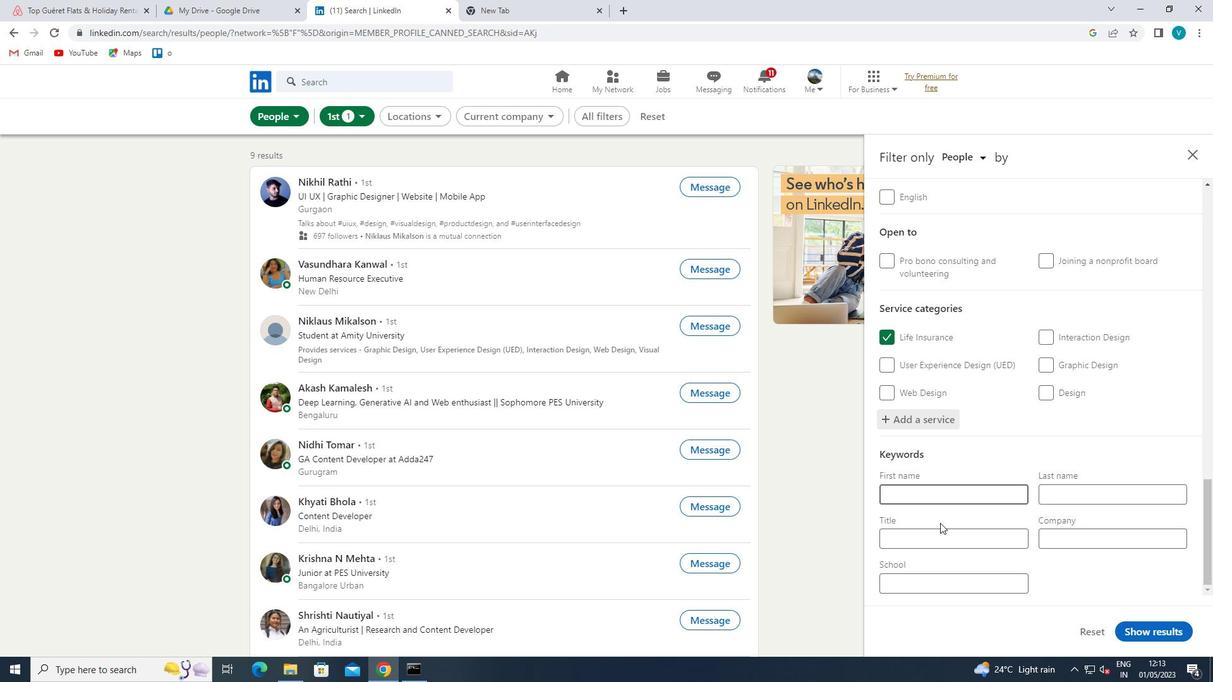 
Action: Mouse pressed left at (941, 536)
Screenshot: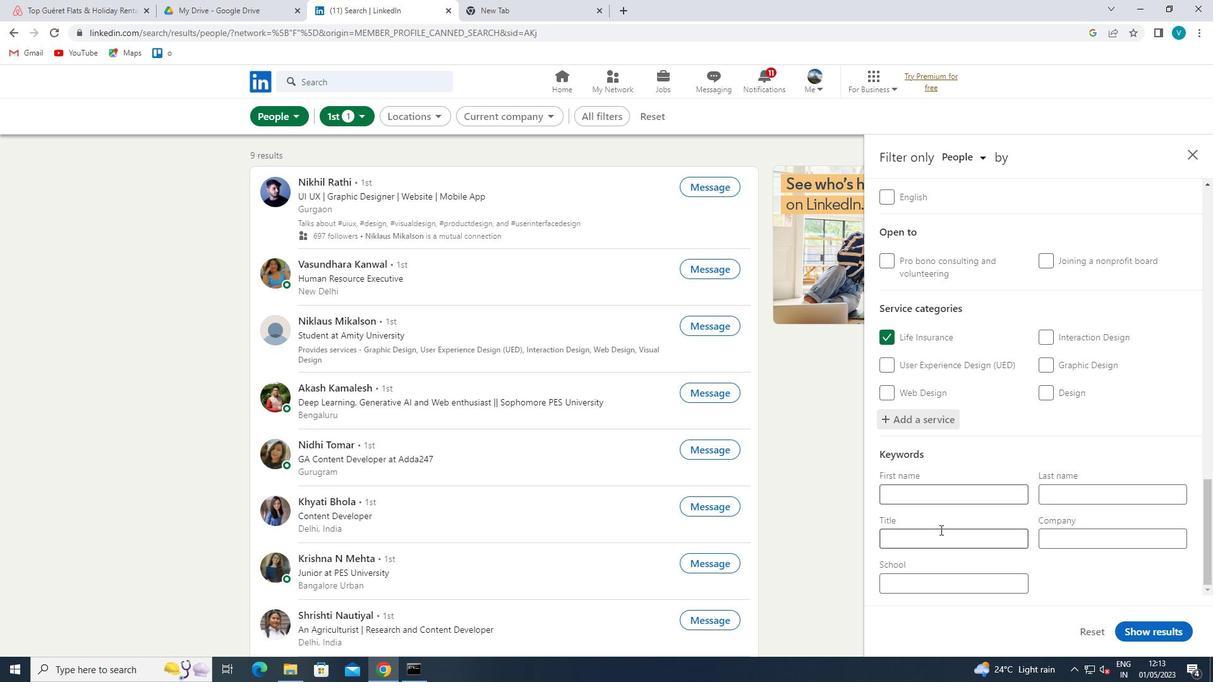 
Action: Mouse moved to (908, 527)
Screenshot: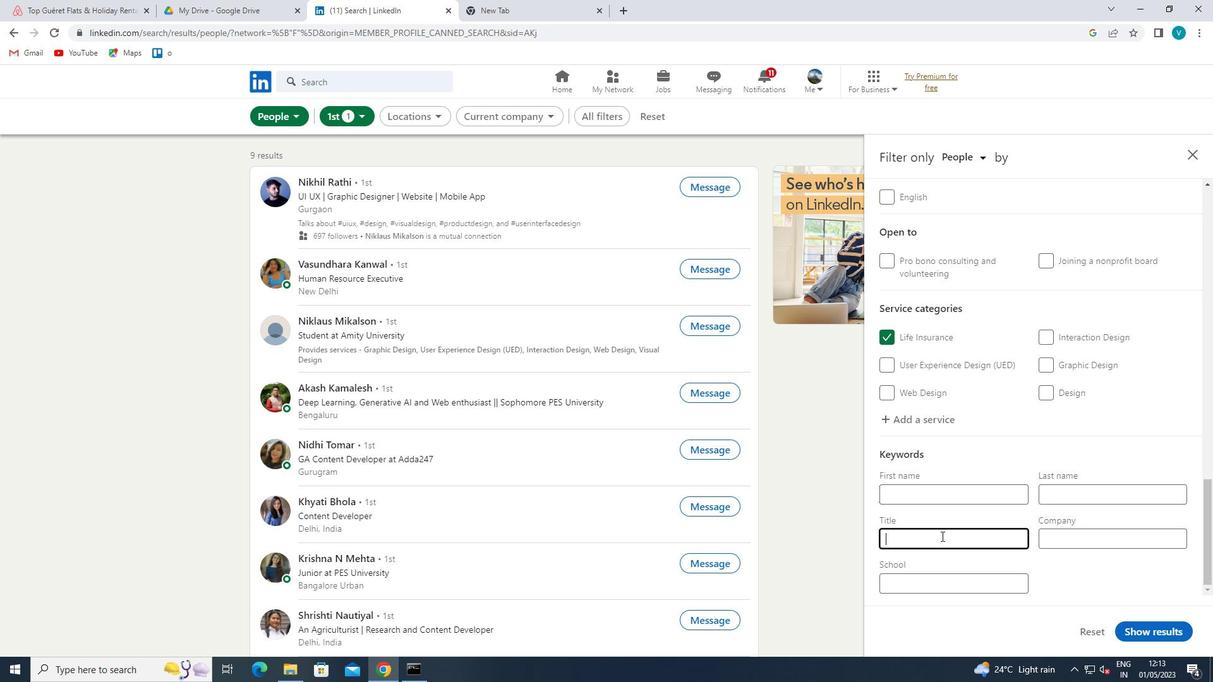 
Action: Key pressed <Key.shift>
Screenshot: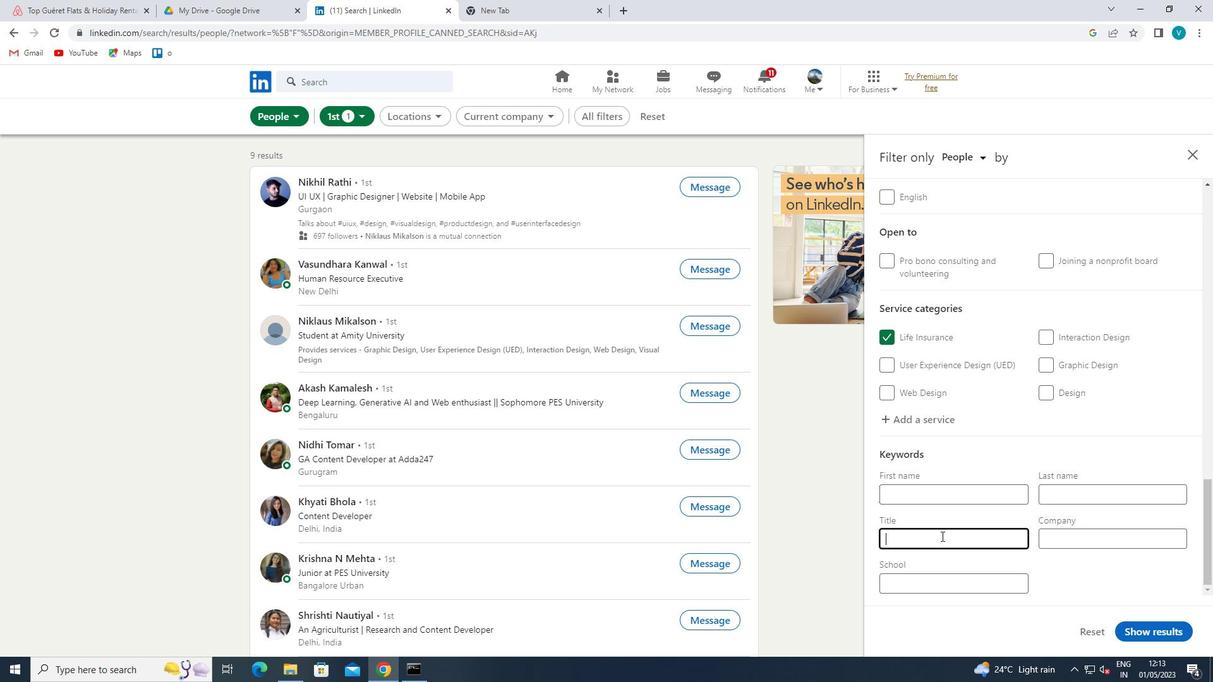 
Action: Mouse moved to (907, 527)
Screenshot: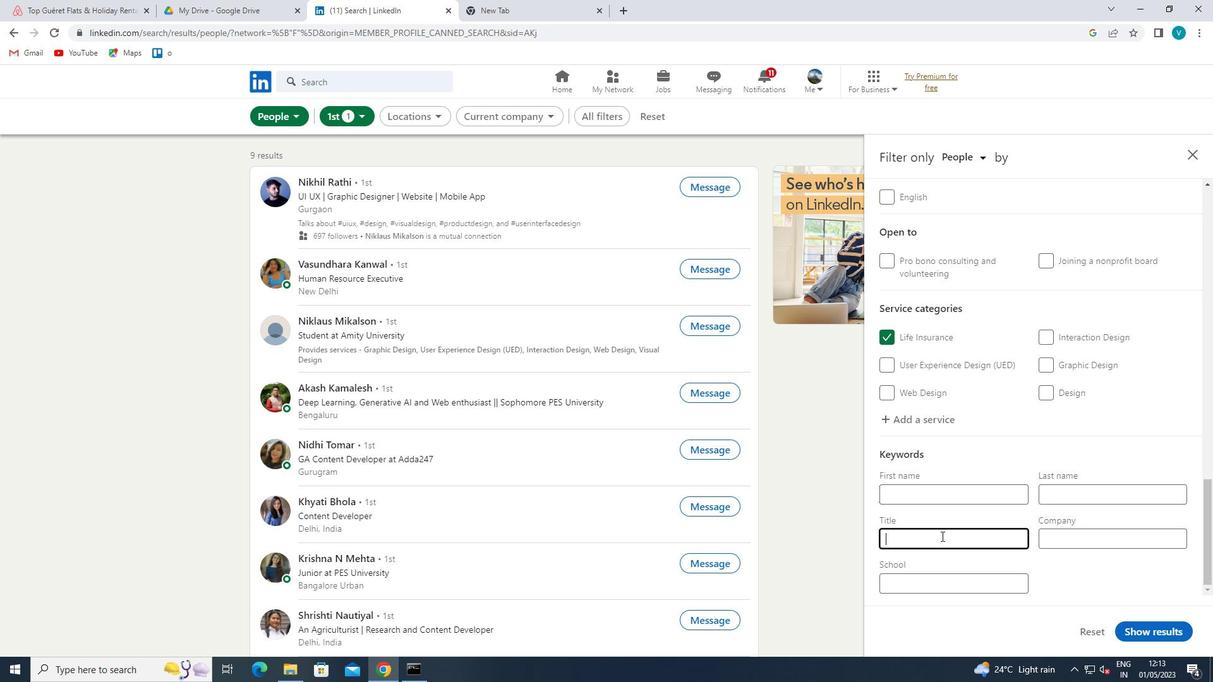
Action: Key pressed OFFICER<Key.space>
Screenshot: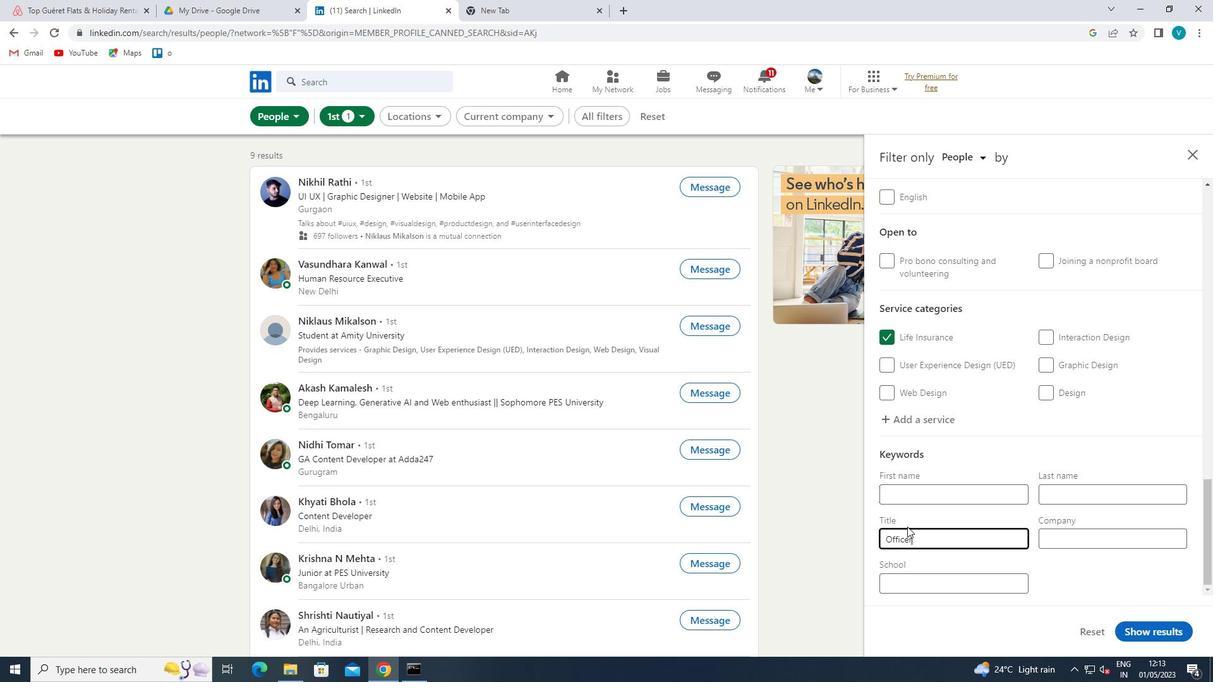
Action: Mouse moved to (1128, 628)
Screenshot: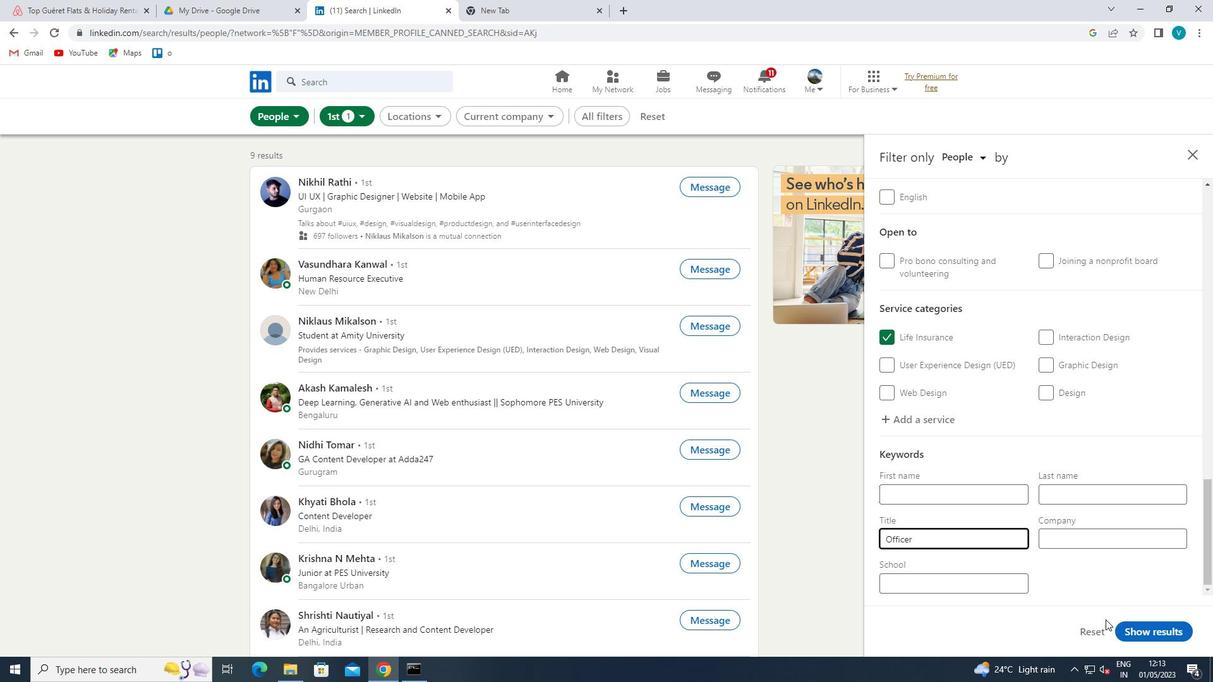 
Action: Mouse pressed left at (1128, 628)
Screenshot: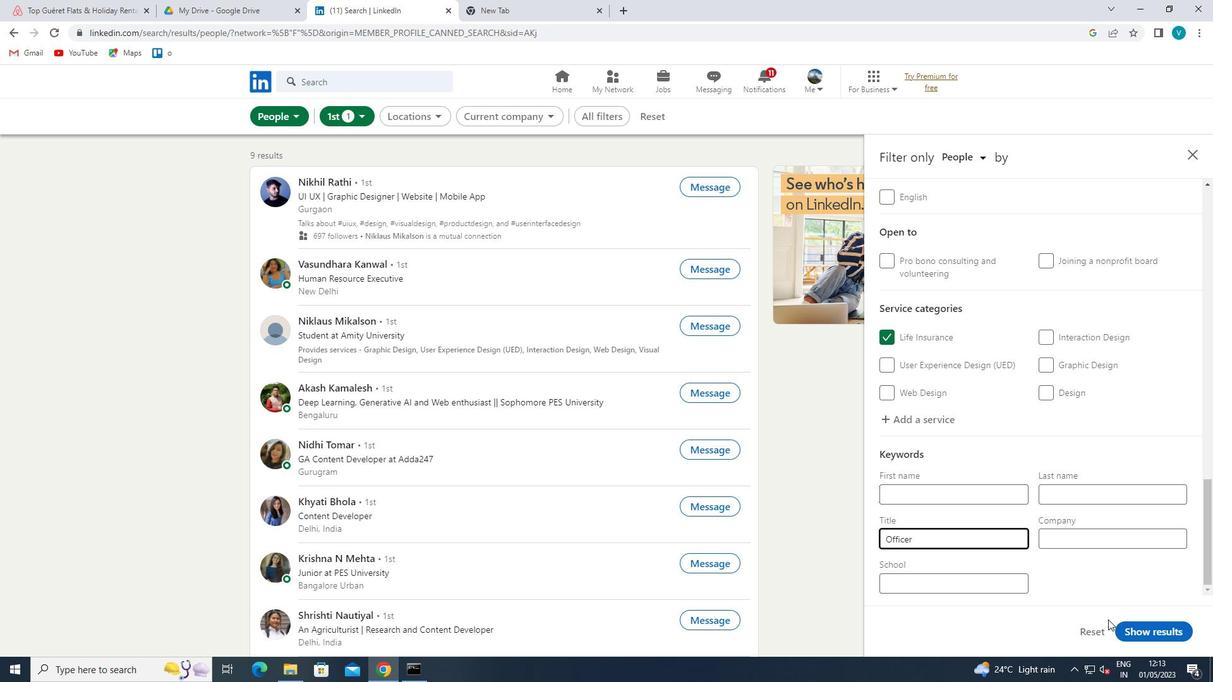 
Action: Mouse moved to (817, 527)
Screenshot: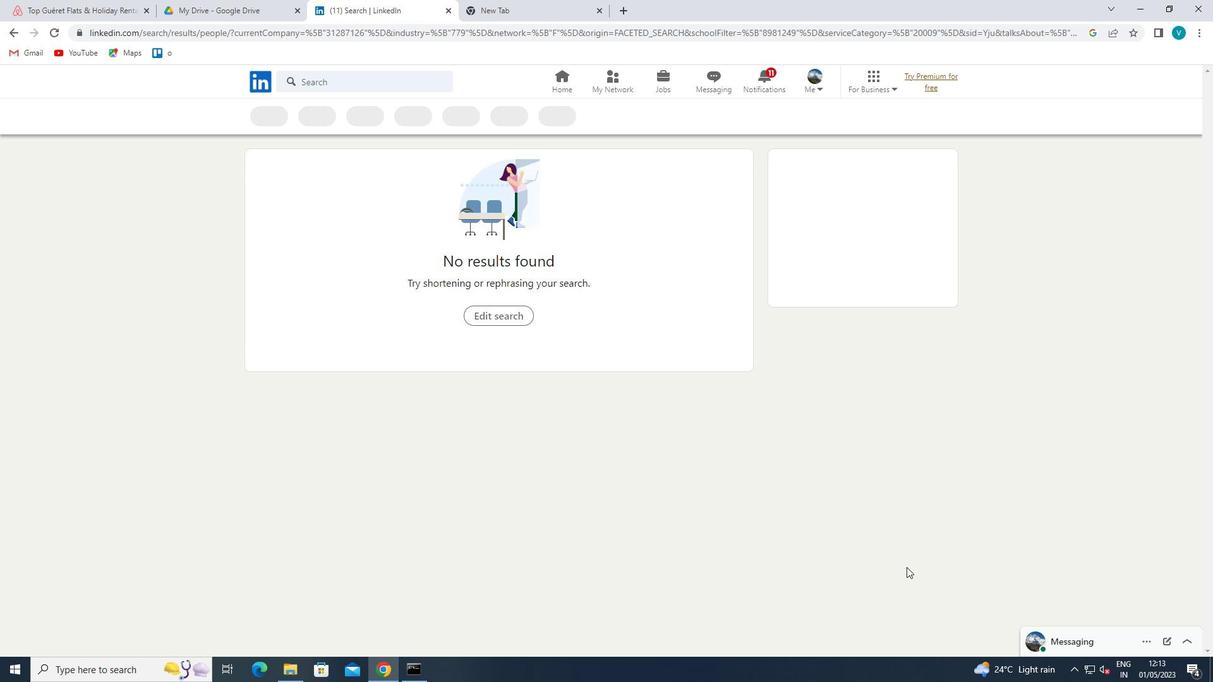 
